 Task: Play online Dominion games in easy mode.
Action: Mouse moved to (446, 393)
Screenshot: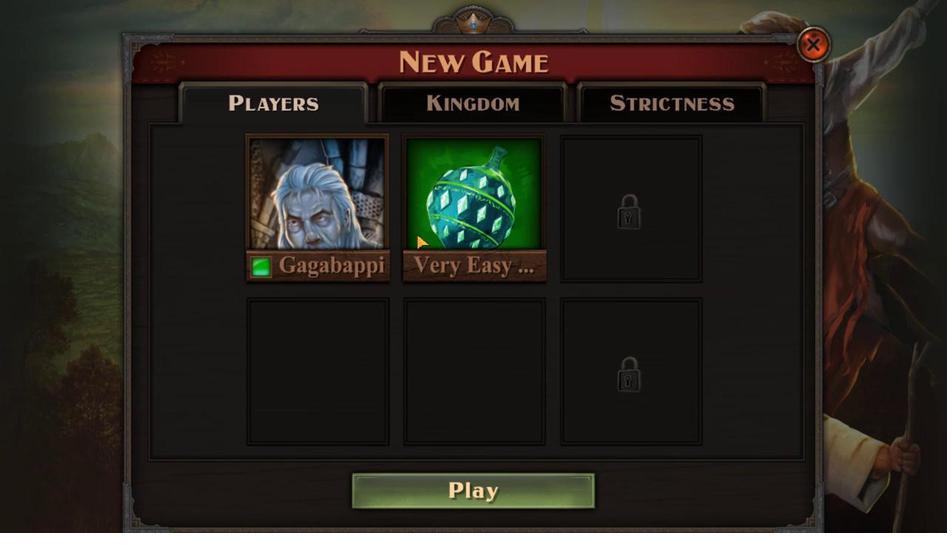 
Action: Mouse pressed left at (446, 393)
Screenshot: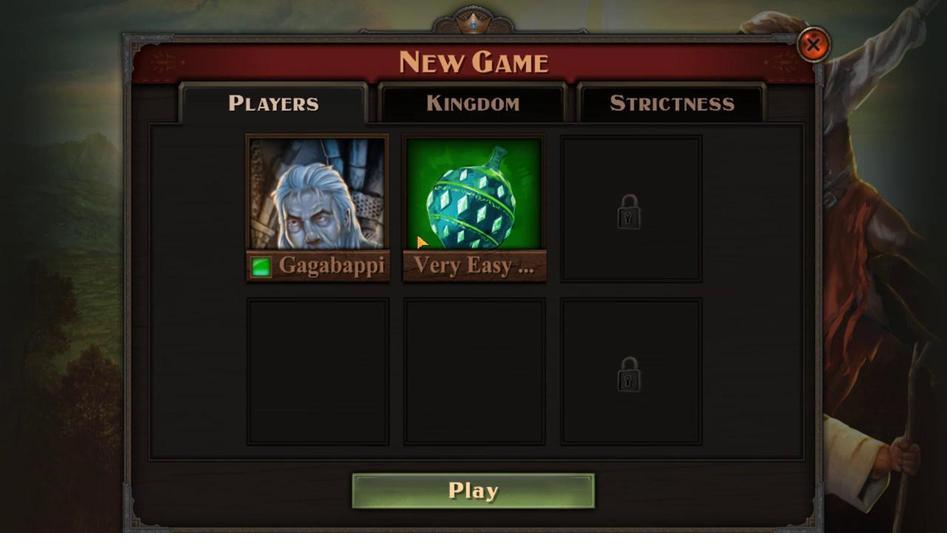 
Action: Mouse moved to (333, 374)
Screenshot: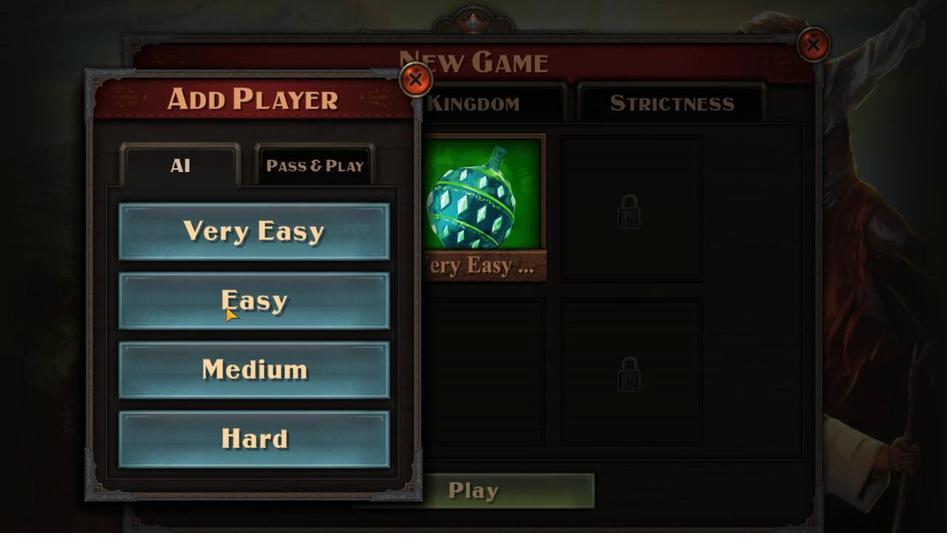 
Action: Mouse pressed left at (333, 374)
Screenshot: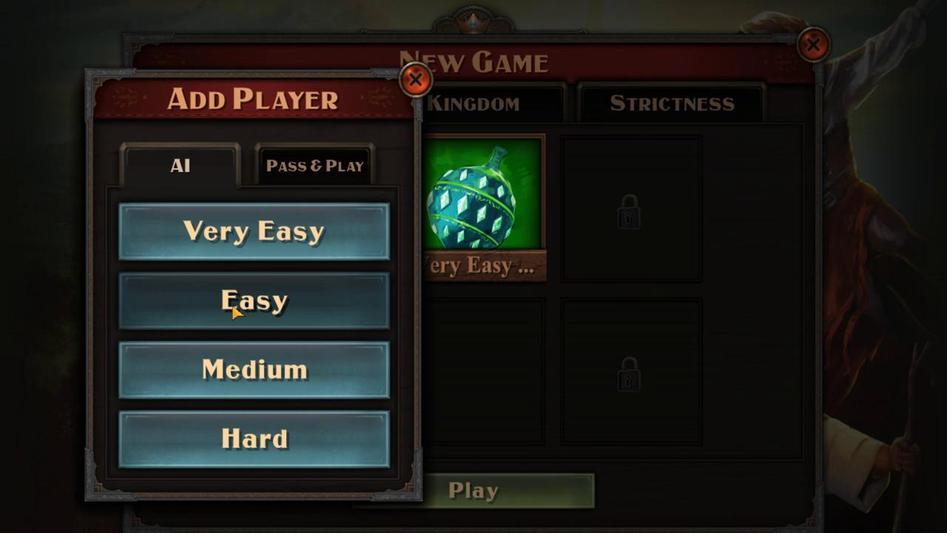 
Action: Mouse moved to (439, 328)
Screenshot: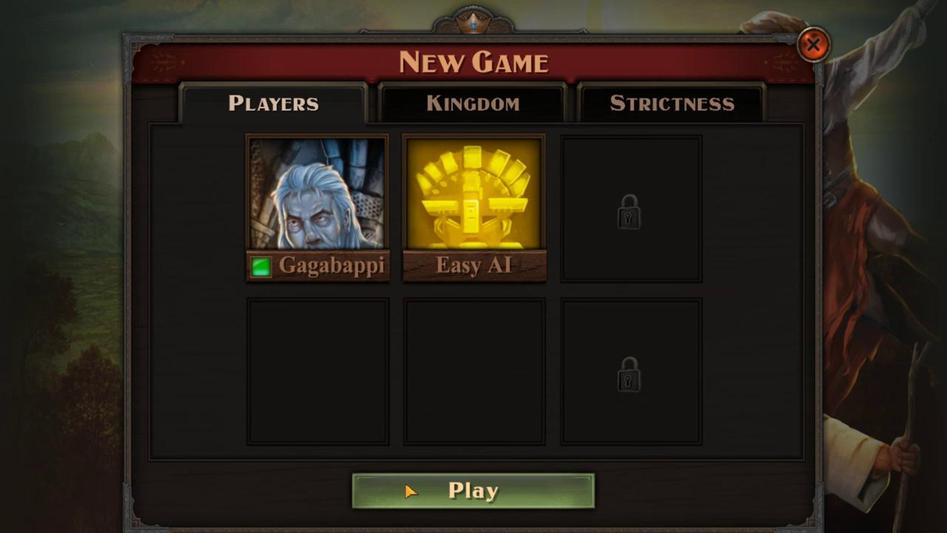 
Action: Mouse pressed left at (439, 328)
Screenshot: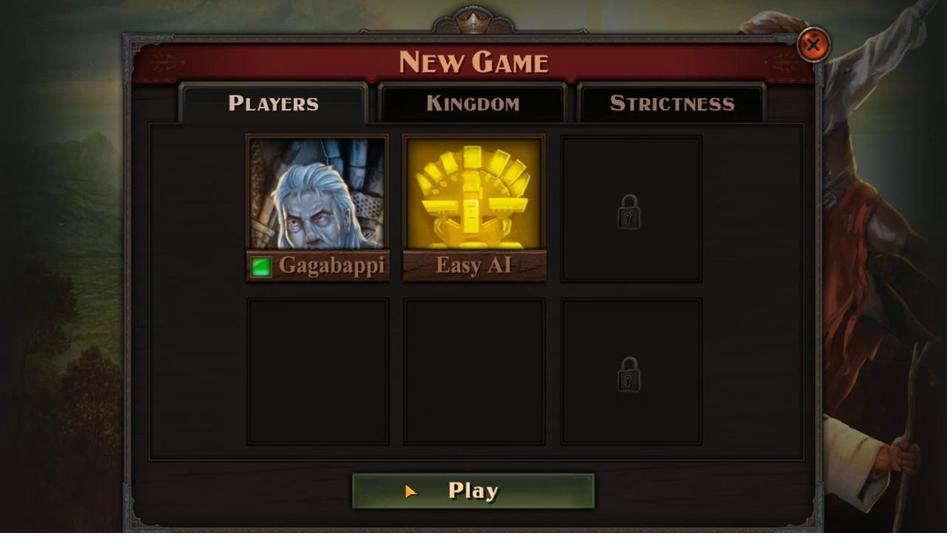 
Action: Mouse moved to (469, 340)
Screenshot: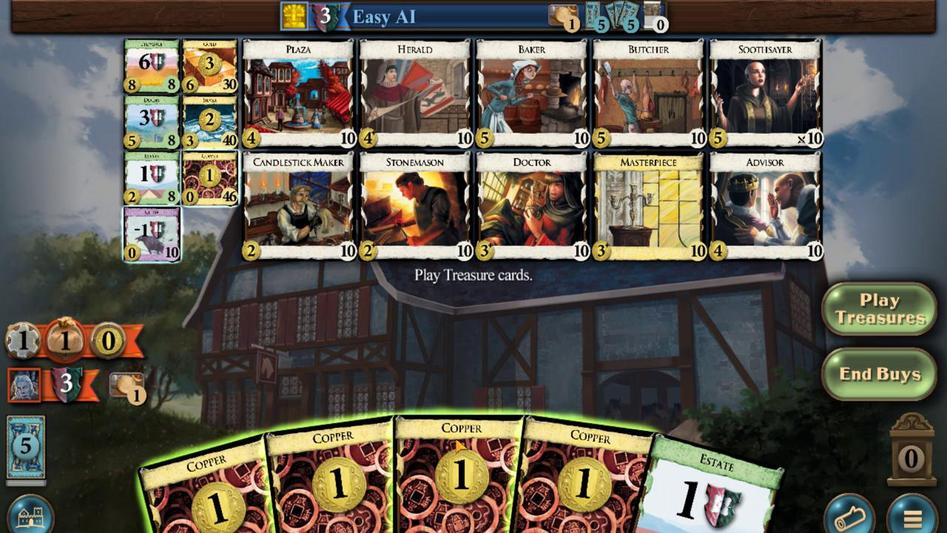 
Action: Mouse pressed left at (469, 340)
Screenshot: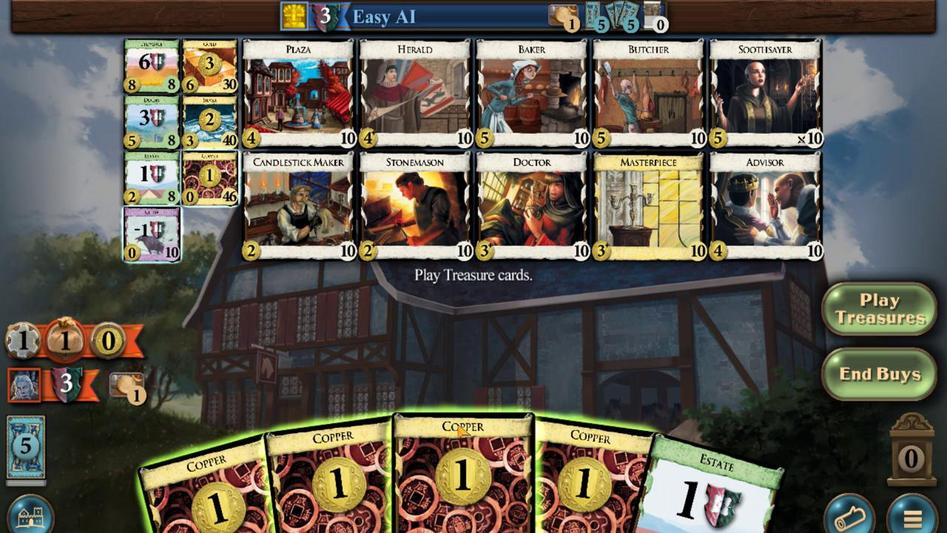 
Action: Mouse moved to (443, 340)
Screenshot: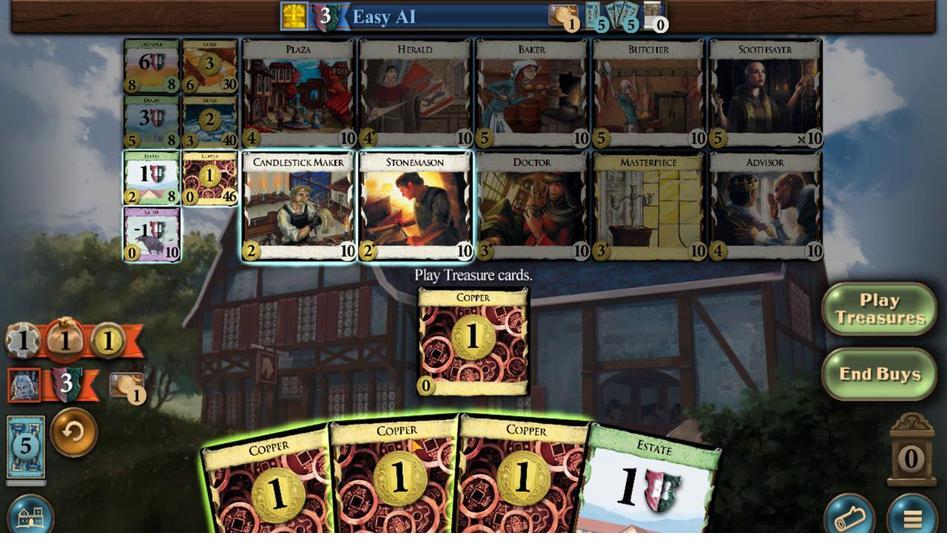 
Action: Mouse pressed left at (443, 340)
Screenshot: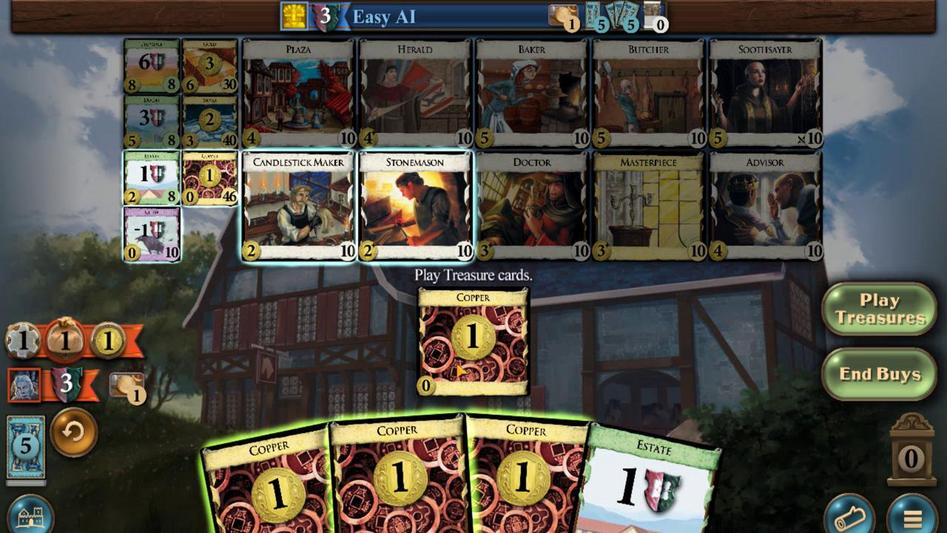 
Action: Mouse moved to (327, 420)
Screenshot: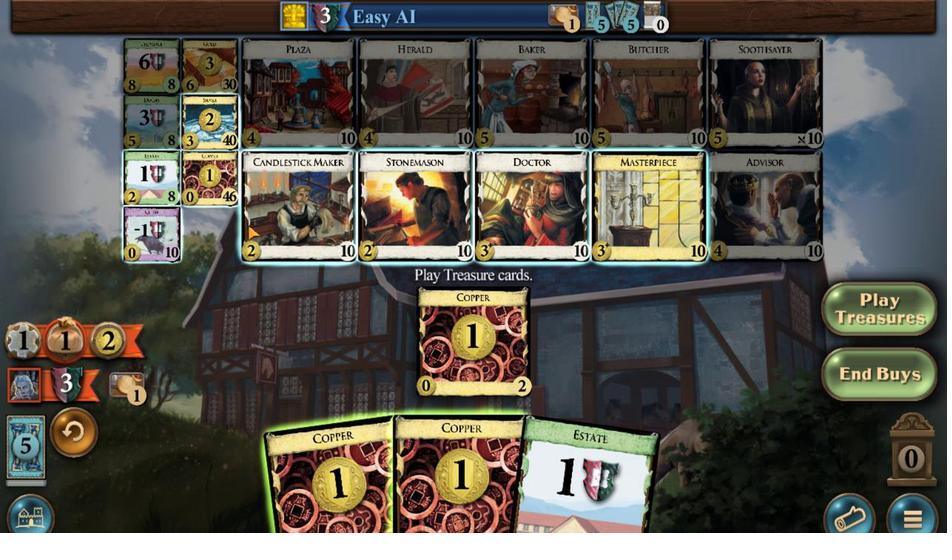 
Action: Mouse pressed left at (327, 420)
Screenshot: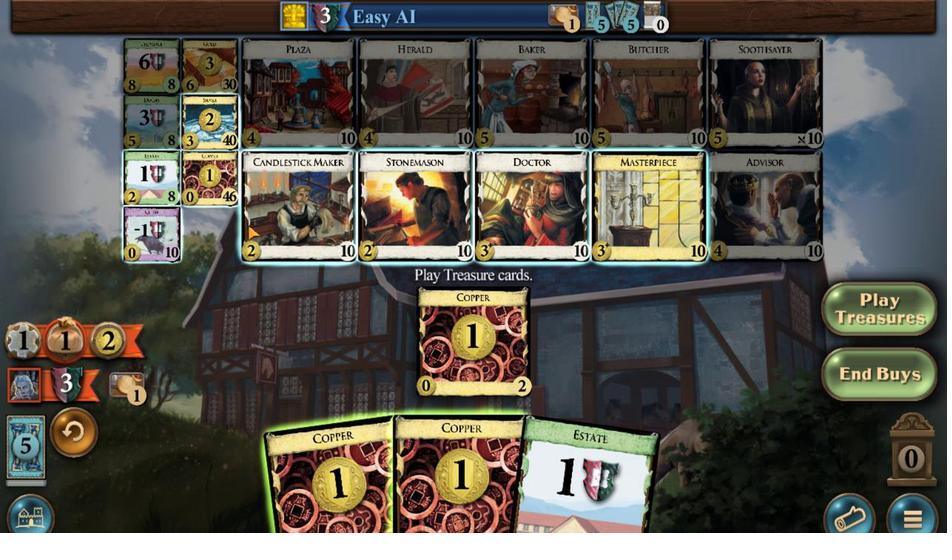 
Action: Mouse moved to (447, 357)
Screenshot: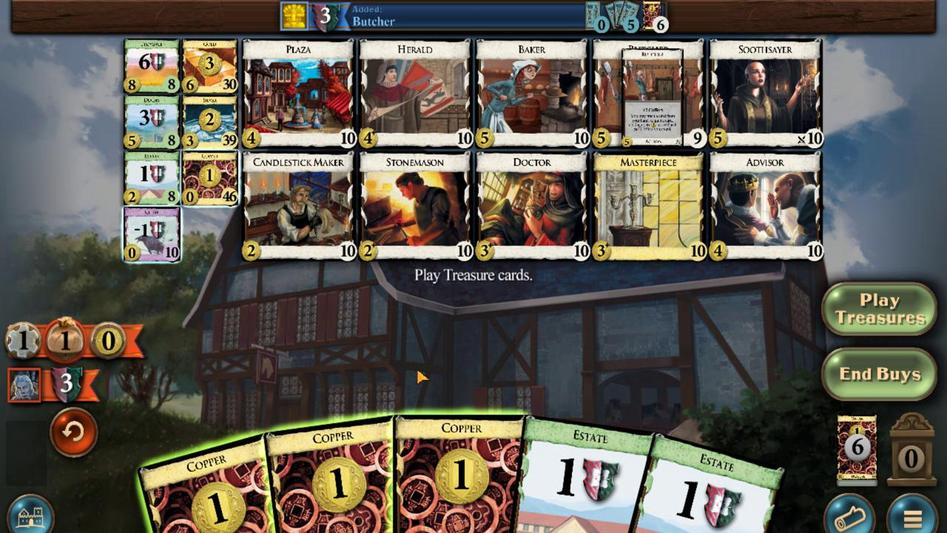 
Action: Mouse pressed left at (447, 357)
Screenshot: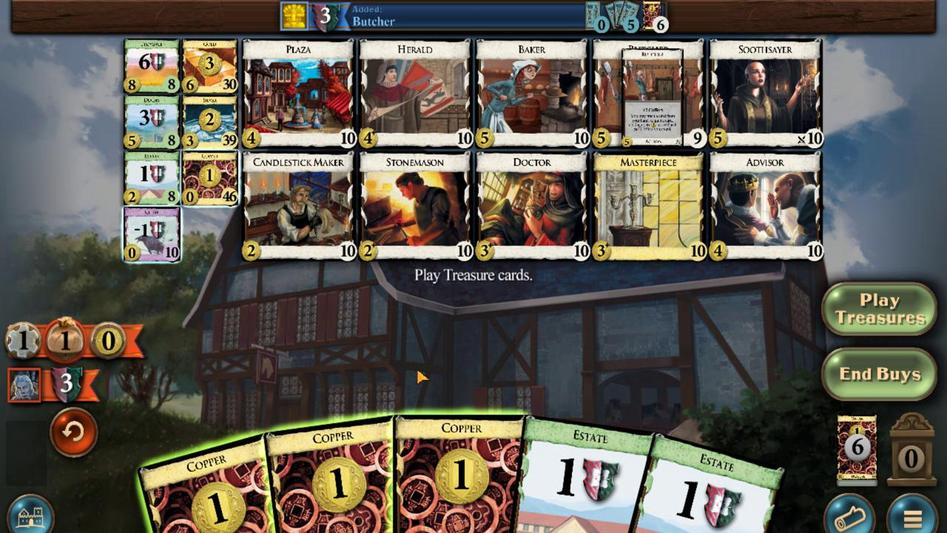 
Action: Mouse moved to (453, 338)
Screenshot: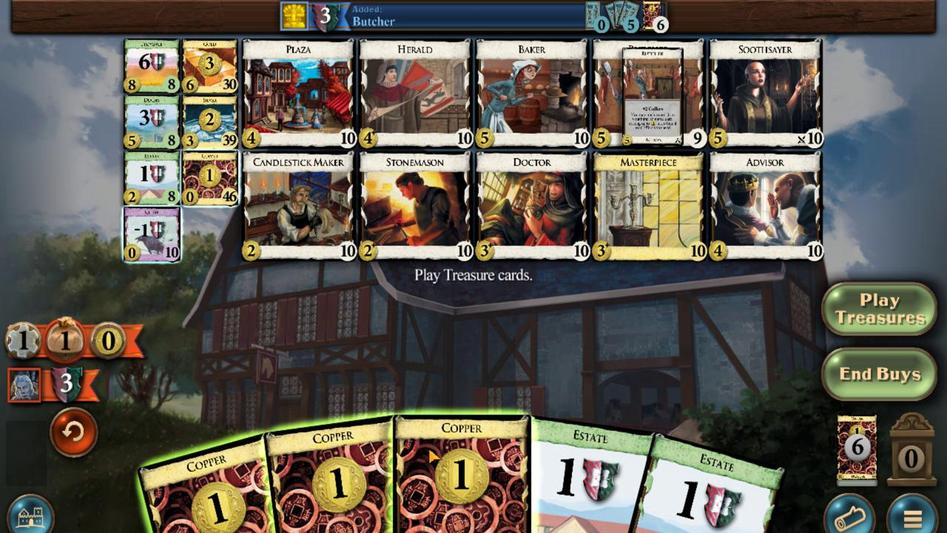
Action: Mouse pressed left at (453, 338)
Screenshot: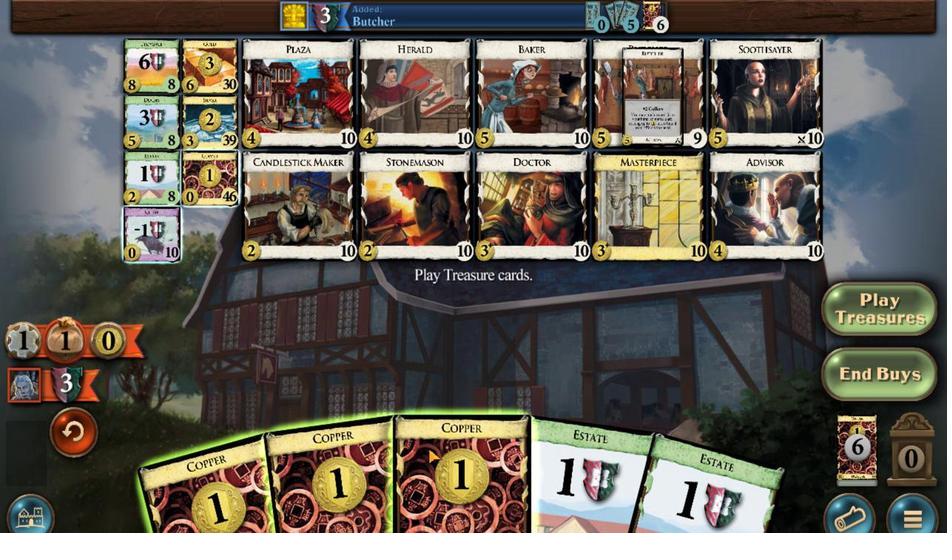 
Action: Mouse moved to (426, 339)
Screenshot: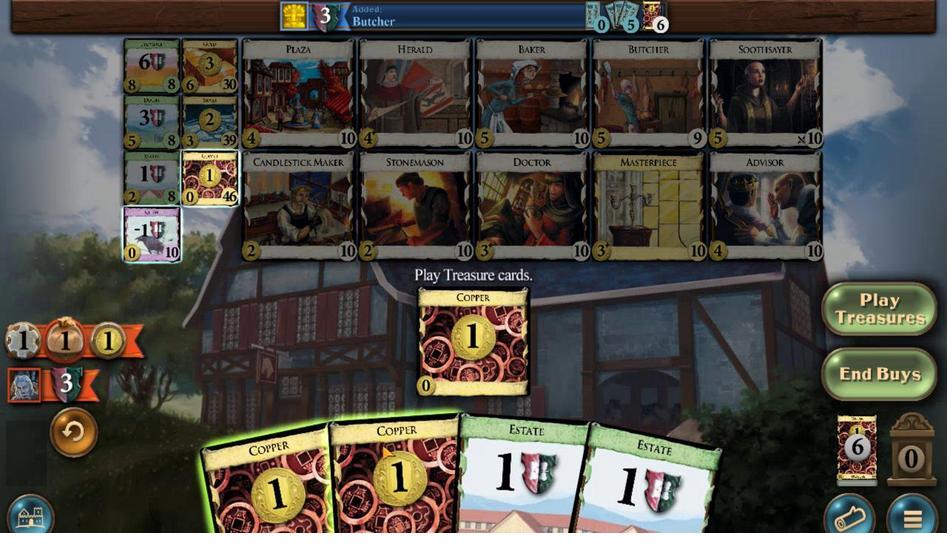 
Action: Mouse pressed left at (426, 339)
Screenshot: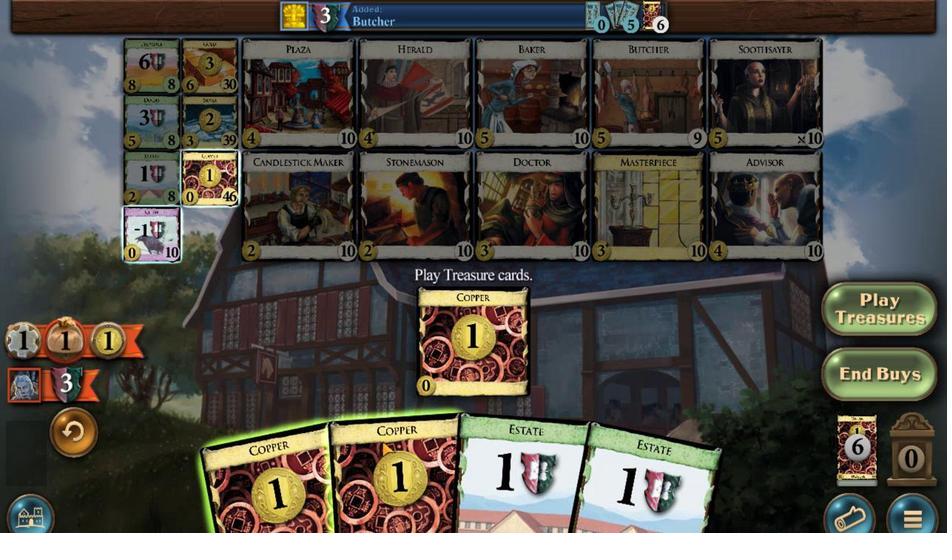 
Action: Mouse moved to (399, 325)
Screenshot: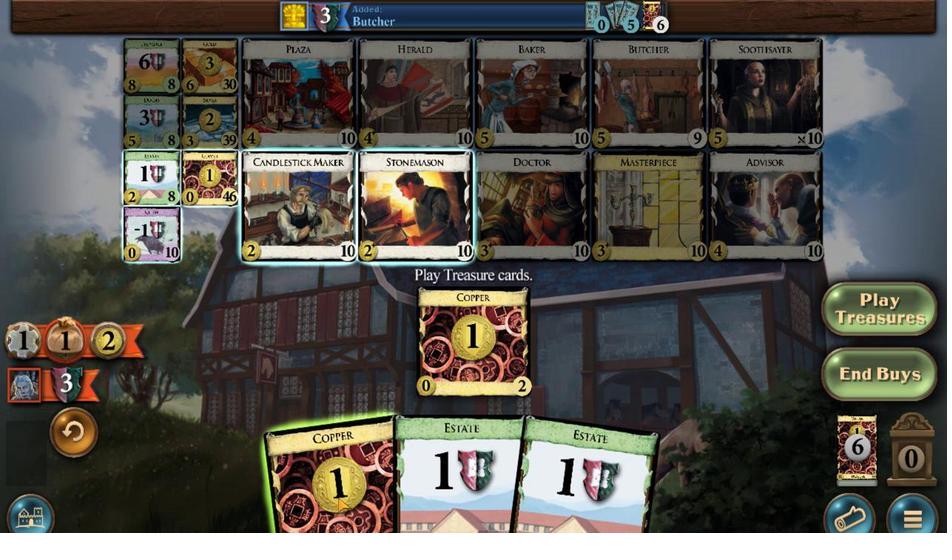 
Action: Mouse pressed left at (399, 325)
Screenshot: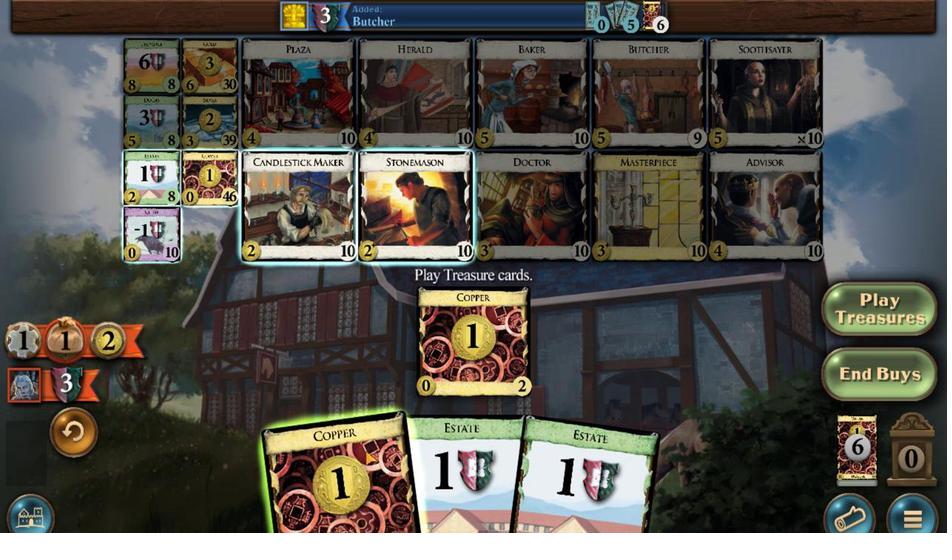 
Action: Mouse moved to (316, 421)
Screenshot: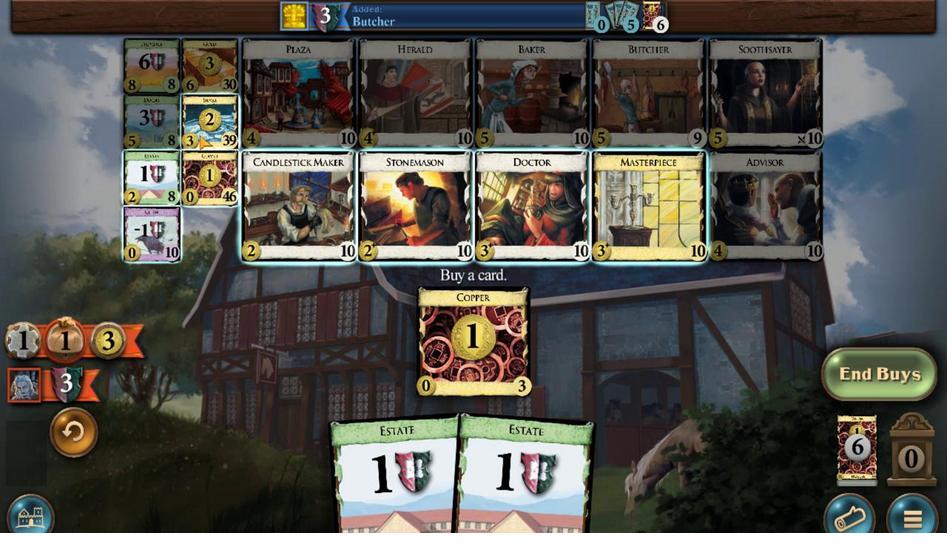 
Action: Mouse pressed left at (316, 421)
Screenshot: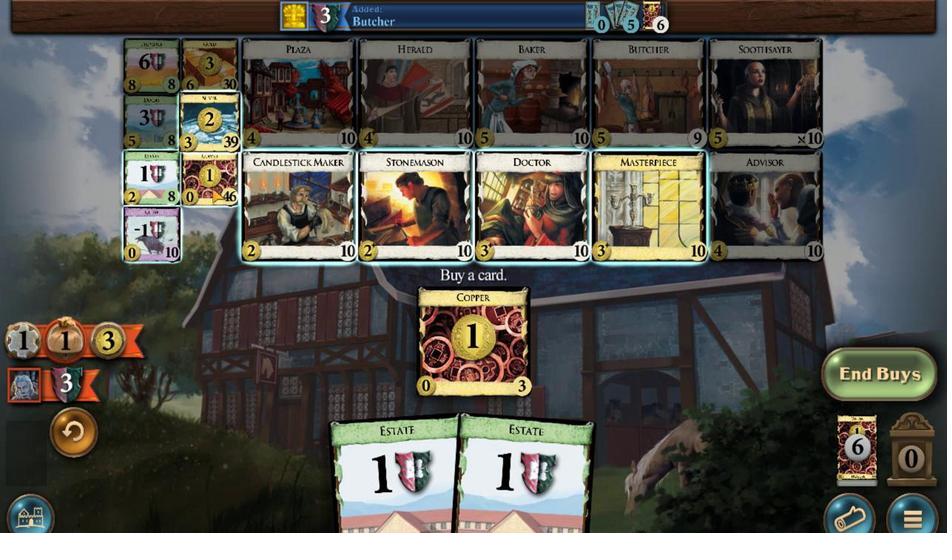 
Action: Mouse moved to (389, 332)
Screenshot: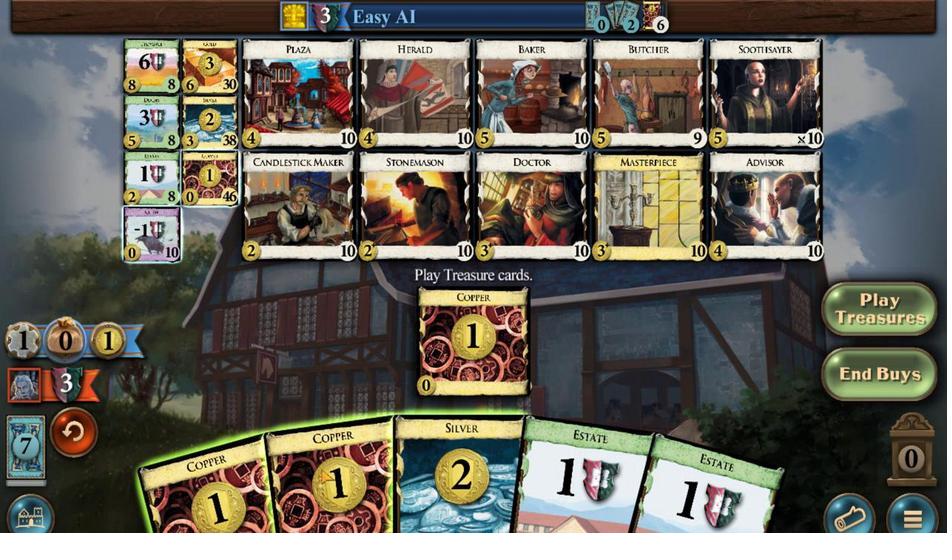 
Action: Mouse pressed left at (389, 332)
Screenshot: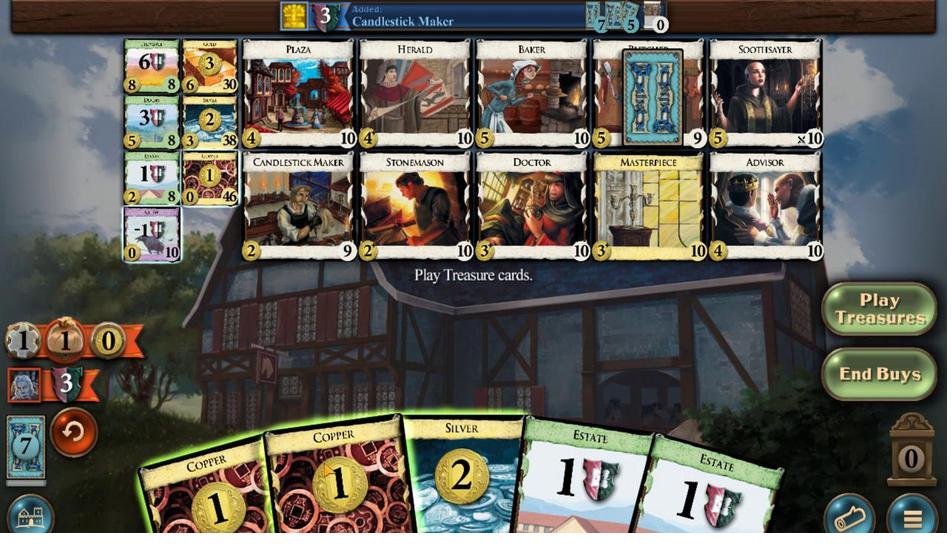 
Action: Mouse moved to (434, 336)
Screenshot: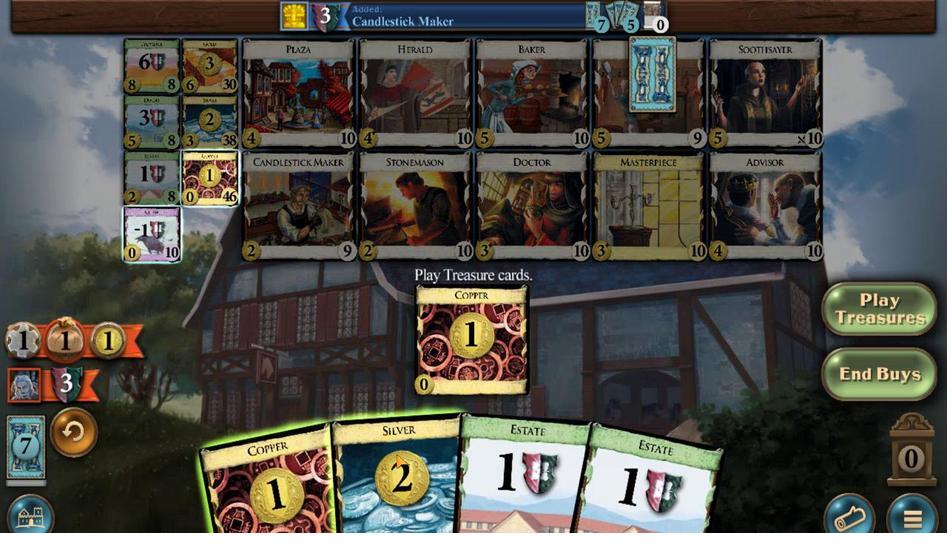 
Action: Mouse pressed left at (434, 336)
Screenshot: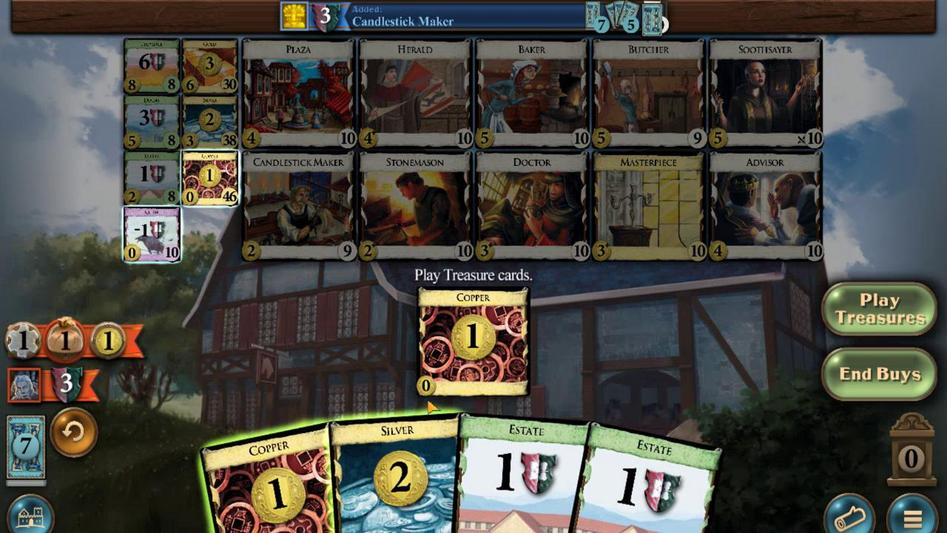 
Action: Mouse moved to (327, 418)
Screenshot: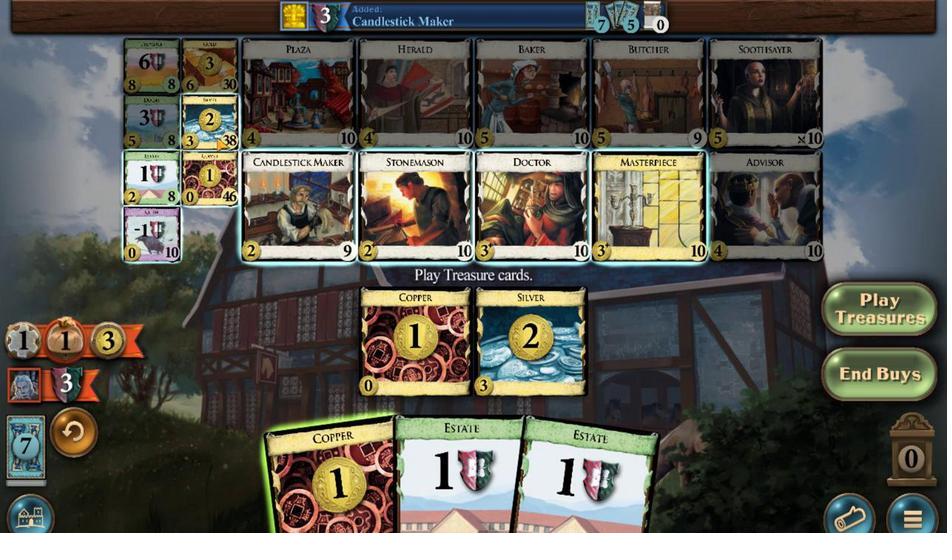
Action: Mouse pressed left at (327, 418)
Screenshot: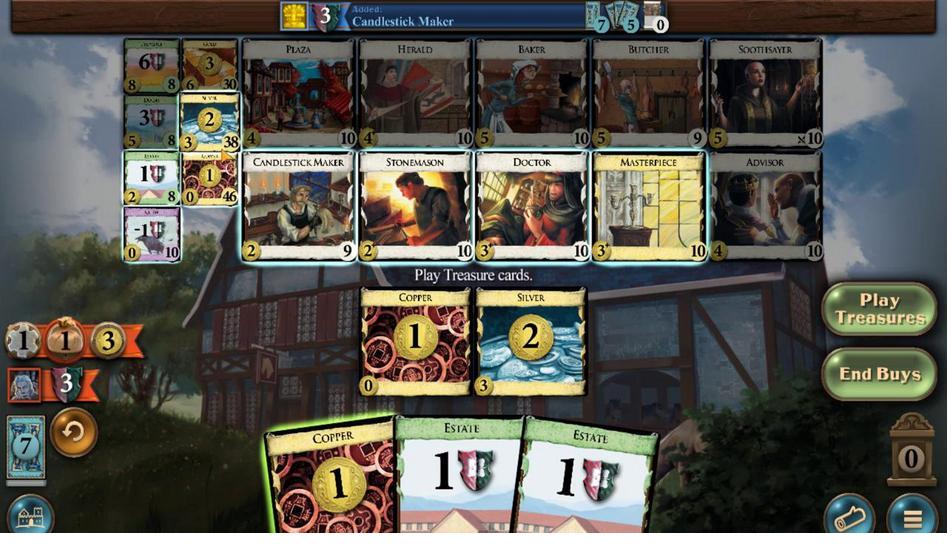 
Action: Mouse moved to (528, 336)
Screenshot: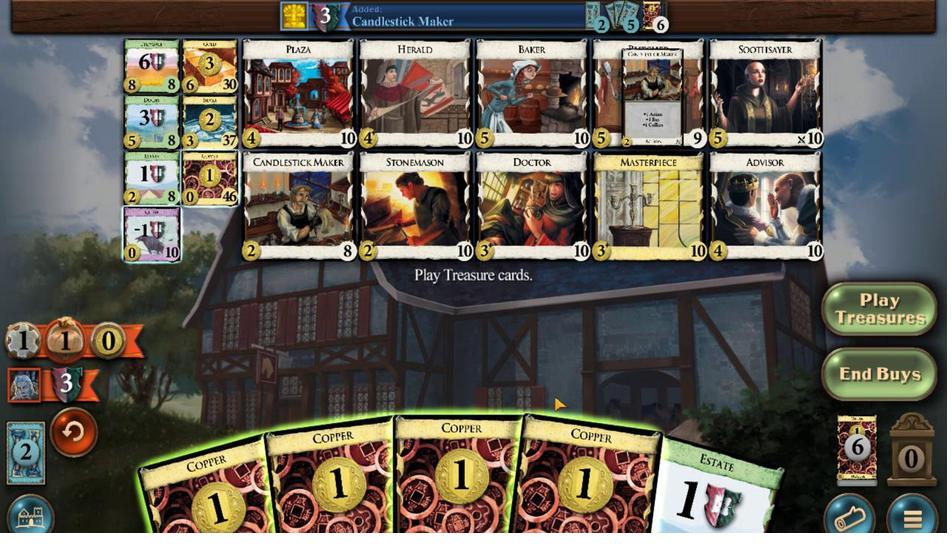 
Action: Mouse pressed left at (528, 336)
Screenshot: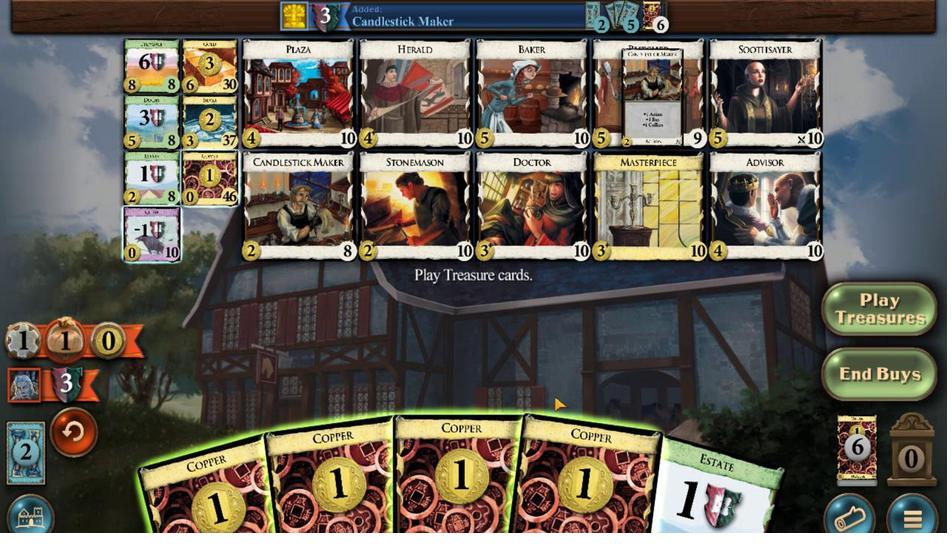 
Action: Mouse moved to (485, 332)
Screenshot: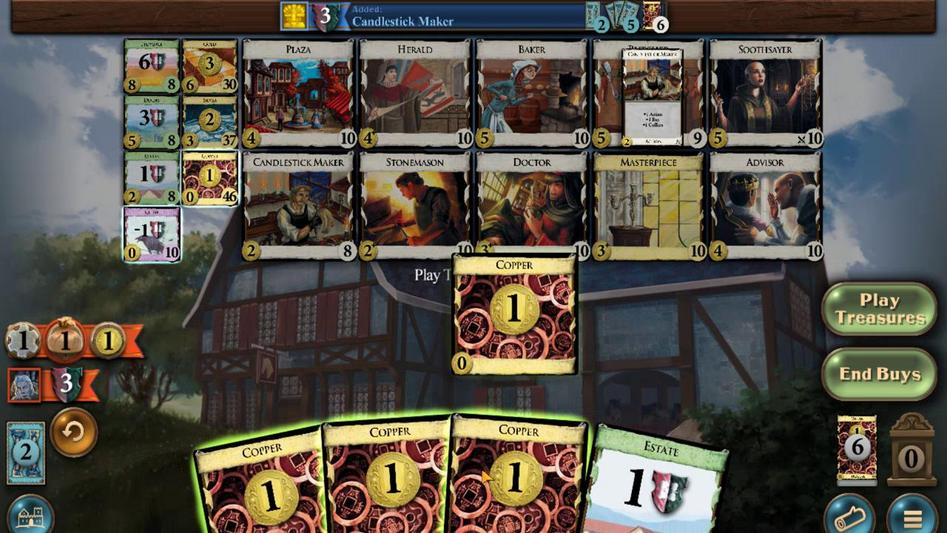 
Action: Mouse pressed left at (485, 332)
Screenshot: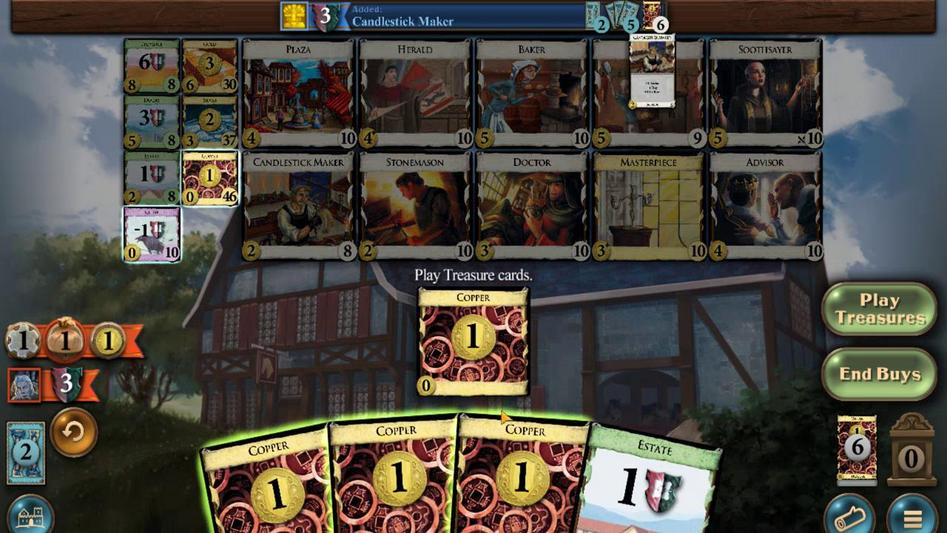 
Action: Mouse moved to (470, 335)
Screenshot: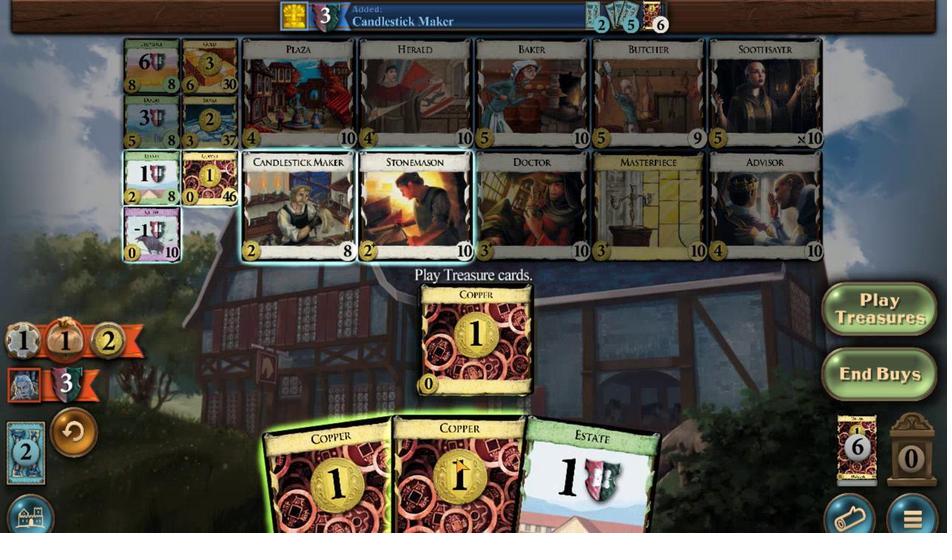 
Action: Mouse pressed left at (470, 335)
Screenshot: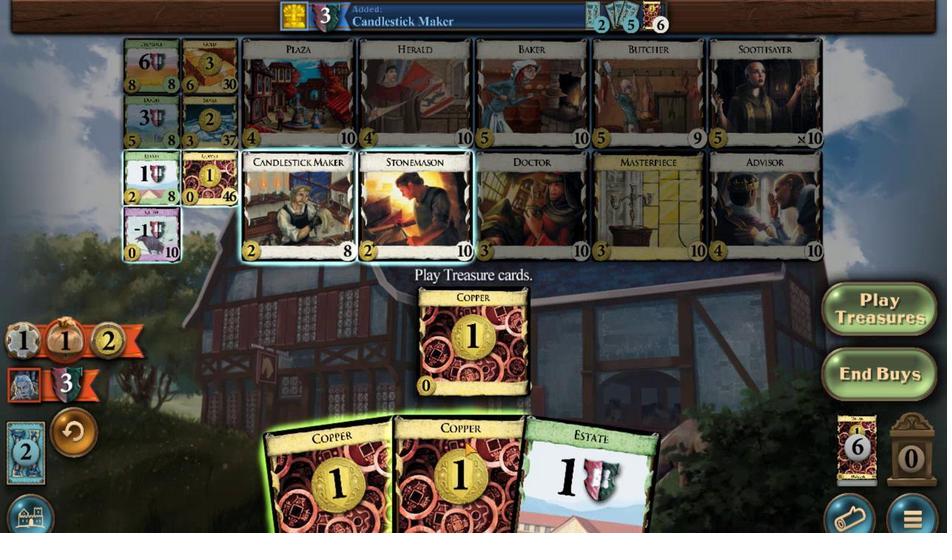 
Action: Mouse moved to (325, 420)
Screenshot: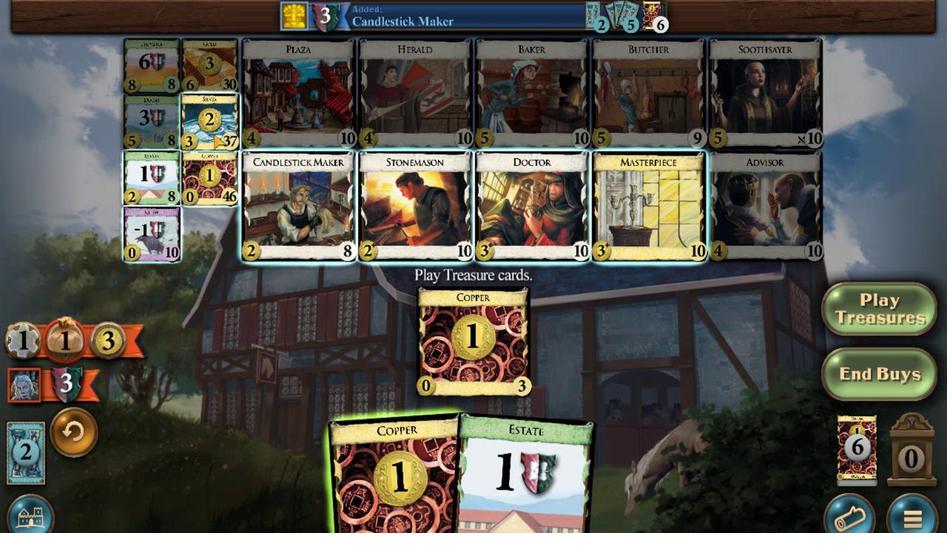 
Action: Mouse pressed left at (325, 420)
Screenshot: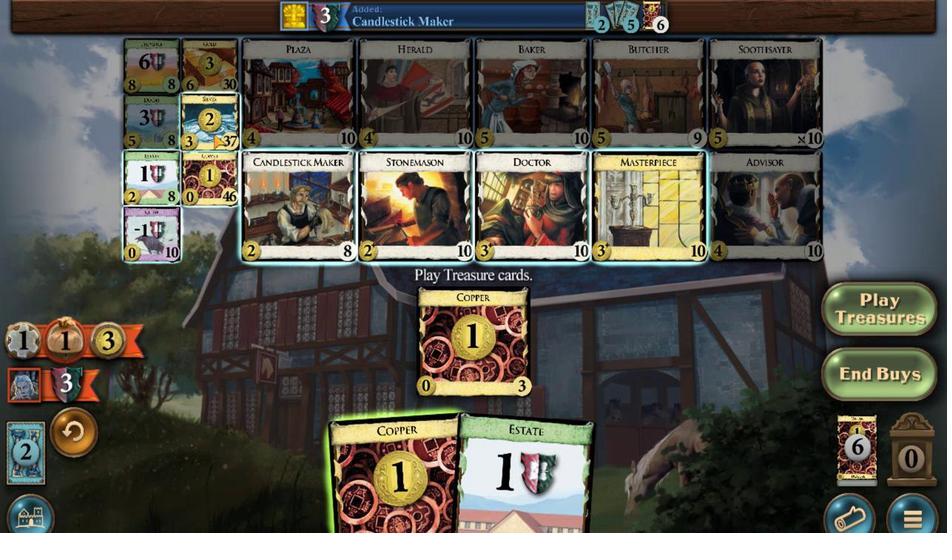 
Action: Mouse moved to (398, 331)
Screenshot: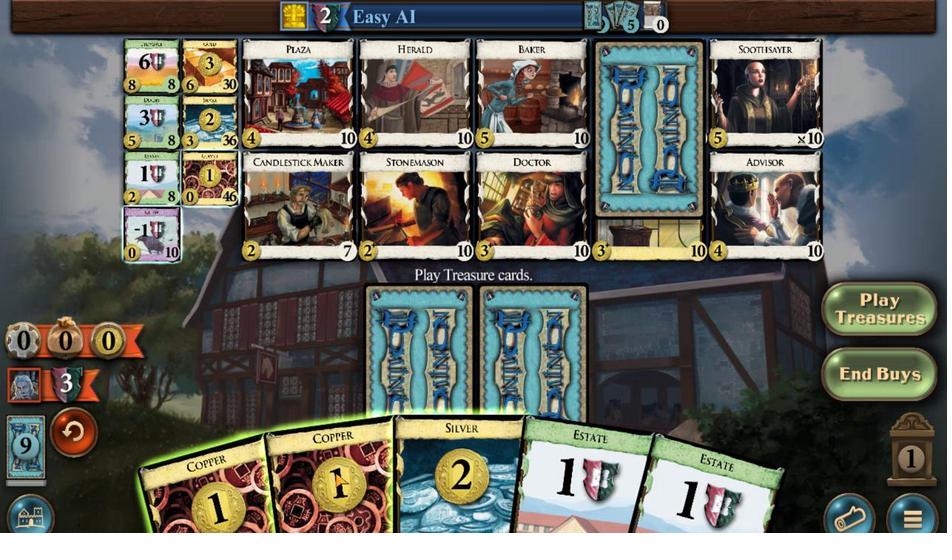 
Action: Mouse pressed left at (398, 331)
Screenshot: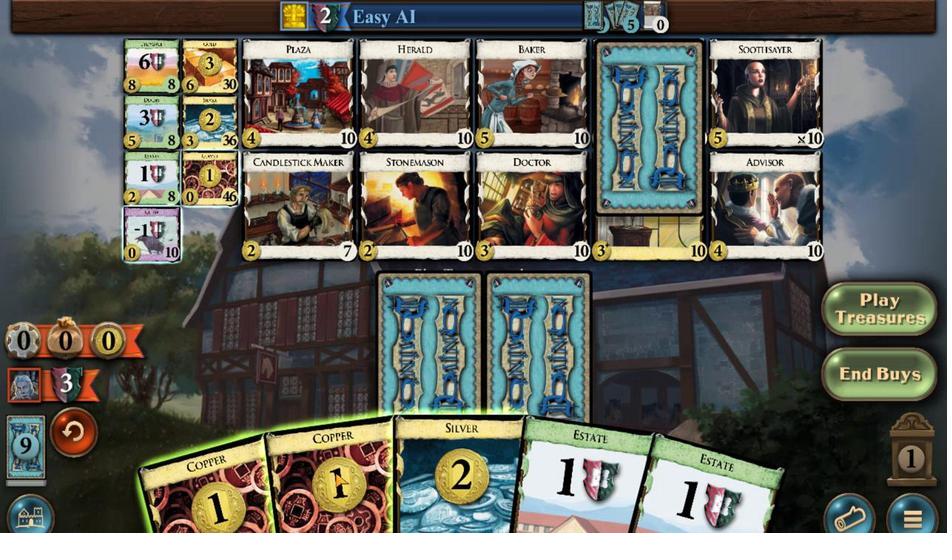 
Action: Mouse moved to (447, 333)
Screenshot: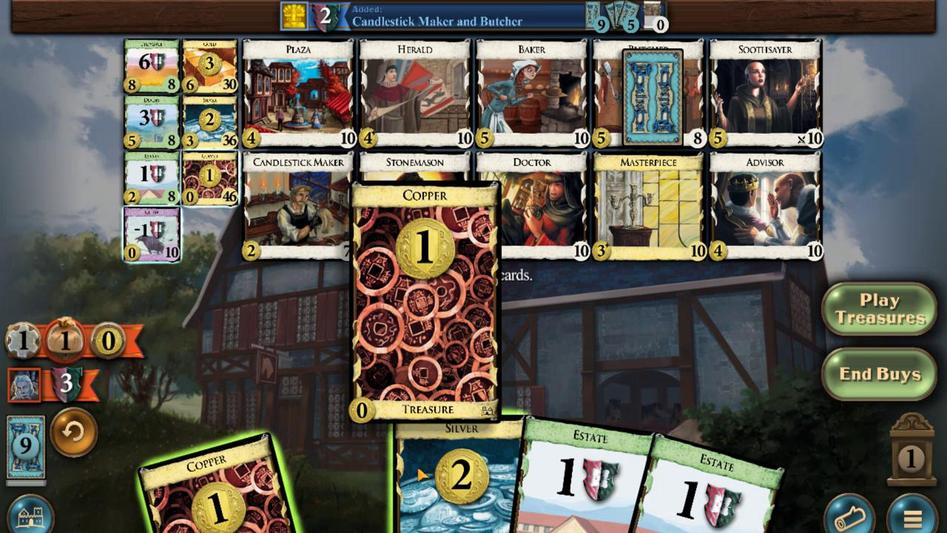 
Action: Mouse pressed left at (447, 333)
Screenshot: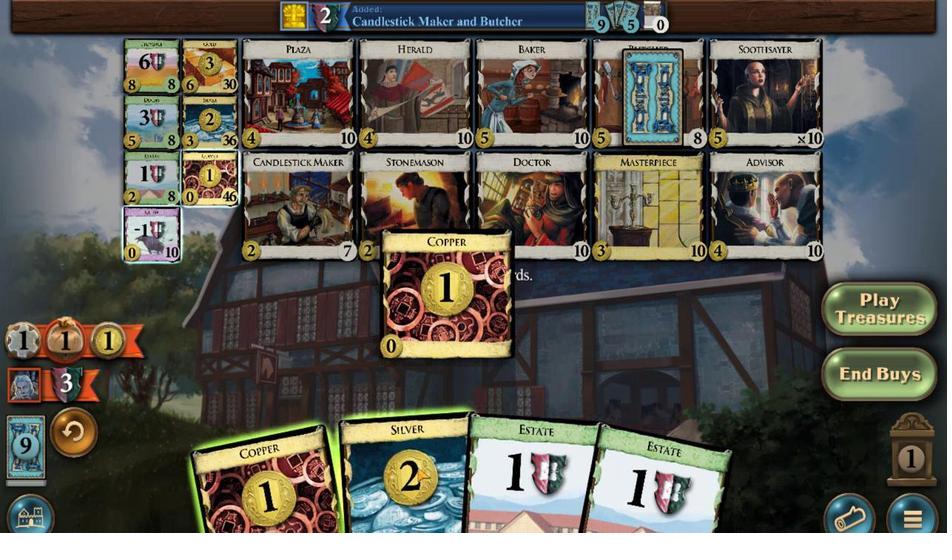 
Action: Mouse moved to (328, 421)
Screenshot: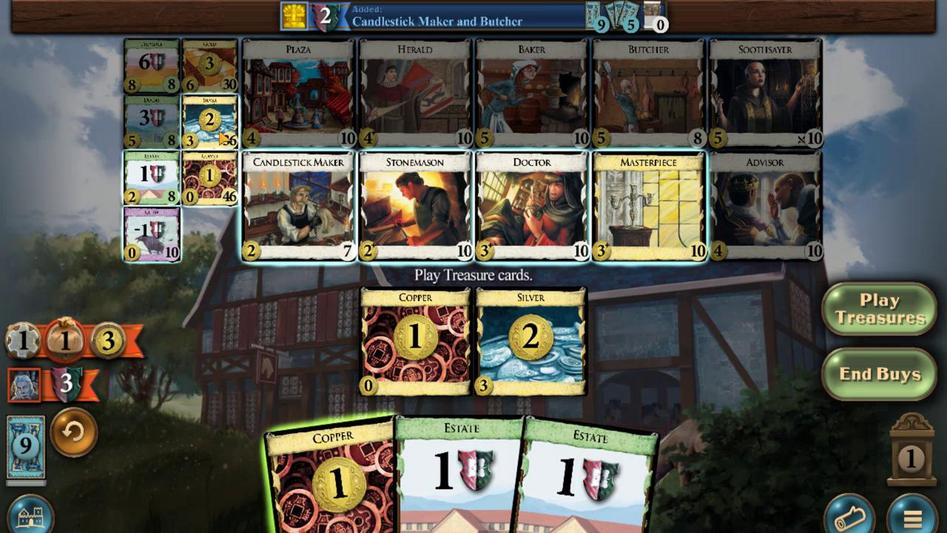 
Action: Mouse pressed left at (328, 421)
Screenshot: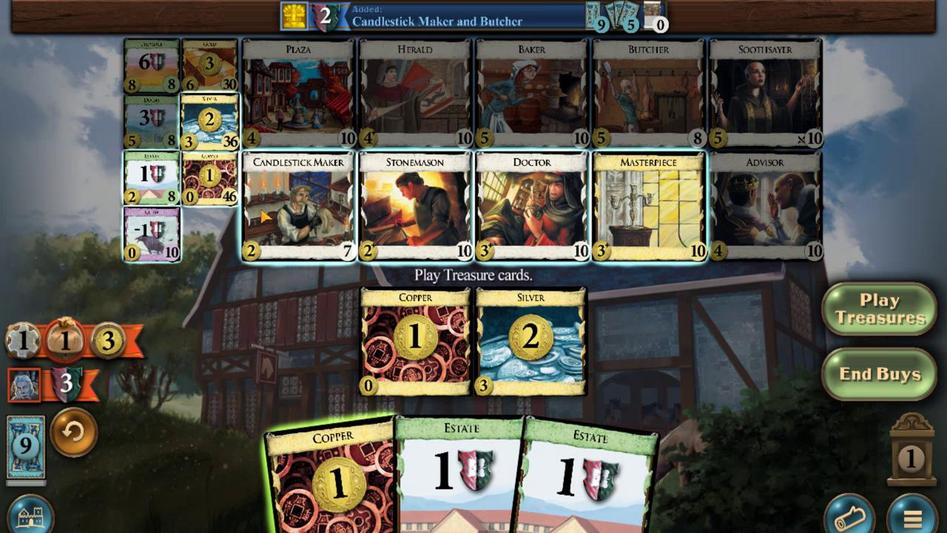 
Action: Mouse moved to (542, 330)
Screenshot: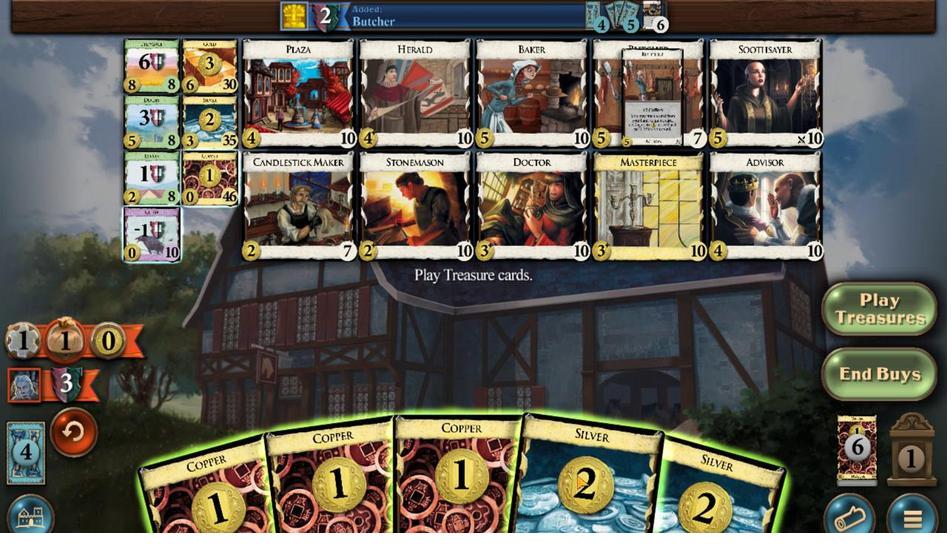 
Action: Mouse pressed left at (542, 330)
Screenshot: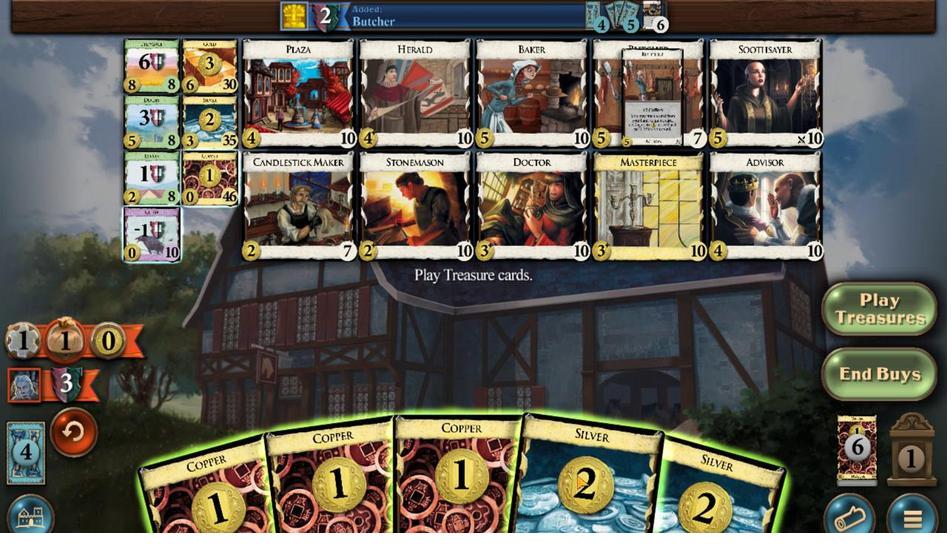 
Action: Mouse moved to (571, 325)
Screenshot: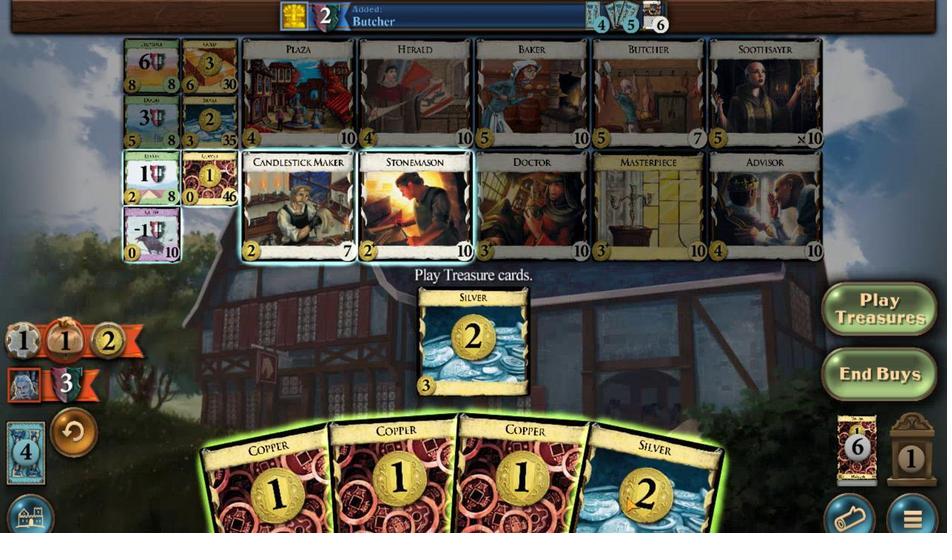 
Action: Mouse pressed left at (571, 325)
Screenshot: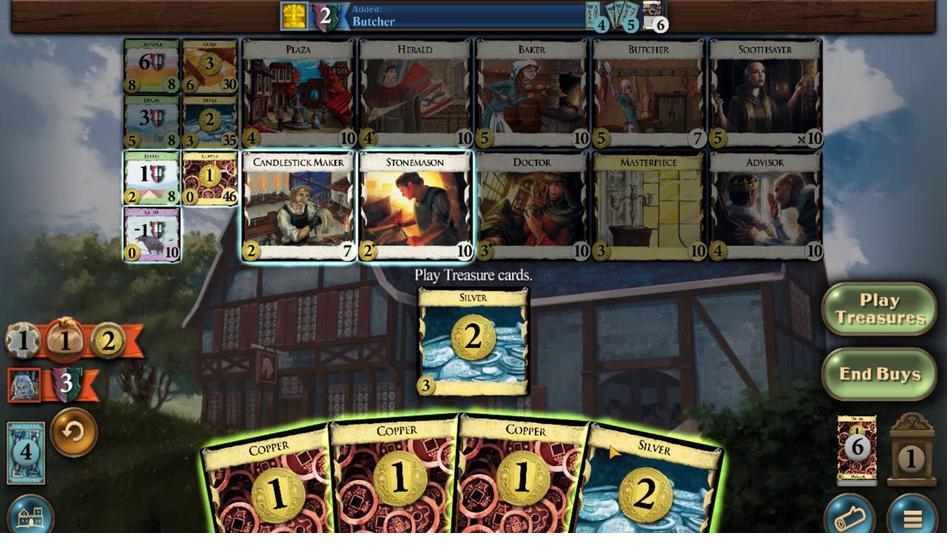 
Action: Mouse moved to (521, 329)
Screenshot: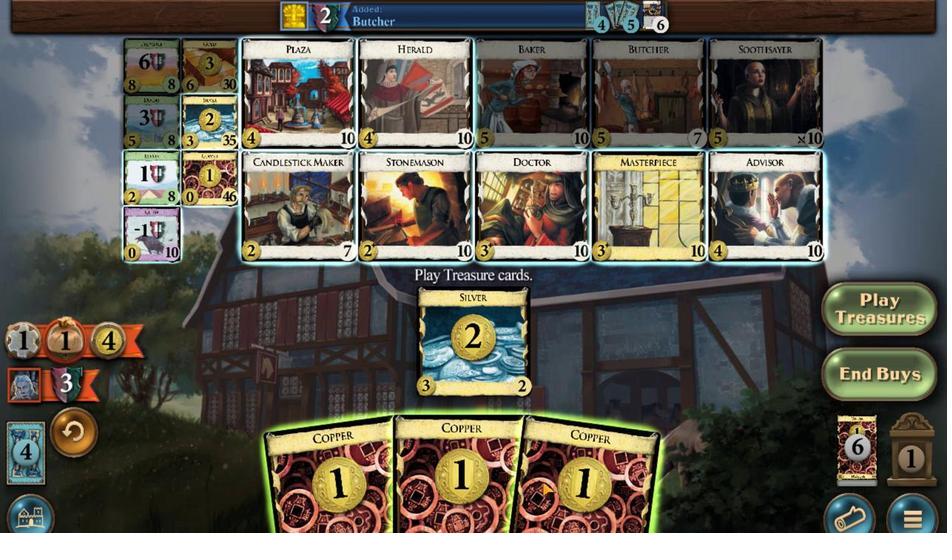 
Action: Mouse pressed left at (521, 329)
Screenshot: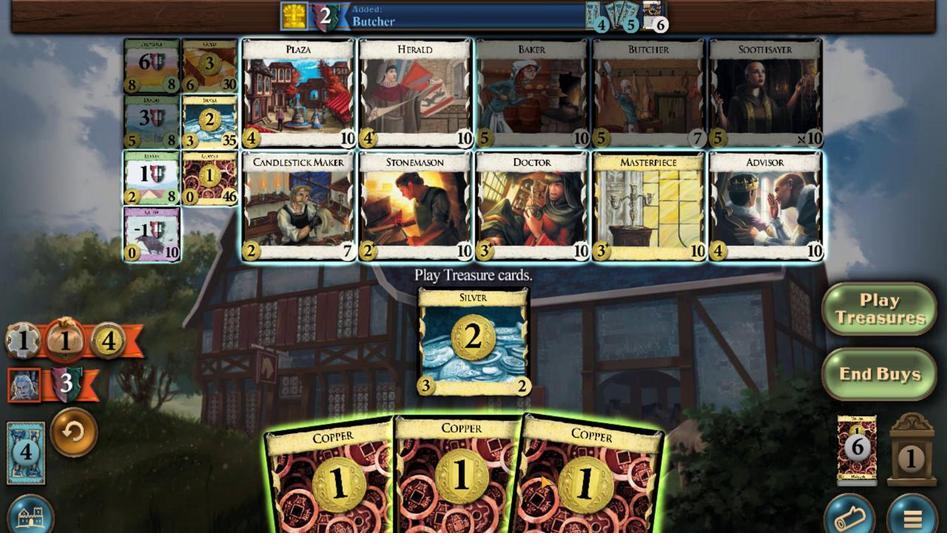 
Action: Mouse moved to (277, 421)
Screenshot: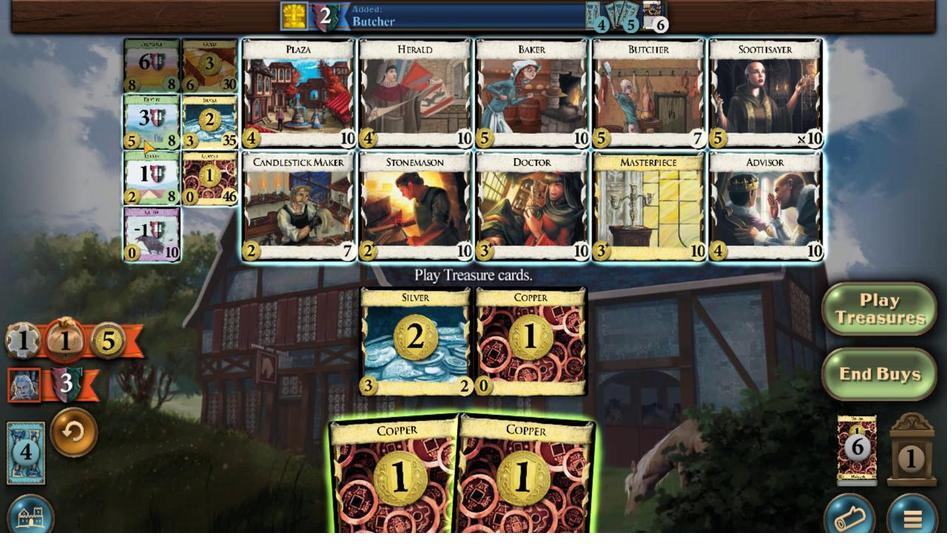 
Action: Mouse pressed left at (277, 421)
Screenshot: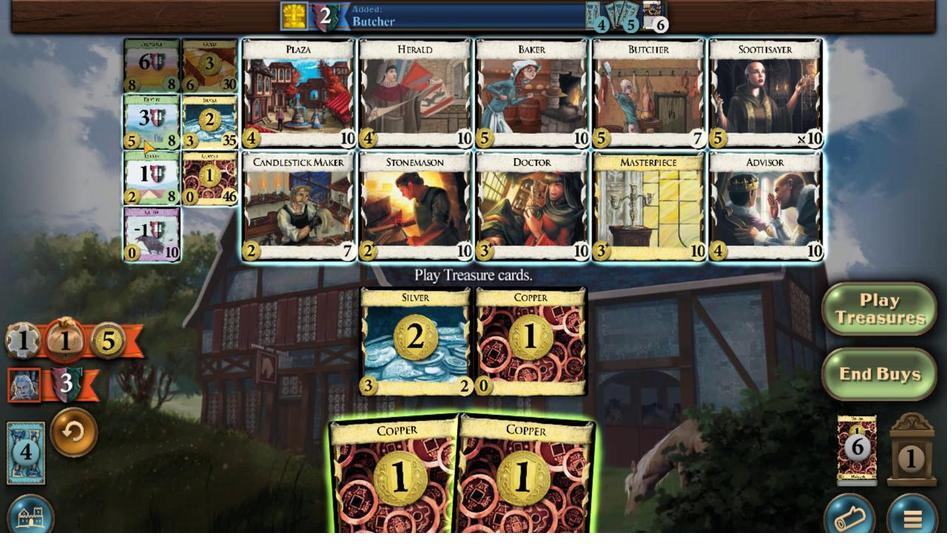 
Action: Mouse moved to (474, 334)
Screenshot: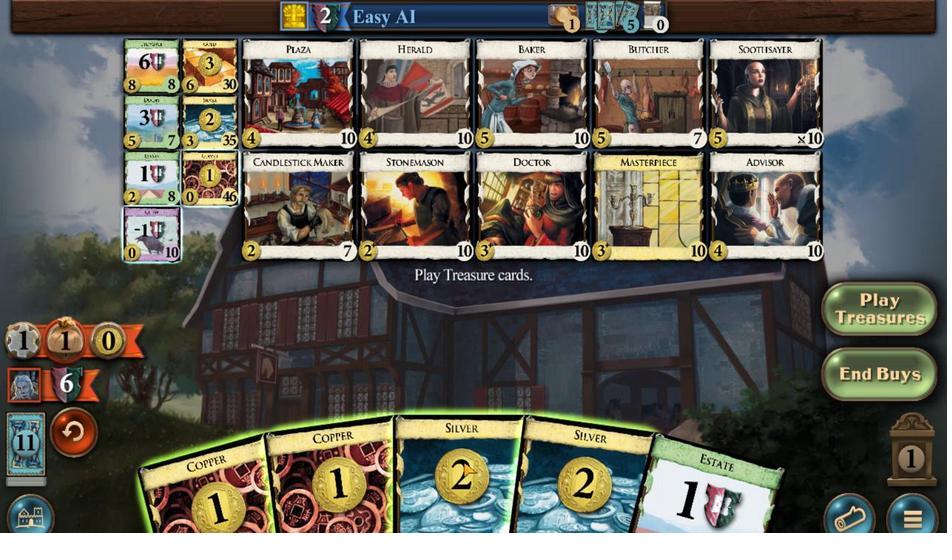 
Action: Mouse pressed left at (474, 334)
Screenshot: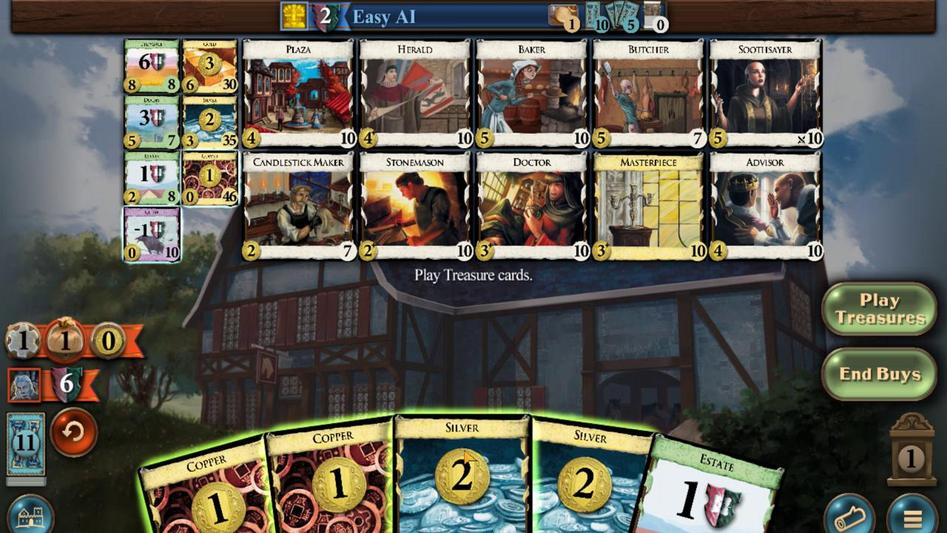 
Action: Mouse moved to (520, 338)
Screenshot: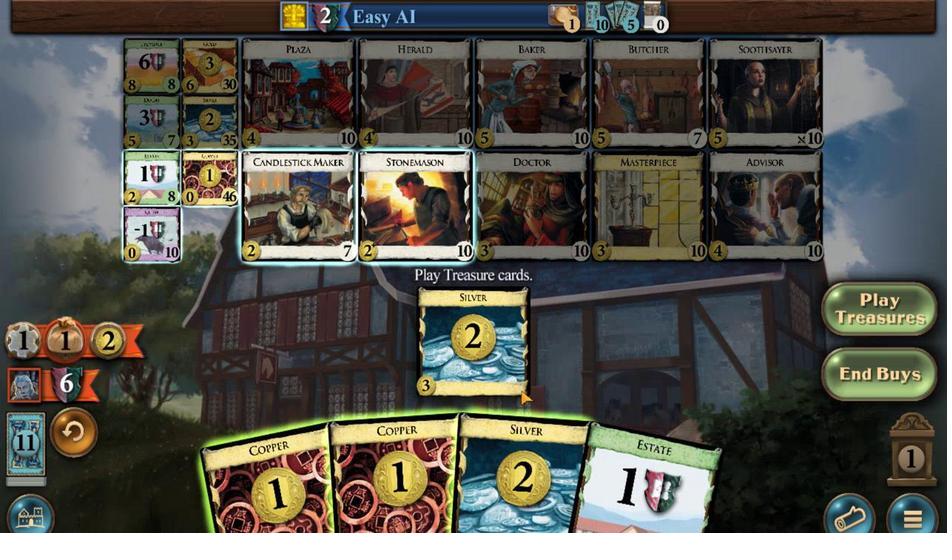 
Action: Mouse pressed left at (520, 338)
Screenshot: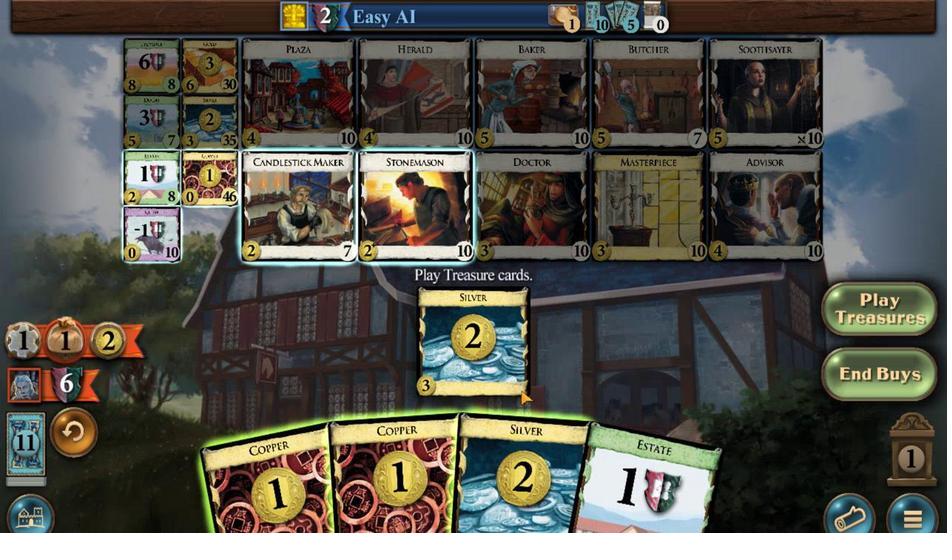 
Action: Mouse moved to (475, 339)
Screenshot: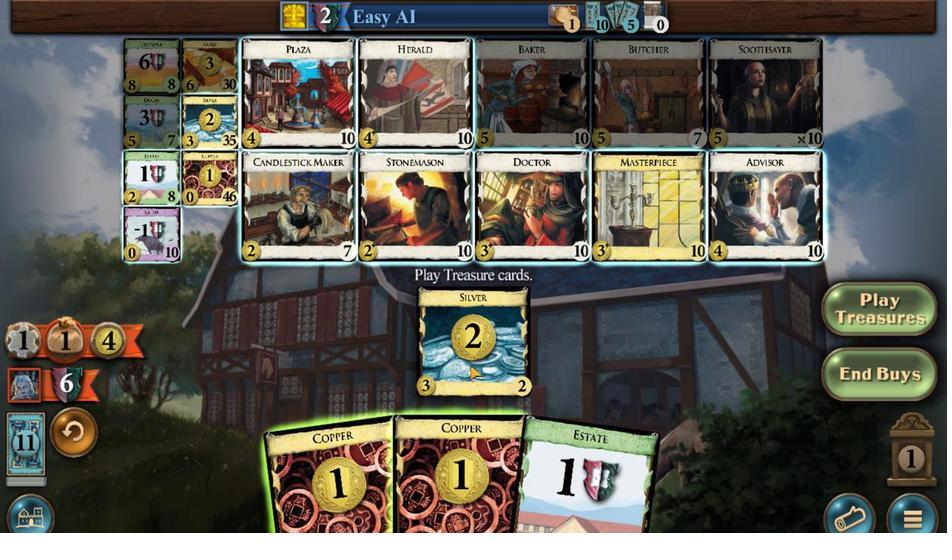 
Action: Mouse pressed left at (475, 339)
Screenshot: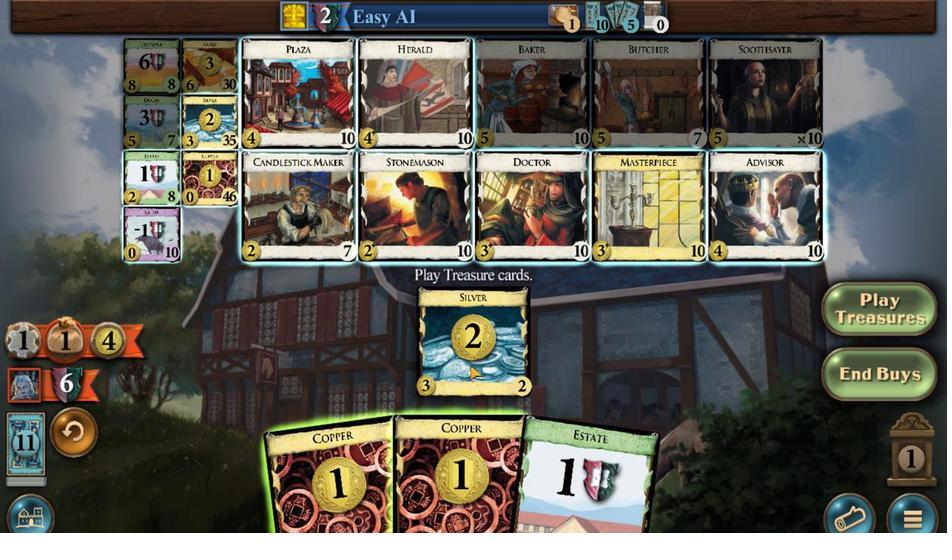 
Action: Mouse moved to (282, 425)
Screenshot: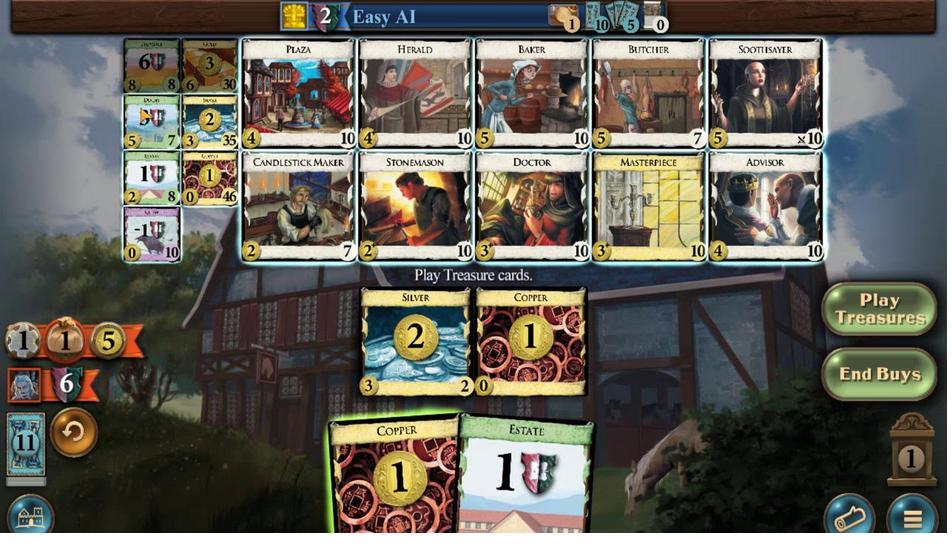 
Action: Mouse pressed left at (282, 425)
Screenshot: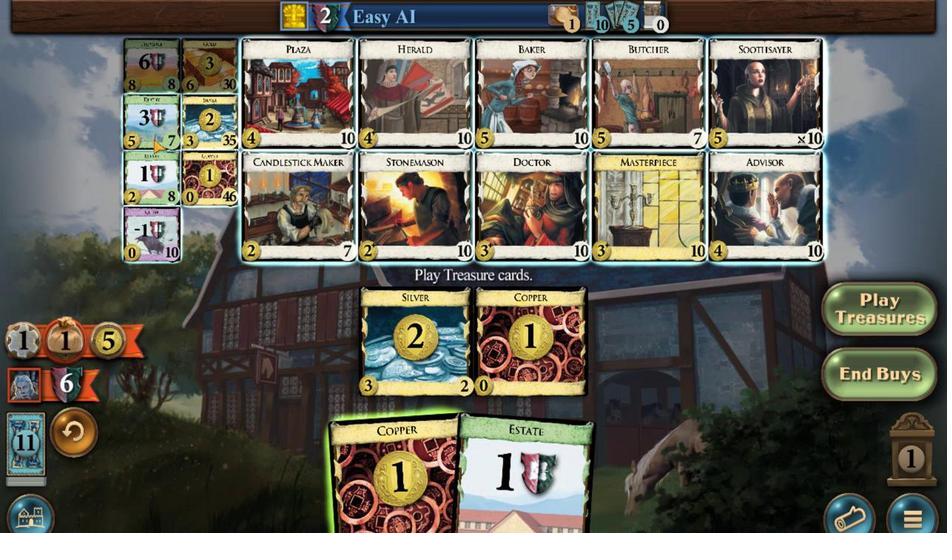 
Action: Mouse moved to (459, 333)
Screenshot: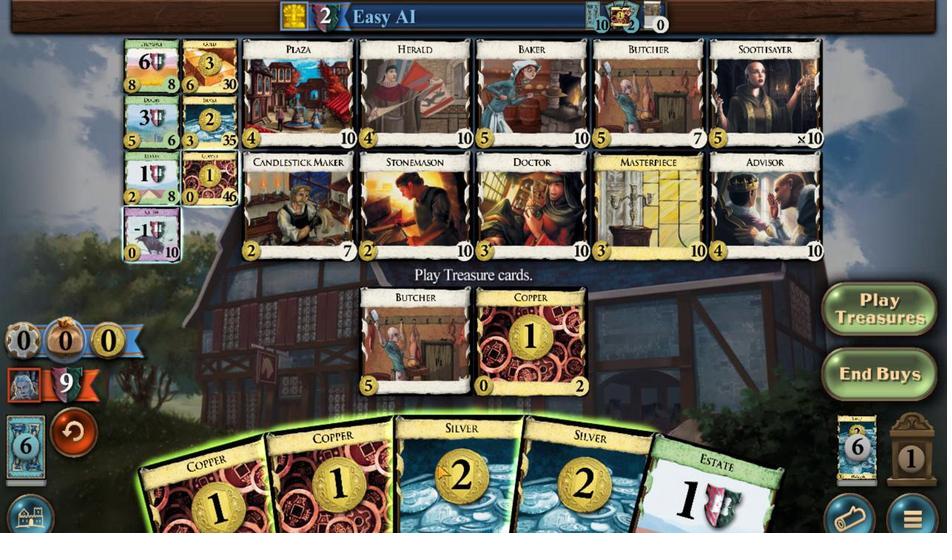 
Action: Mouse pressed left at (459, 333)
Screenshot: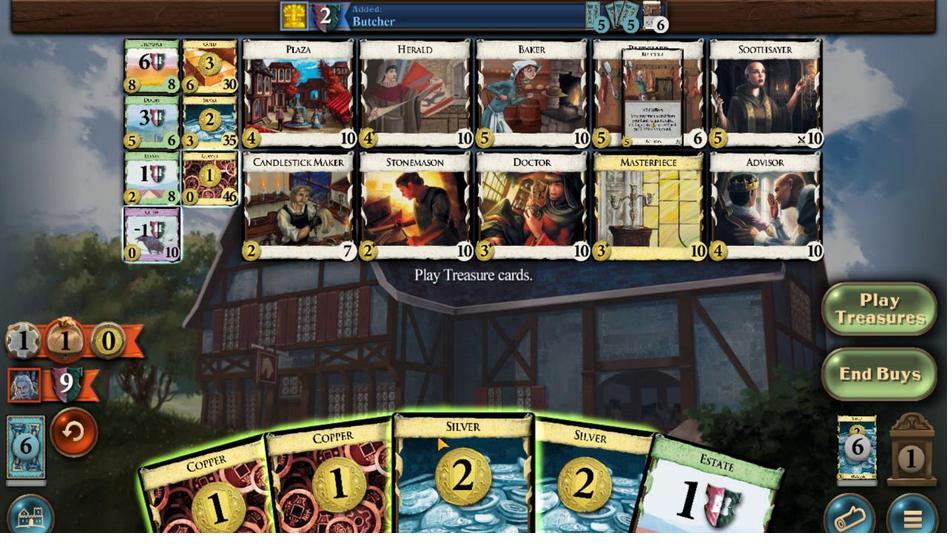 
Action: Mouse moved to (504, 333)
Screenshot: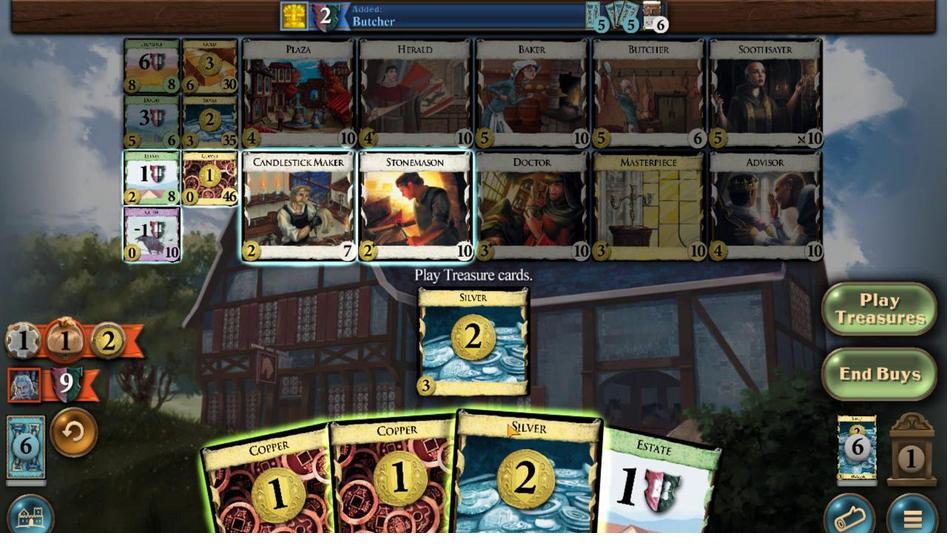 
Action: Mouse pressed left at (504, 333)
Screenshot: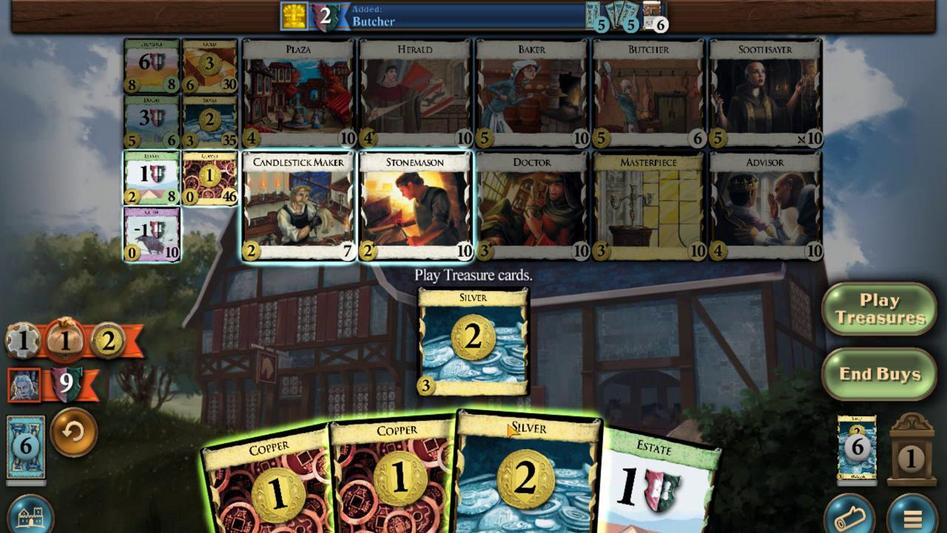 
Action: Mouse moved to (460, 327)
Screenshot: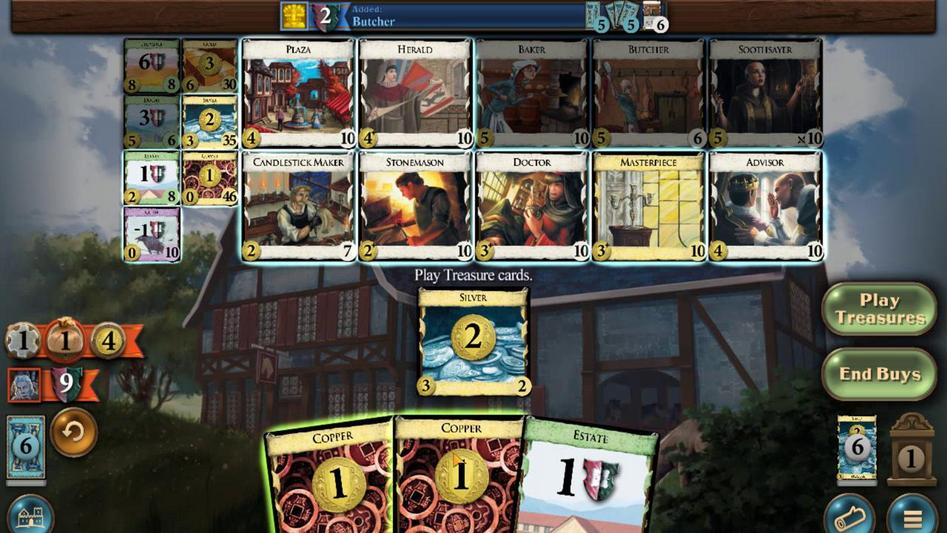 
Action: Mouse pressed left at (460, 327)
Screenshot: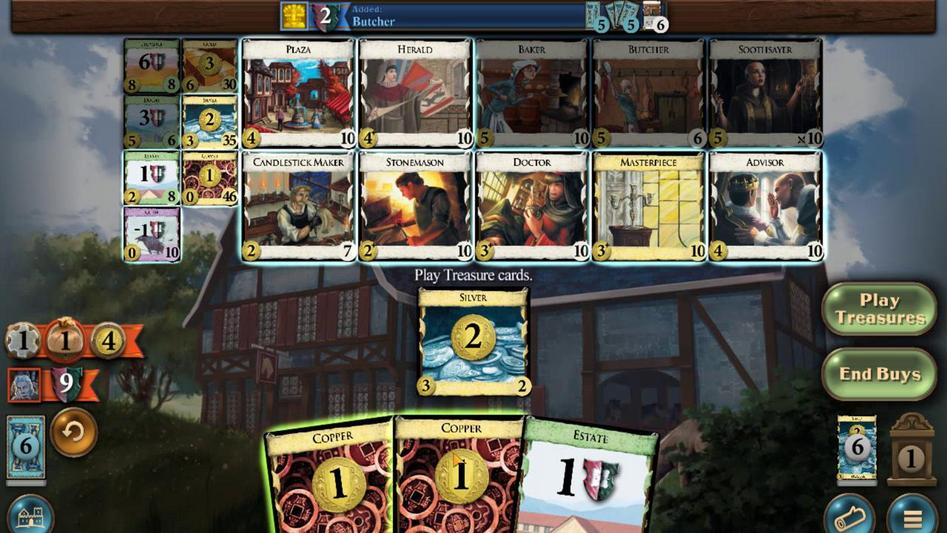 
Action: Mouse moved to (290, 421)
Screenshot: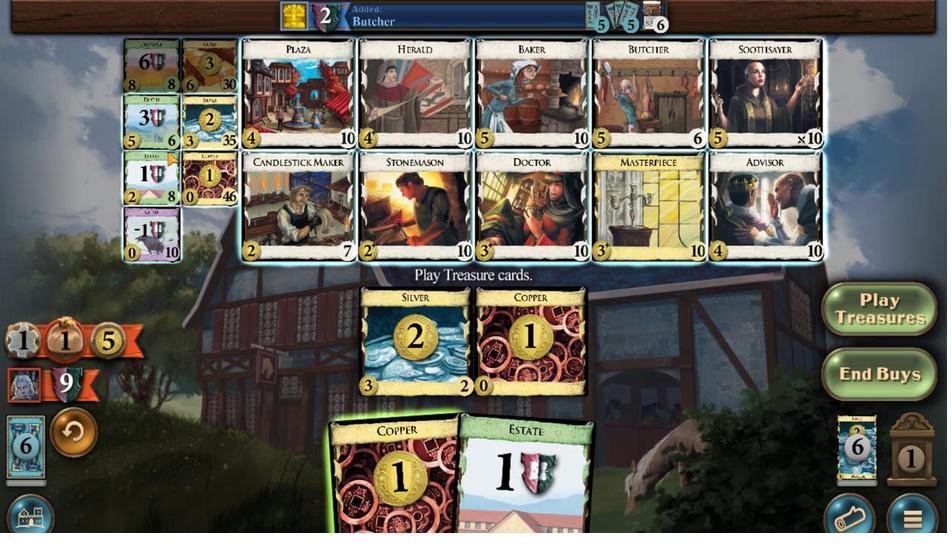 
Action: Mouse pressed left at (290, 421)
Screenshot: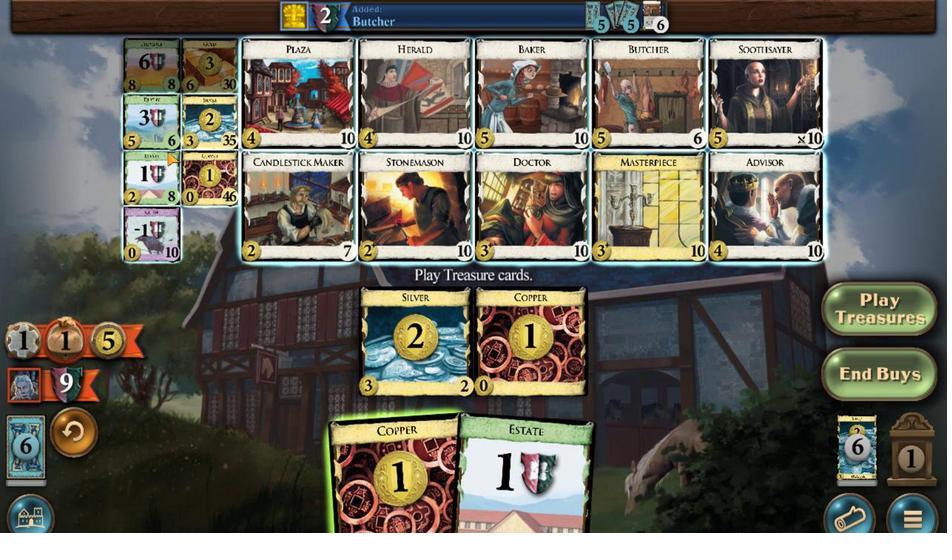 
Action: Mouse moved to (466, 332)
Screenshot: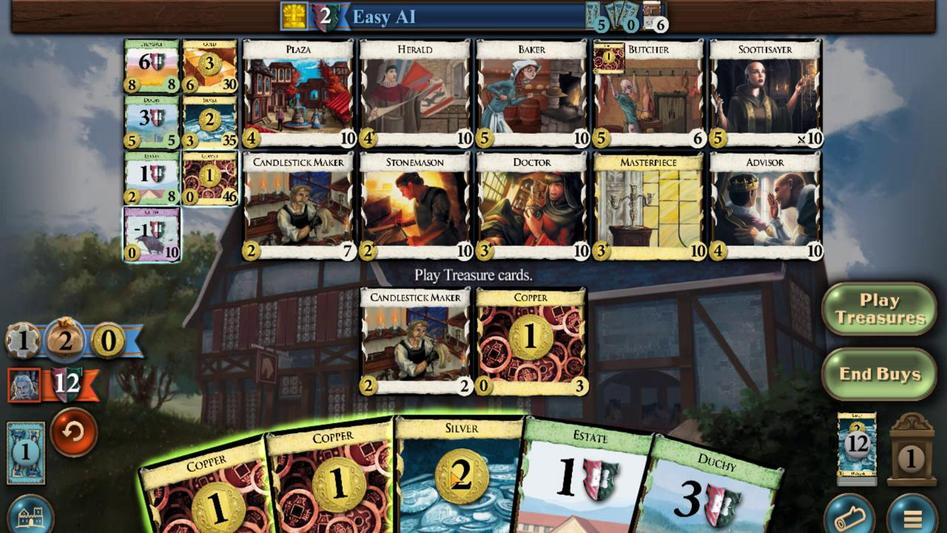 
Action: Mouse pressed left at (466, 332)
Screenshot: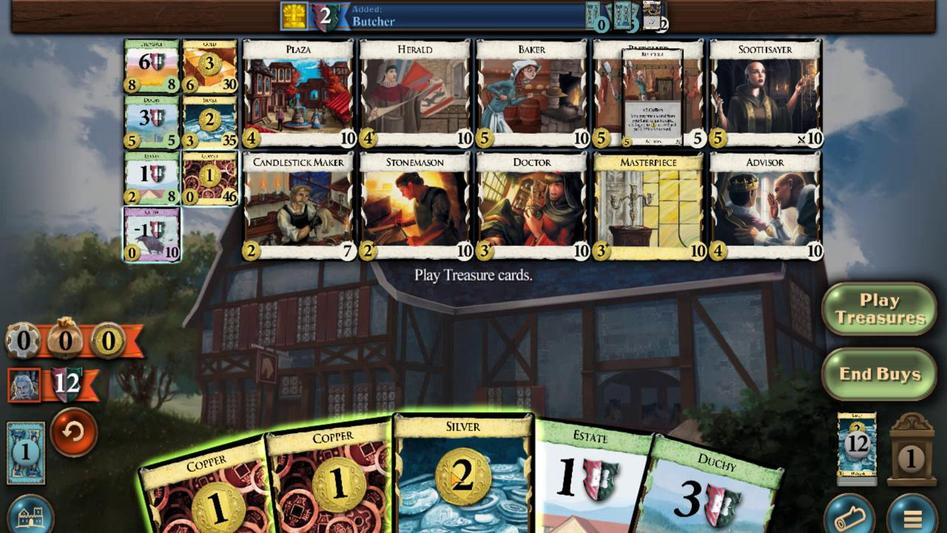 
Action: Mouse moved to (435, 332)
Screenshot: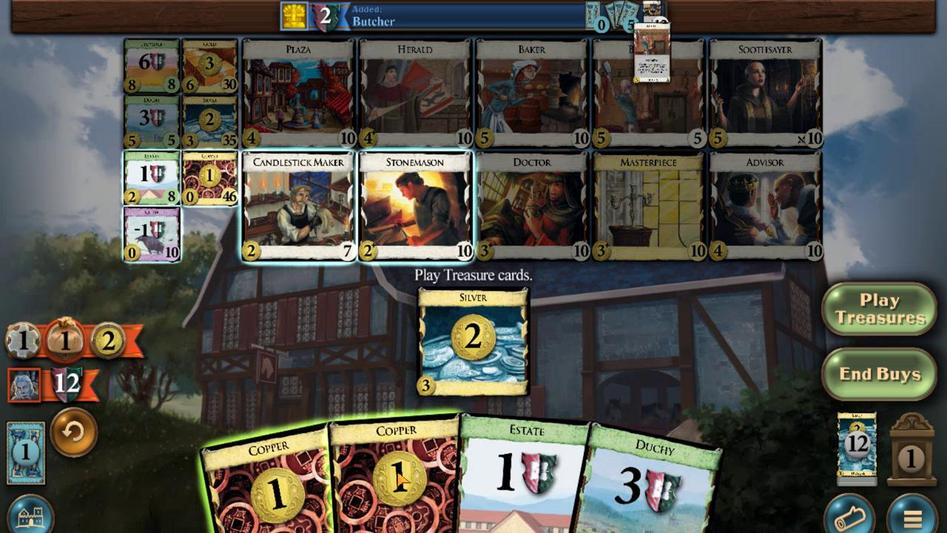 
Action: Mouse pressed left at (435, 332)
Screenshot: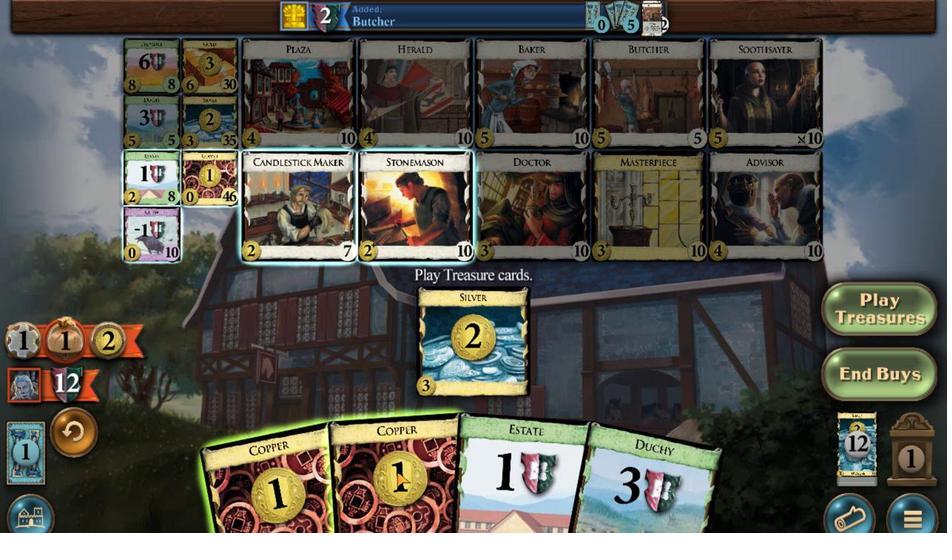 
Action: Mouse moved to (325, 418)
Screenshot: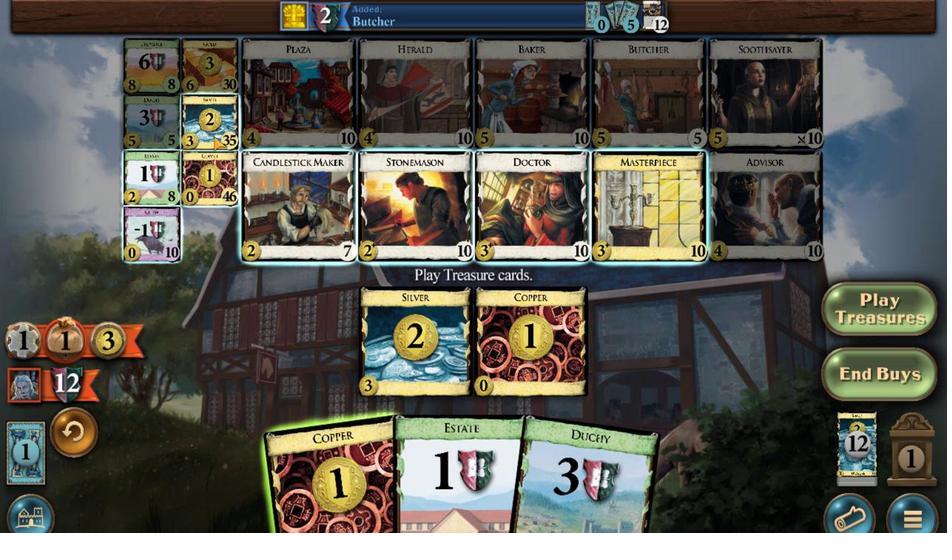 
Action: Mouse pressed left at (325, 418)
Screenshot: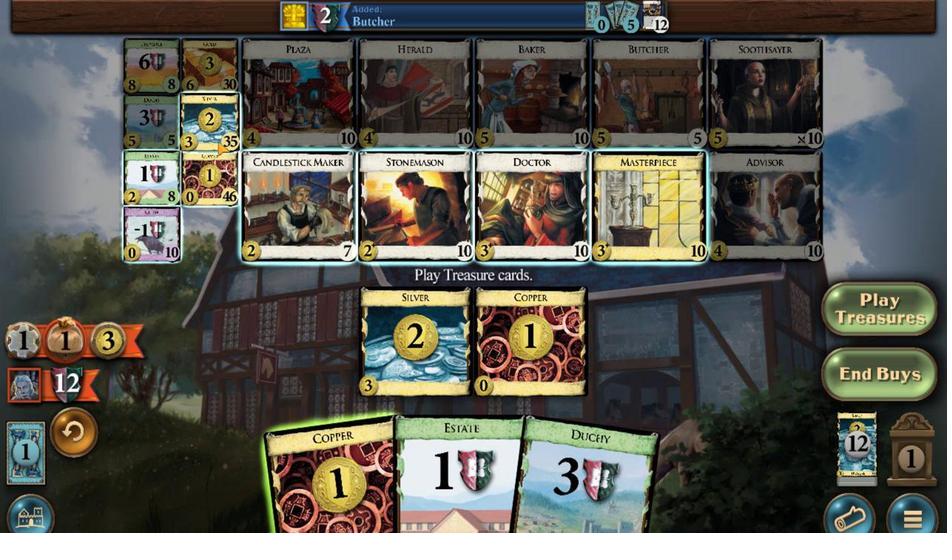 
Action: Mouse moved to (412, 330)
Screenshot: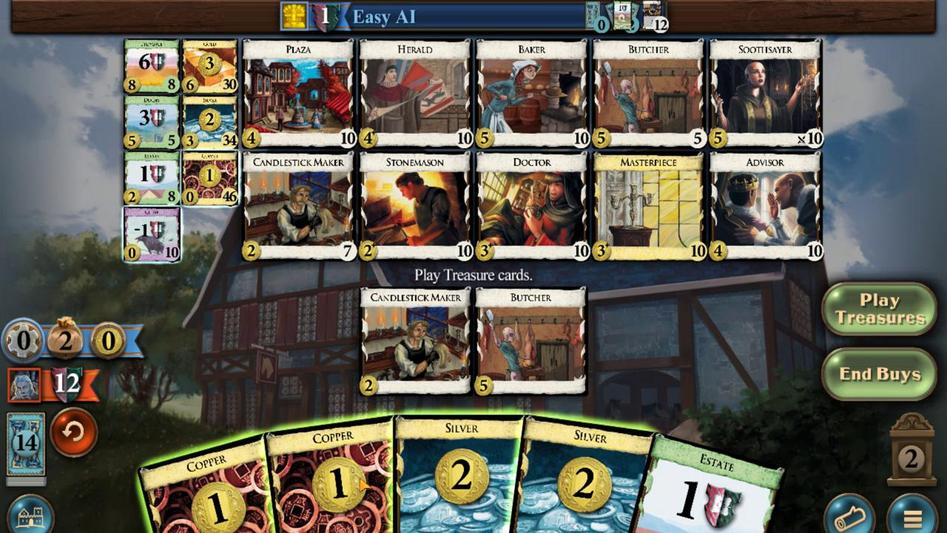 
Action: Mouse pressed left at (412, 330)
Screenshot: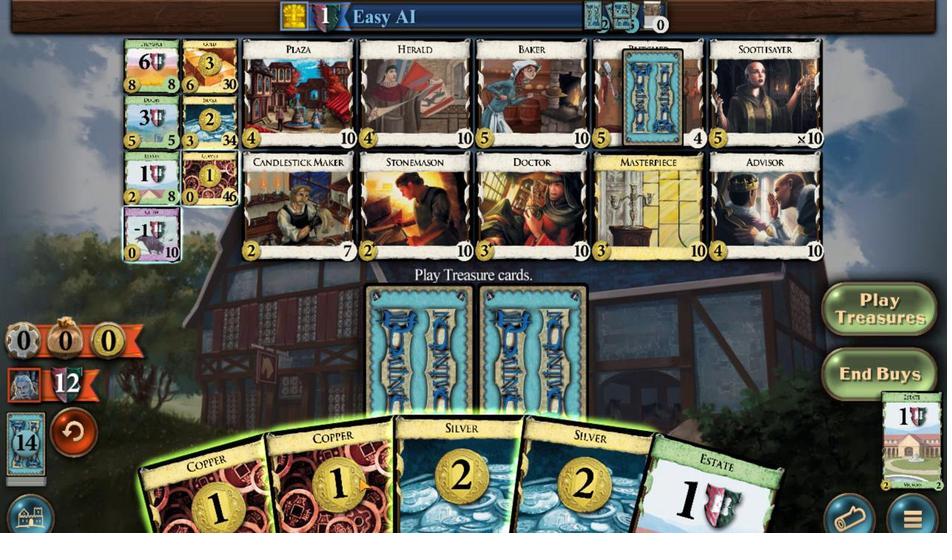 
Action: Mouse moved to (451, 330)
Screenshot: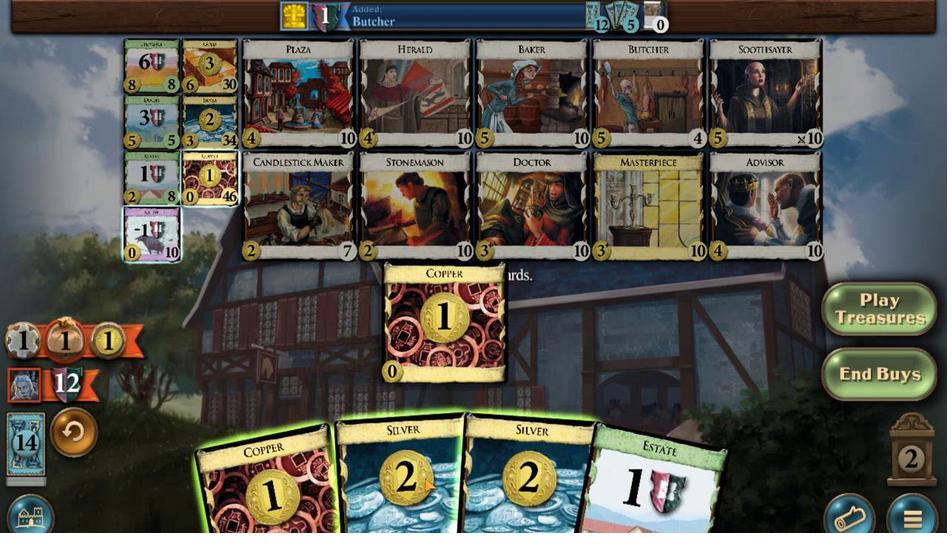 
Action: Mouse pressed left at (451, 330)
Screenshot: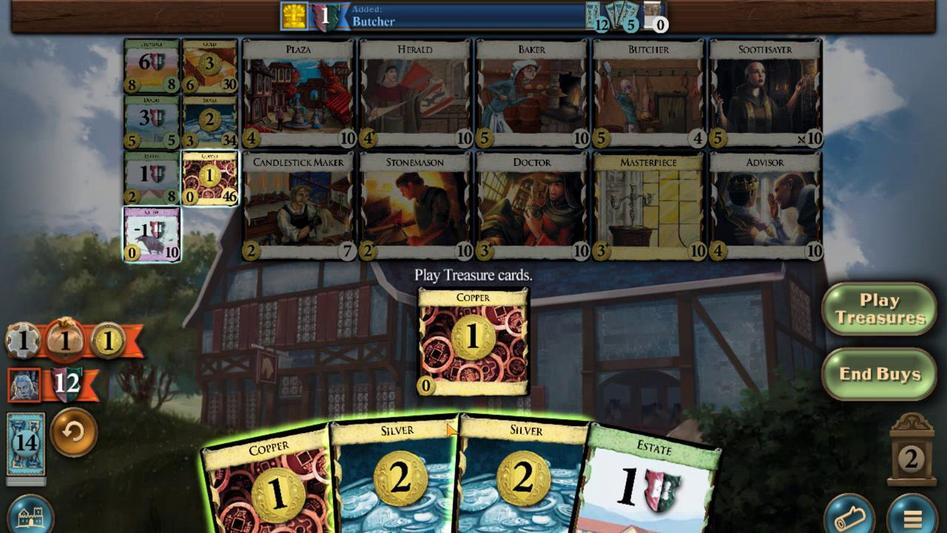 
Action: Mouse moved to (329, 419)
Screenshot: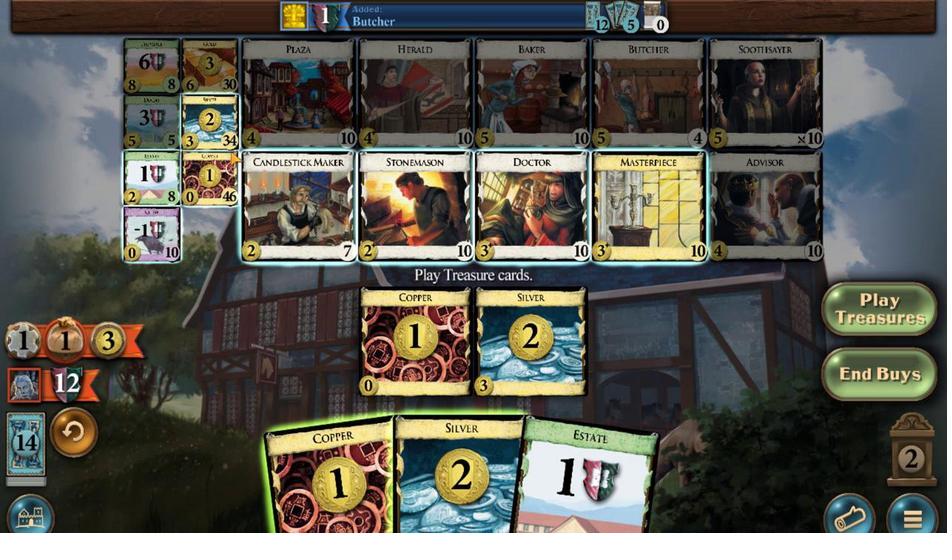 
Action: Mouse pressed left at (329, 419)
Screenshot: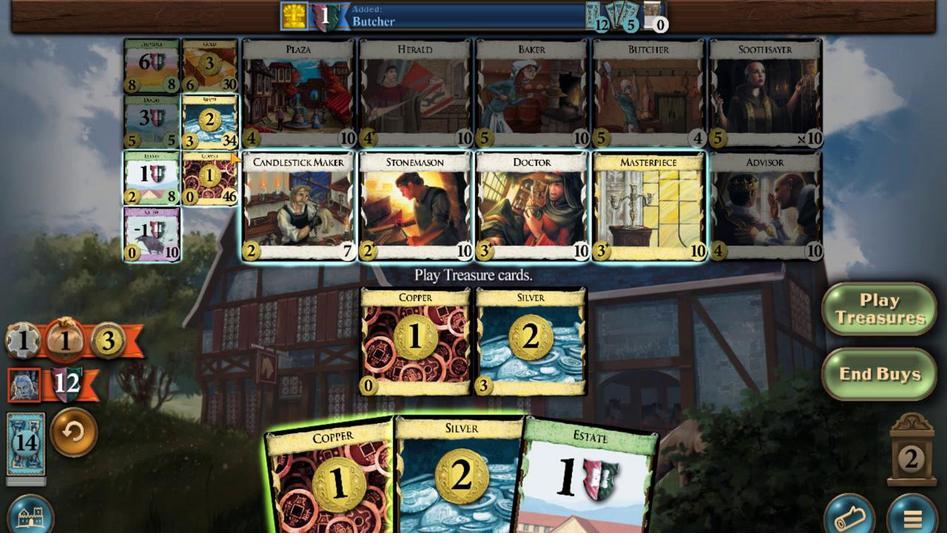 
Action: Mouse moved to (396, 335)
Screenshot: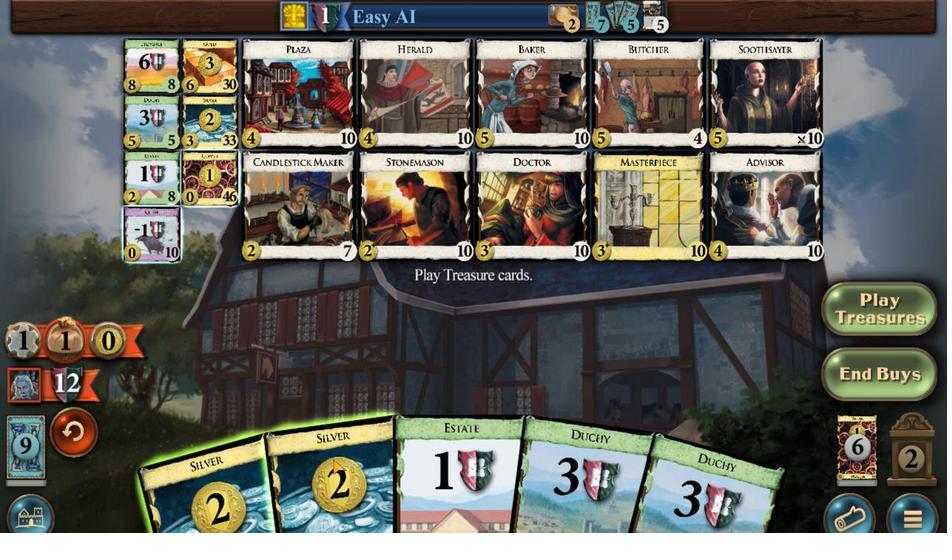
Action: Mouse pressed left at (396, 335)
Screenshot: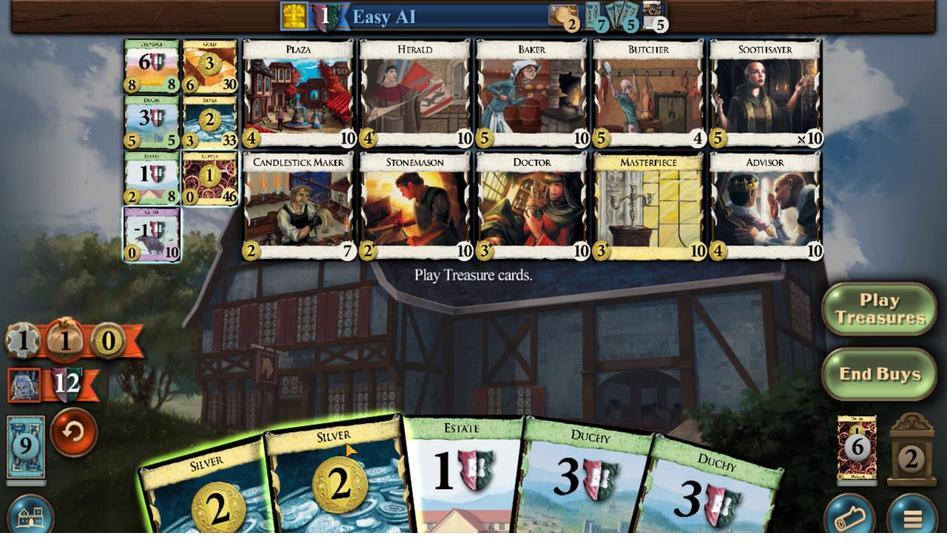 
Action: Mouse moved to (364, 336)
Screenshot: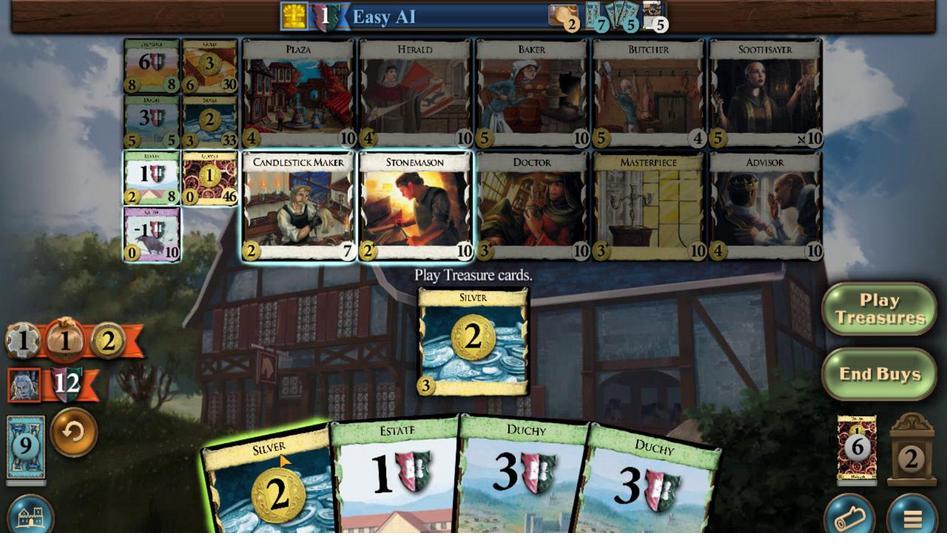 
Action: Mouse pressed left at (364, 336)
Screenshot: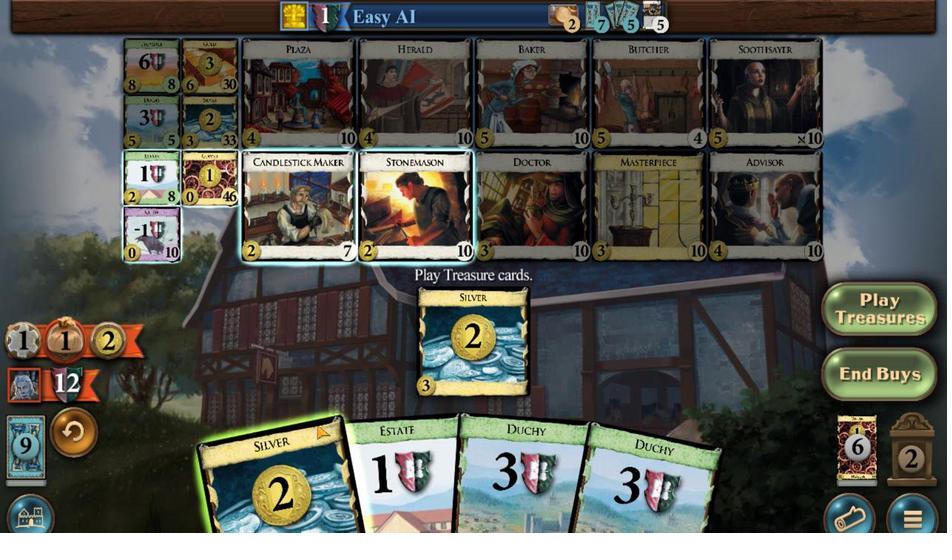 
Action: Mouse moved to (329, 418)
Screenshot: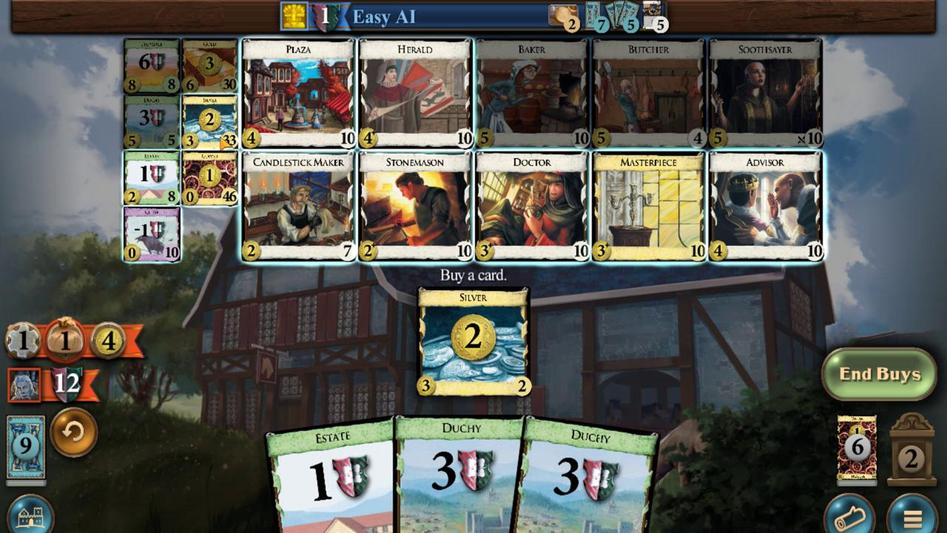 
Action: Mouse pressed left at (329, 418)
Screenshot: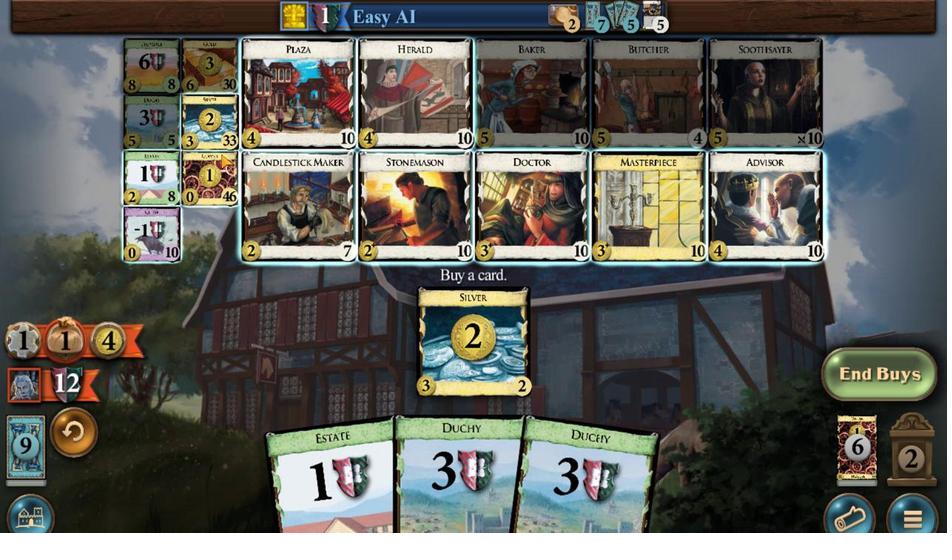 
Action: Mouse moved to (446, 330)
Screenshot: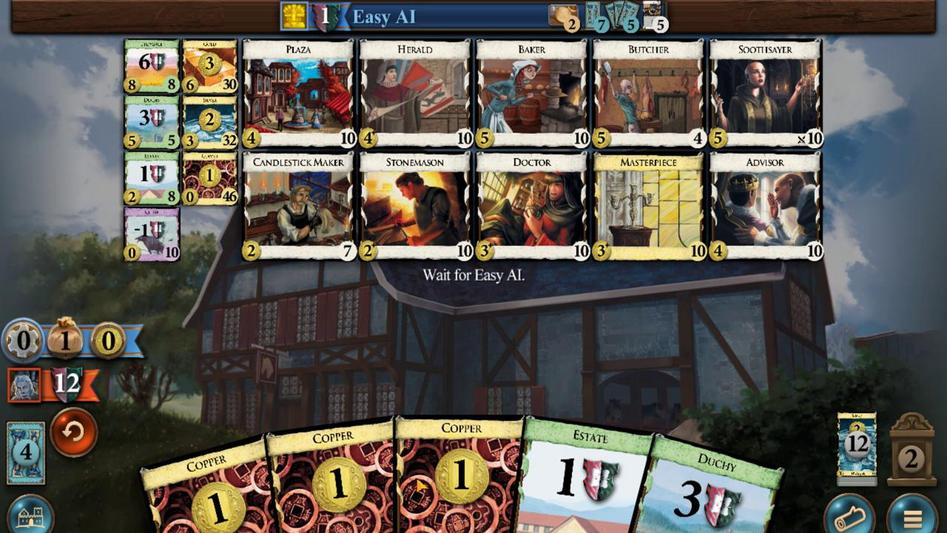 
Action: Mouse pressed left at (446, 330)
Screenshot: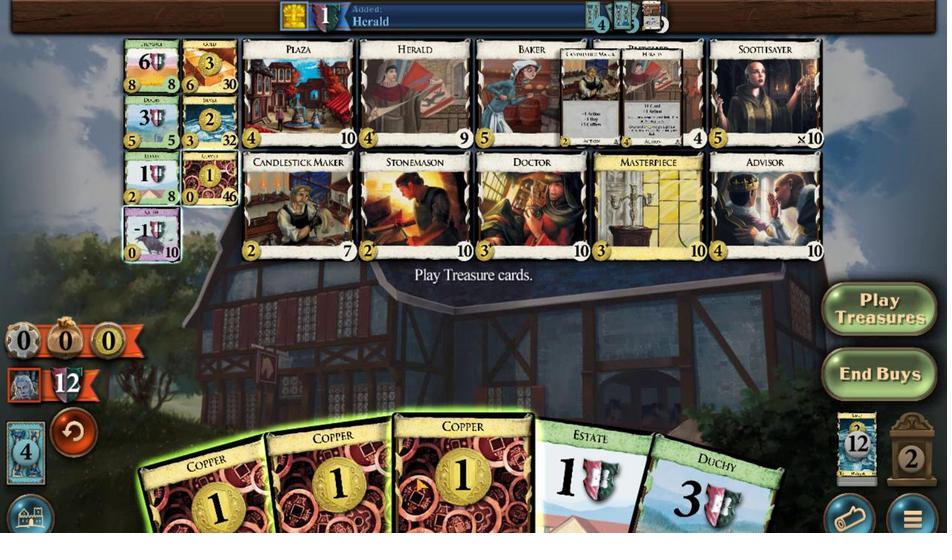 
Action: Mouse moved to (419, 336)
Screenshot: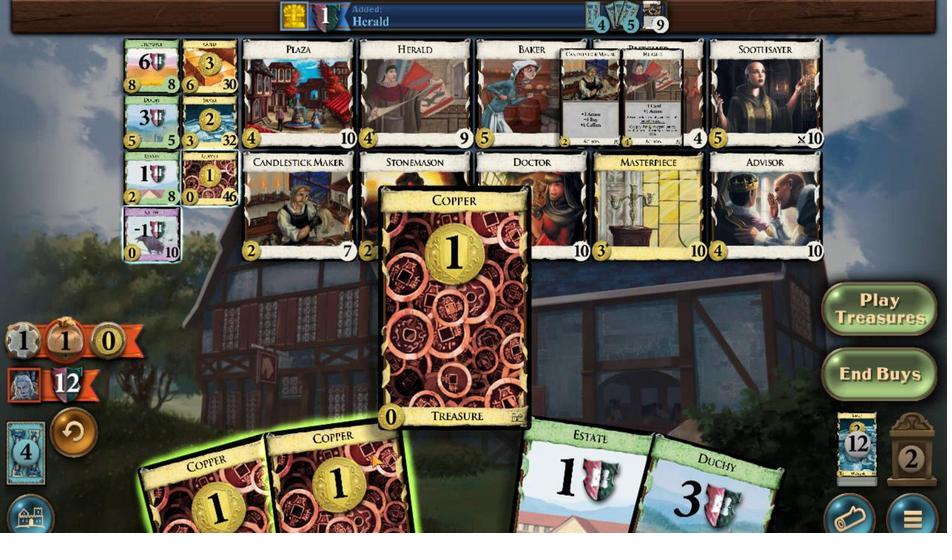
Action: Mouse pressed left at (419, 336)
Screenshot: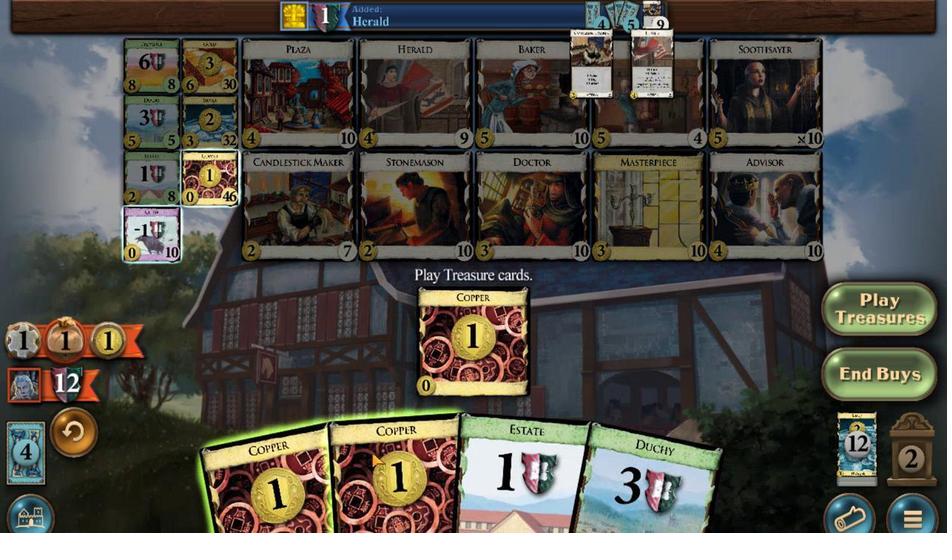 
Action: Mouse moved to (408, 332)
Screenshot: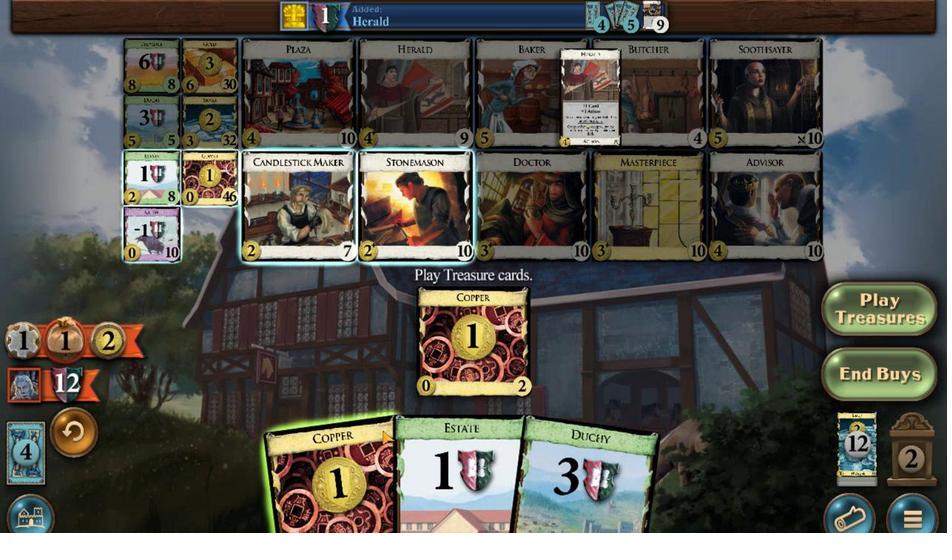 
Action: Mouse pressed left at (408, 332)
Screenshot: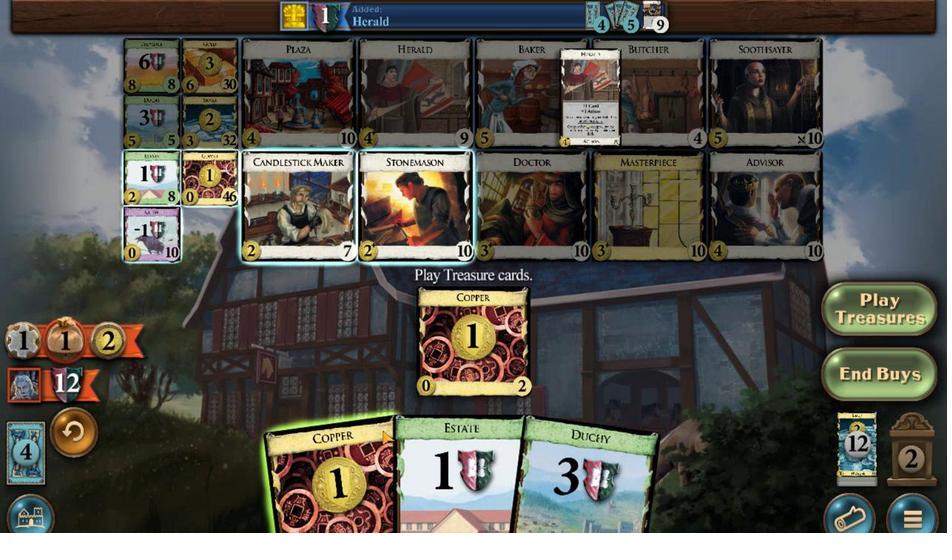 
Action: Mouse moved to (316, 419)
Screenshot: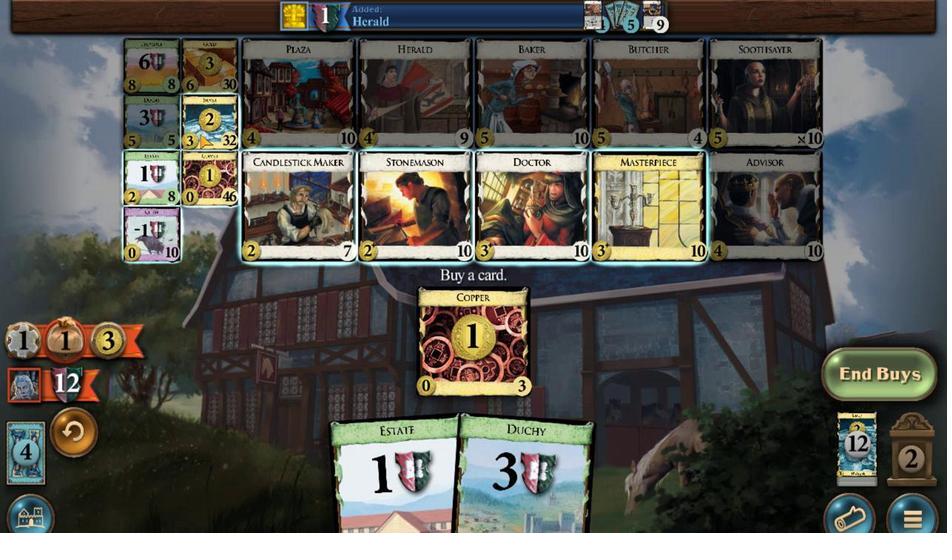 
Action: Mouse pressed left at (316, 419)
Screenshot: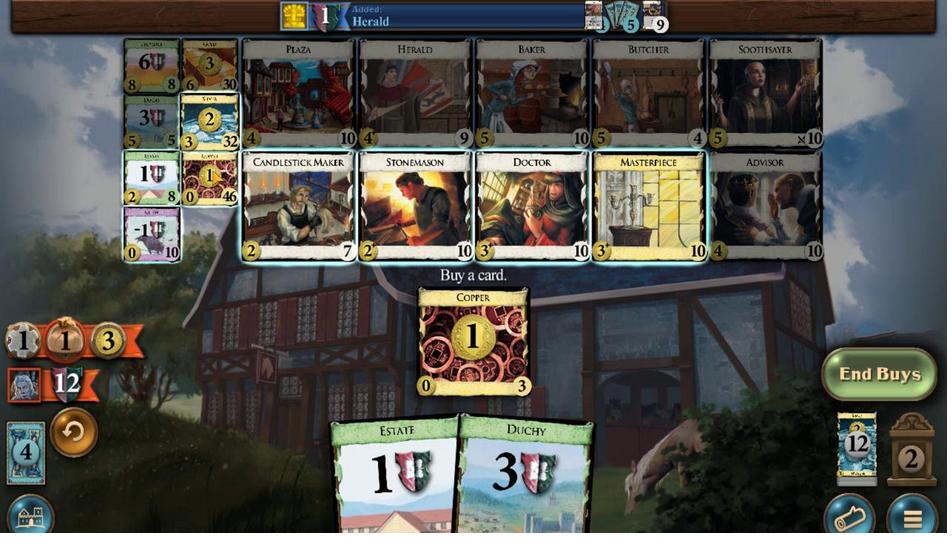 
Action: Mouse moved to (632, 326)
Screenshot: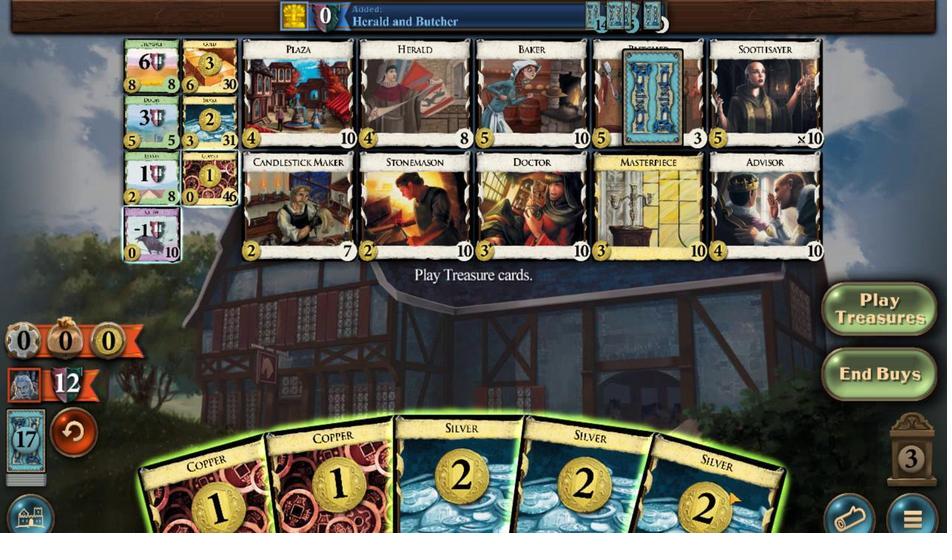 
Action: Mouse pressed left at (632, 326)
Screenshot: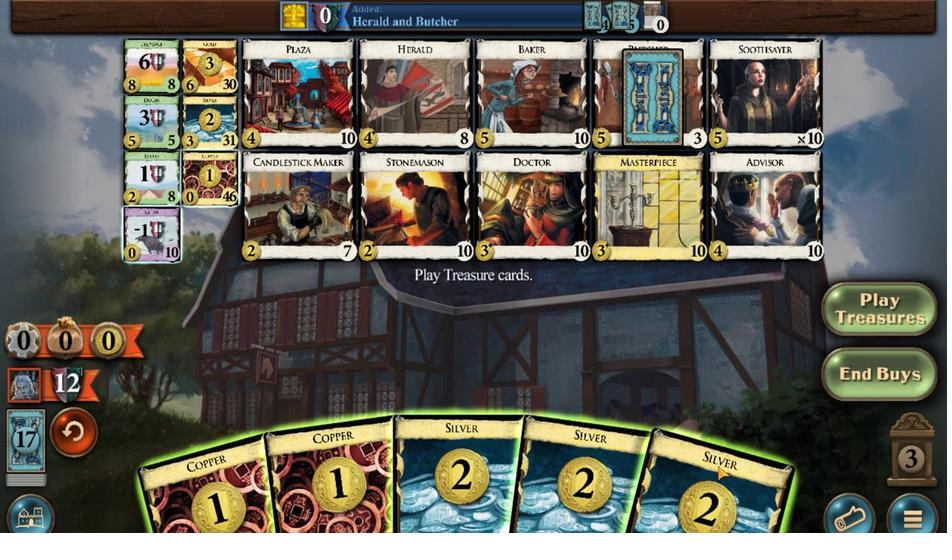 
Action: Mouse moved to (565, 327)
Screenshot: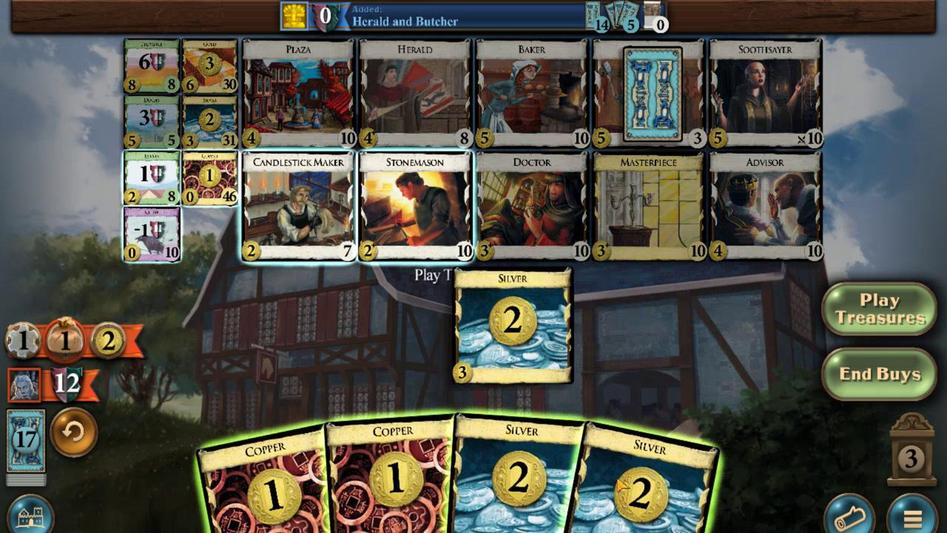 
Action: Mouse pressed left at (565, 327)
Screenshot: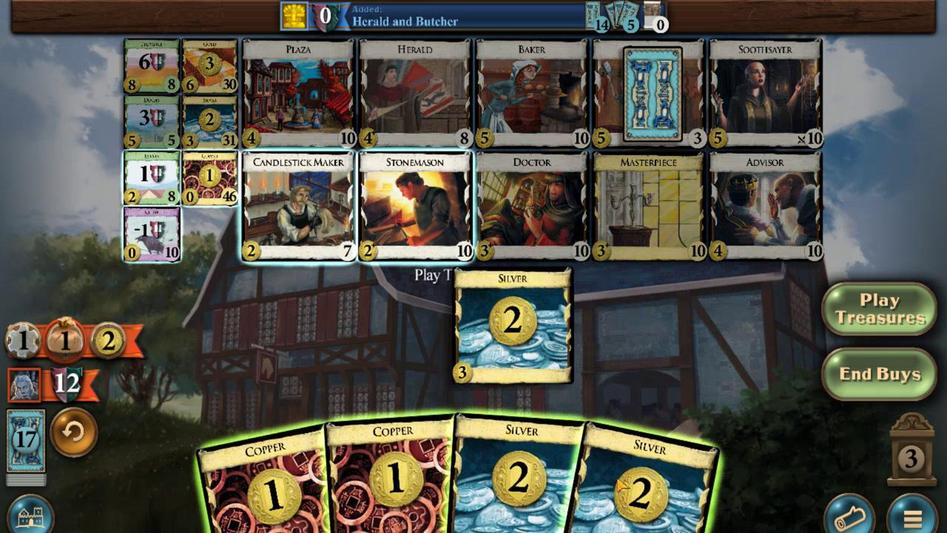 
Action: Mouse moved to (521, 328)
Screenshot: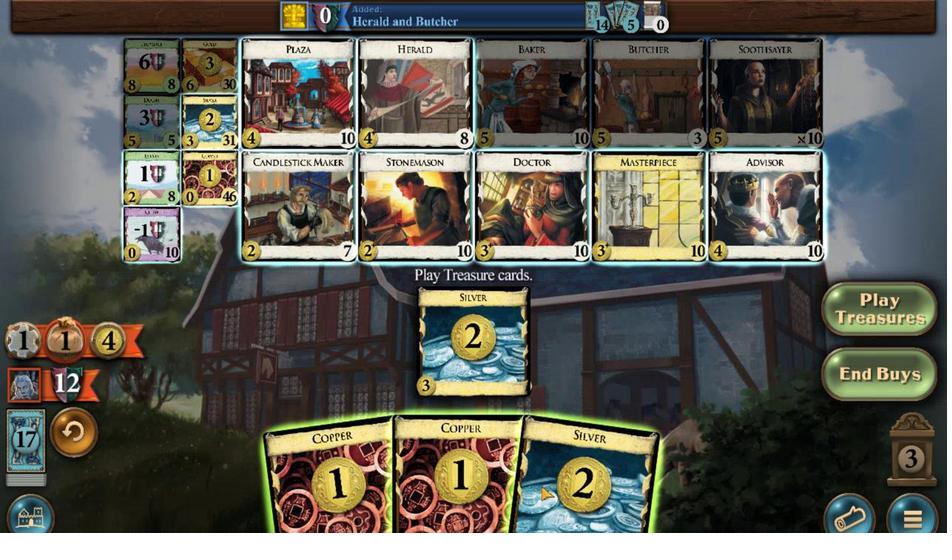 
Action: Mouse pressed left at (521, 328)
Screenshot: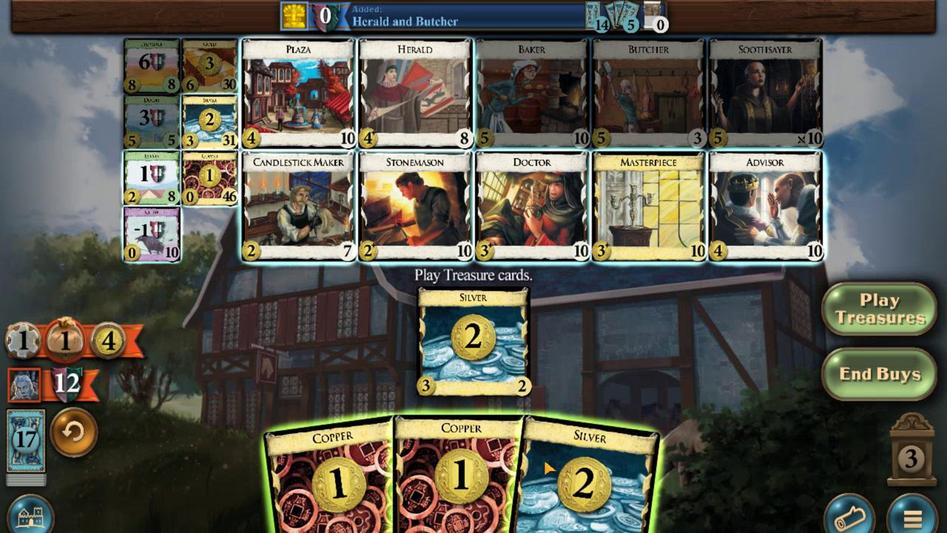 
Action: Mouse moved to (498, 330)
Screenshot: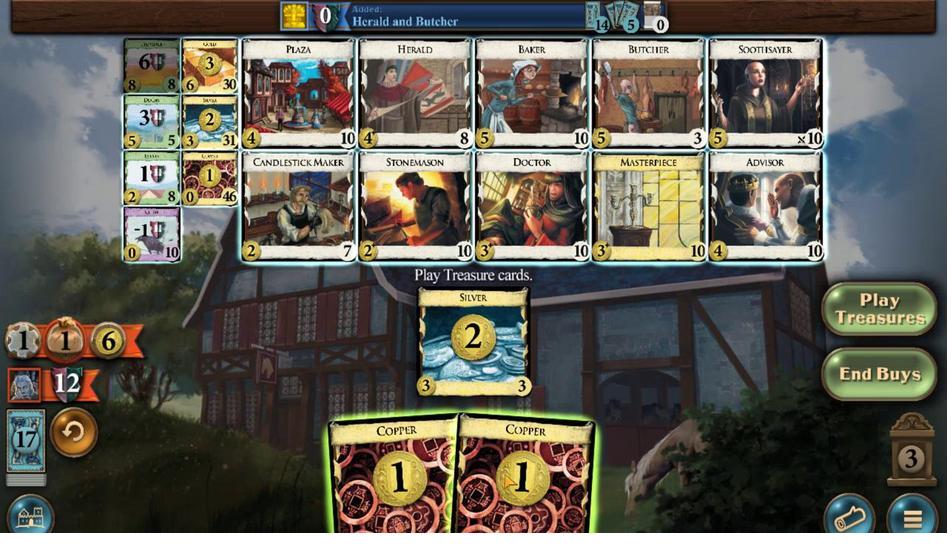 
Action: Mouse pressed left at (498, 330)
Screenshot: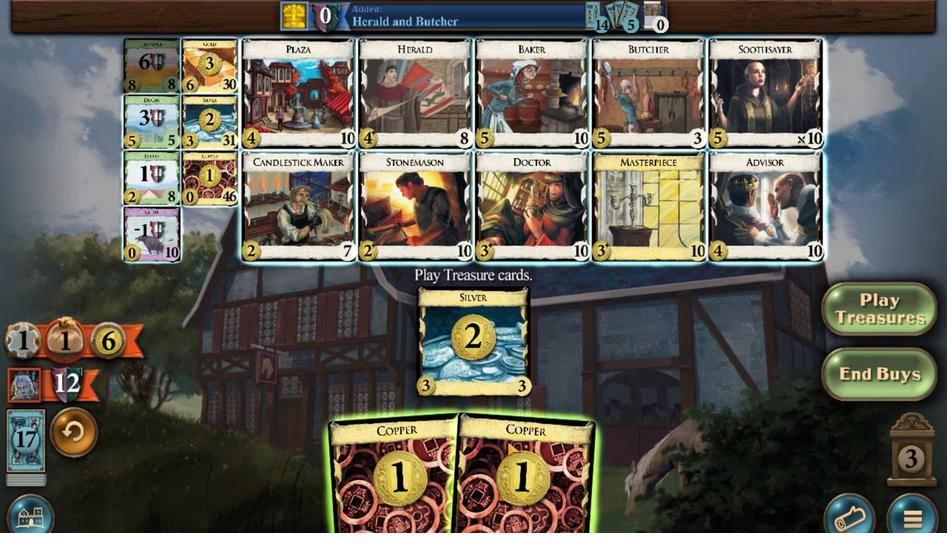 
Action: Mouse moved to (471, 325)
Screenshot: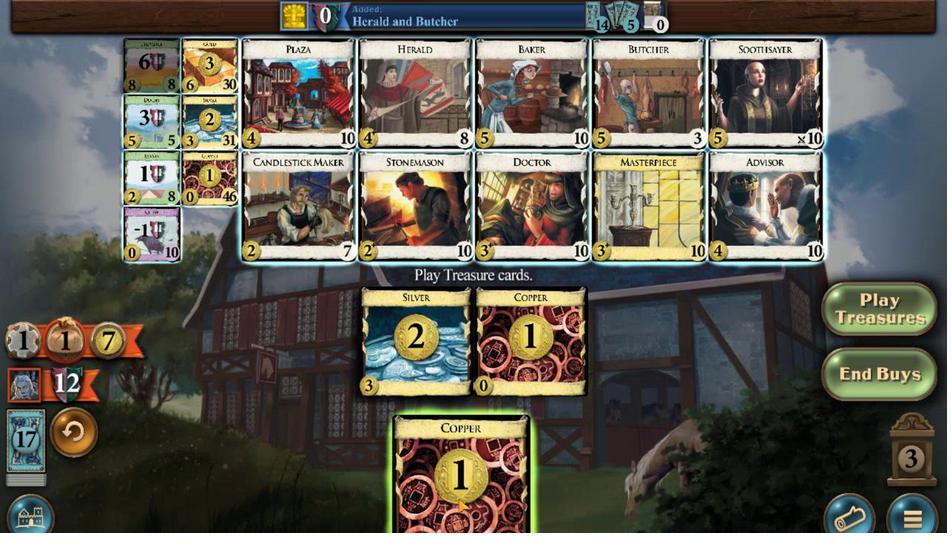 
Action: Mouse pressed left at (471, 325)
Screenshot: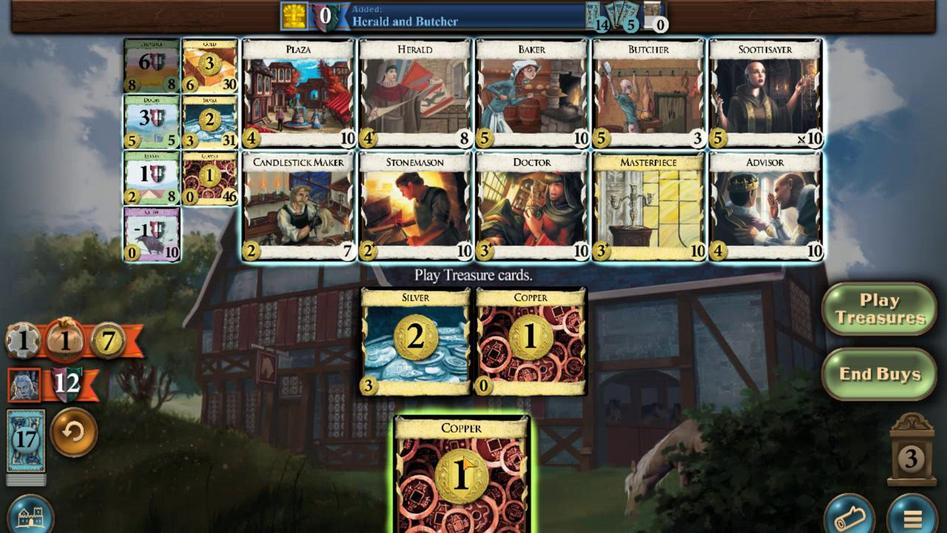 
Action: Mouse moved to (283, 434)
Screenshot: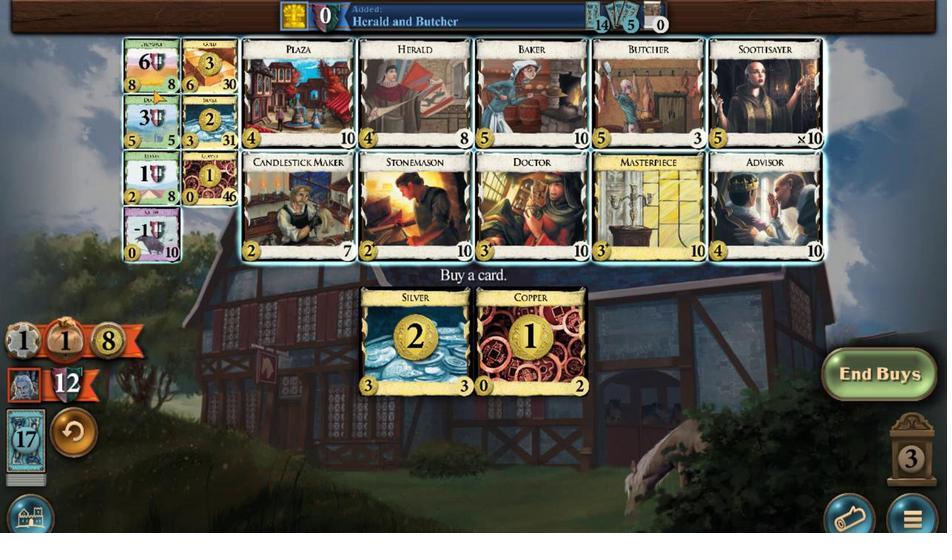 
Action: Mouse pressed left at (283, 434)
Screenshot: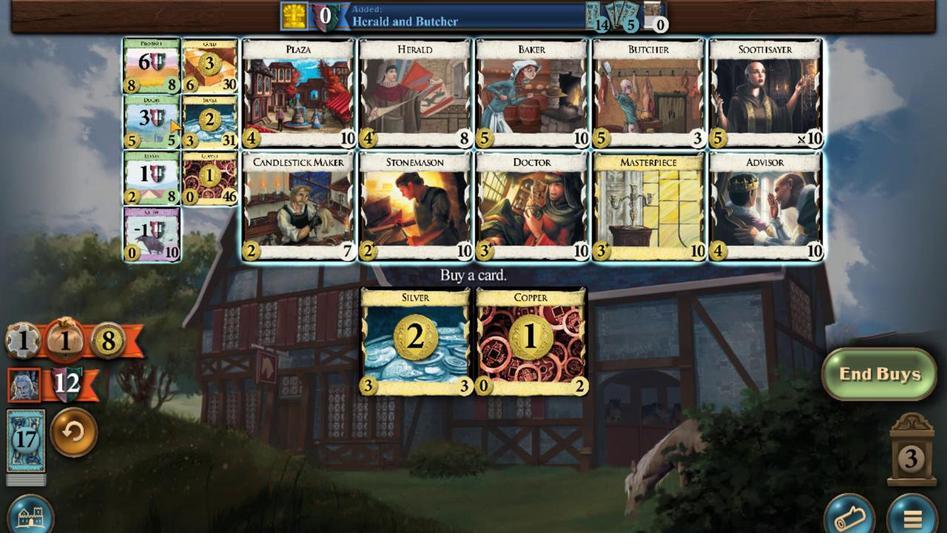 
Action: Mouse moved to (527, 333)
Screenshot: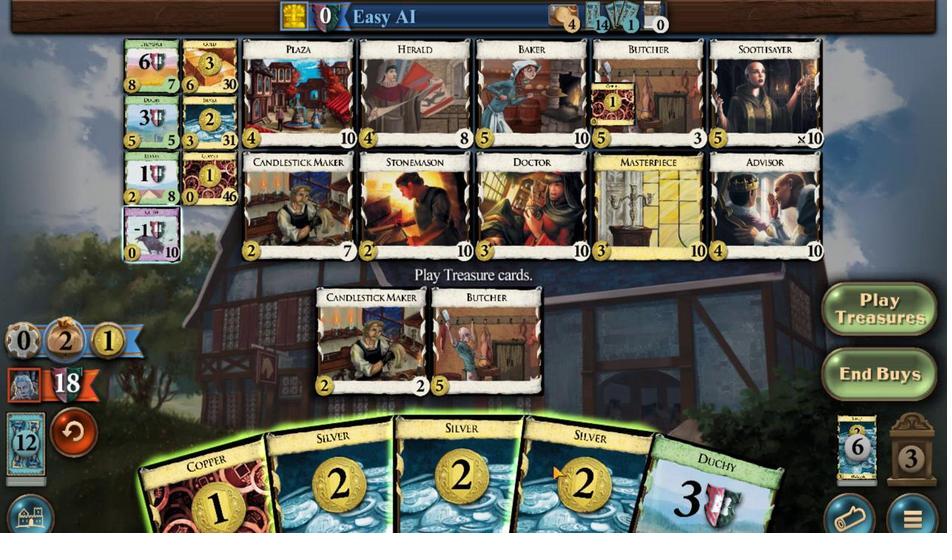 
Action: Mouse pressed left at (527, 333)
Screenshot: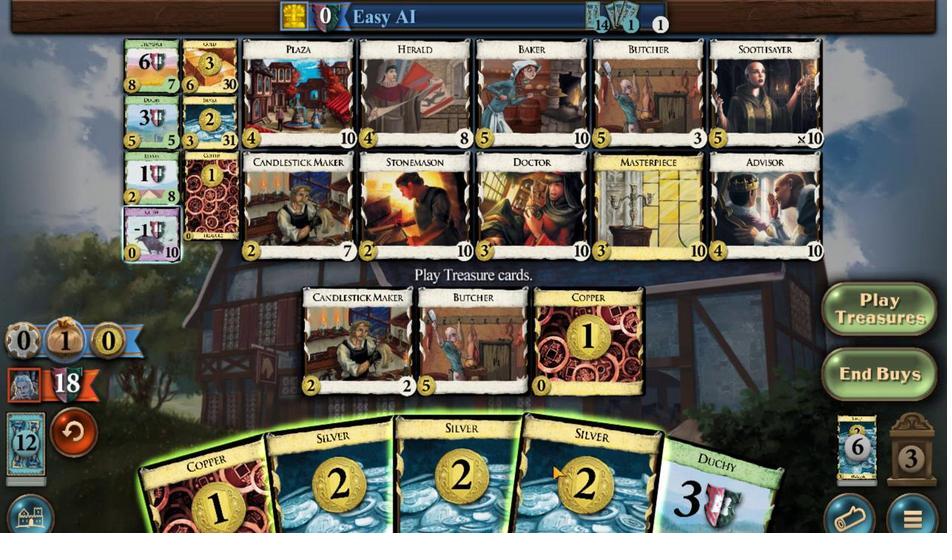 
Action: Mouse moved to (498, 330)
Screenshot: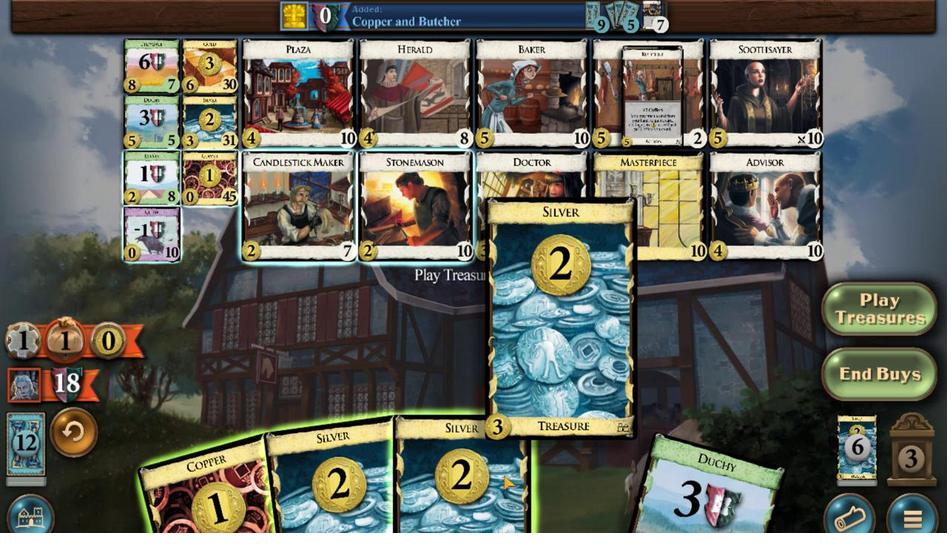 
Action: Mouse pressed left at (498, 330)
Screenshot: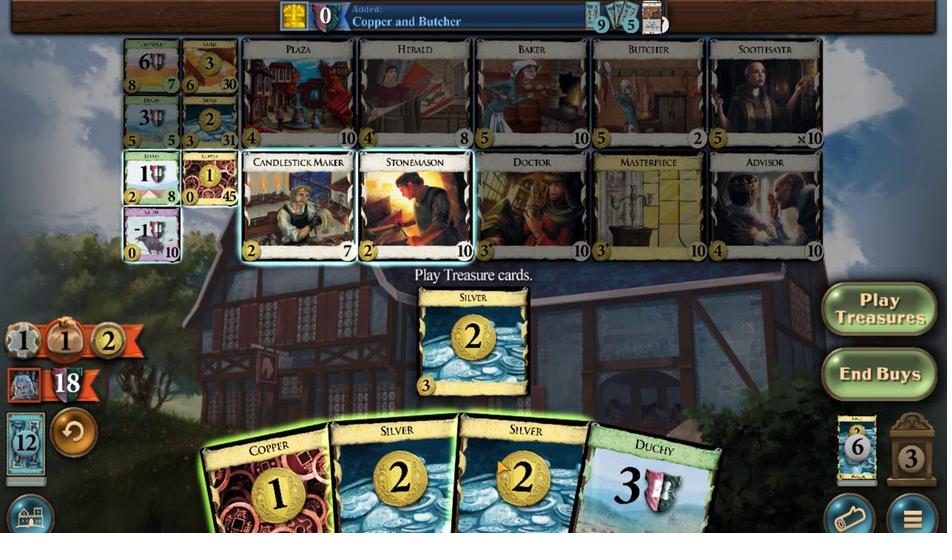 
Action: Mouse moved to (449, 336)
Screenshot: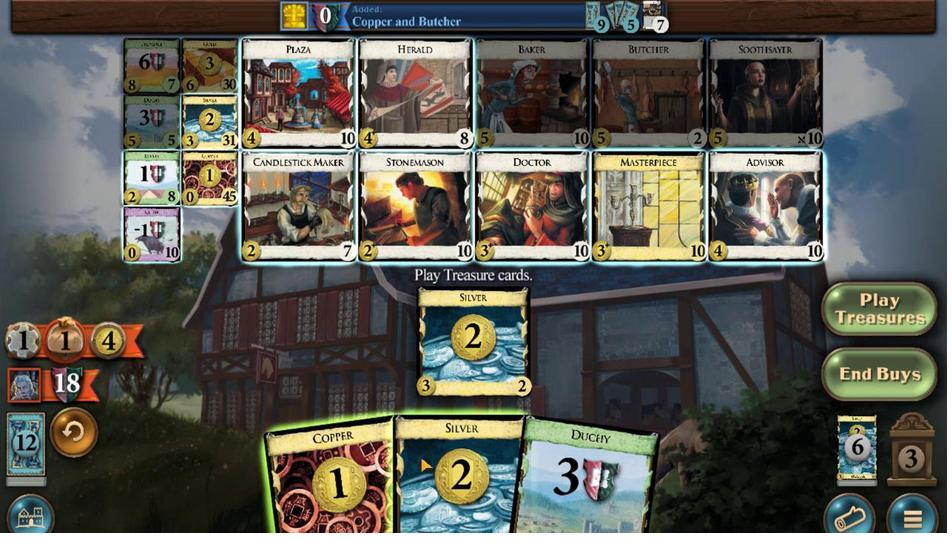 
Action: Mouse pressed left at (449, 336)
Screenshot: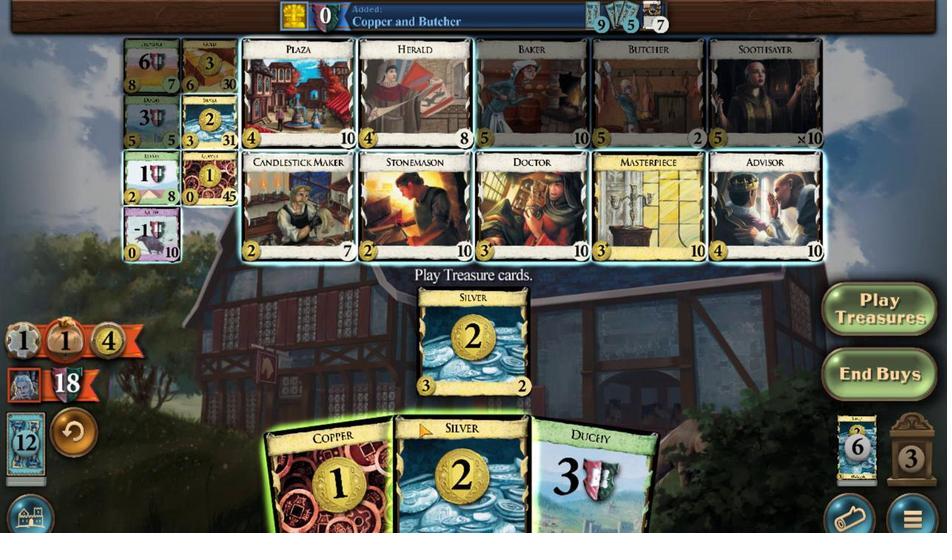 
Action: Mouse moved to (290, 419)
Screenshot: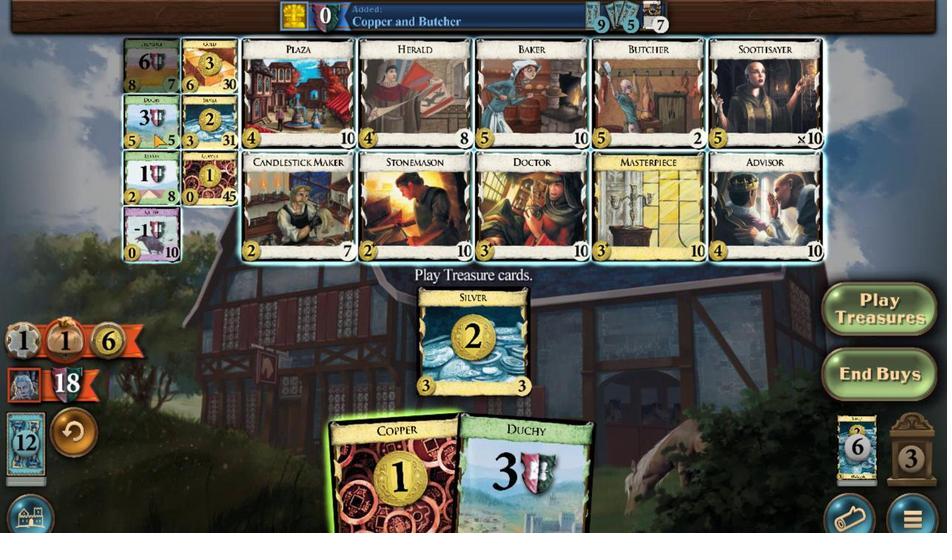 
Action: Mouse pressed left at (290, 419)
Screenshot: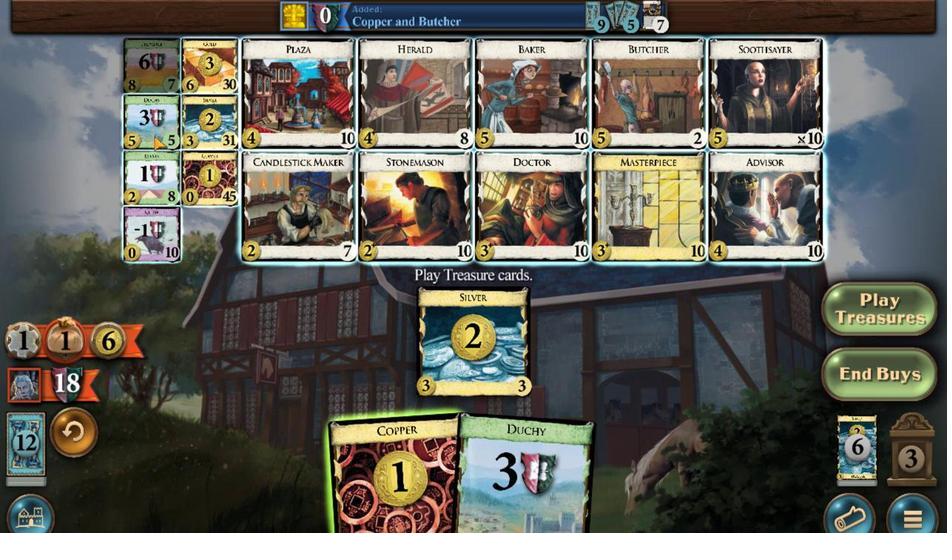 
Action: Mouse moved to (464, 330)
Screenshot: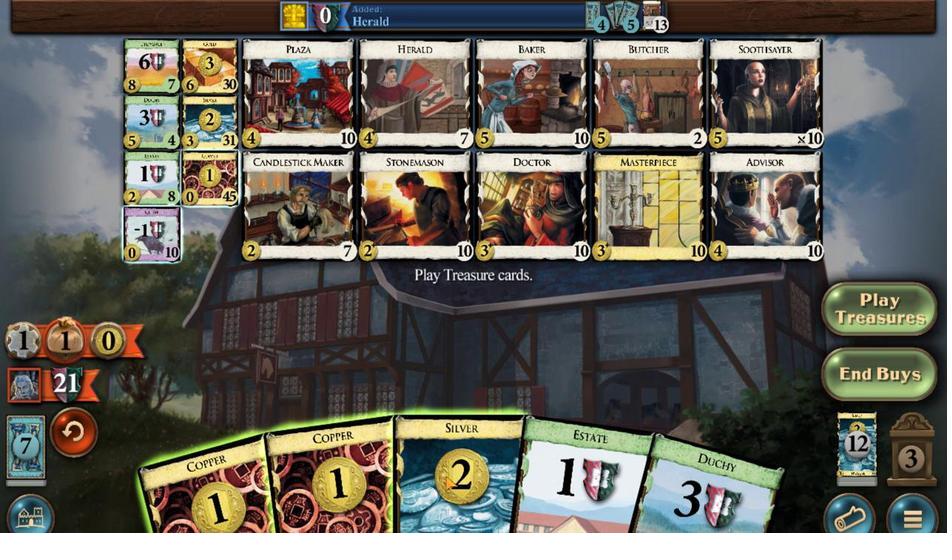 
Action: Mouse pressed left at (464, 330)
Screenshot: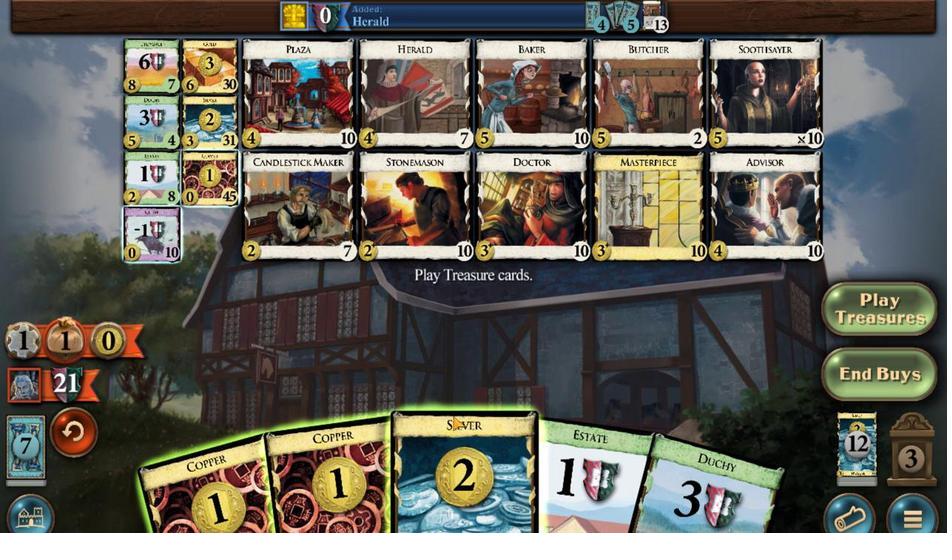 
Action: Mouse moved to (446, 336)
Screenshot: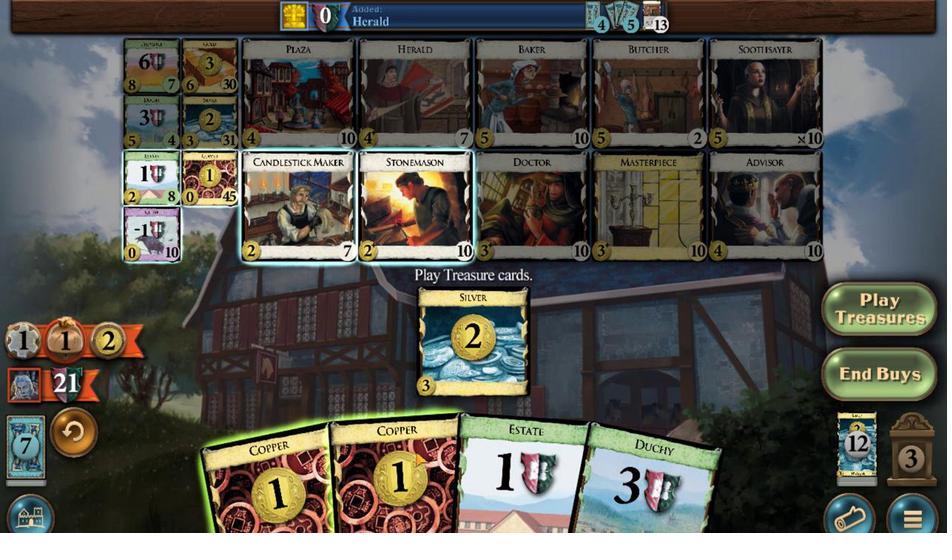 
Action: Mouse pressed left at (446, 336)
Screenshot: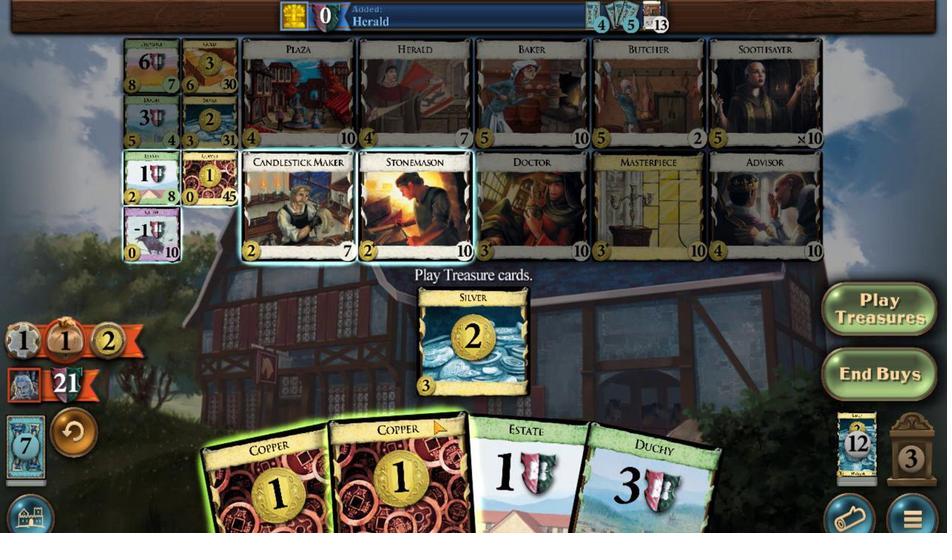 
Action: Mouse moved to (325, 422)
Screenshot: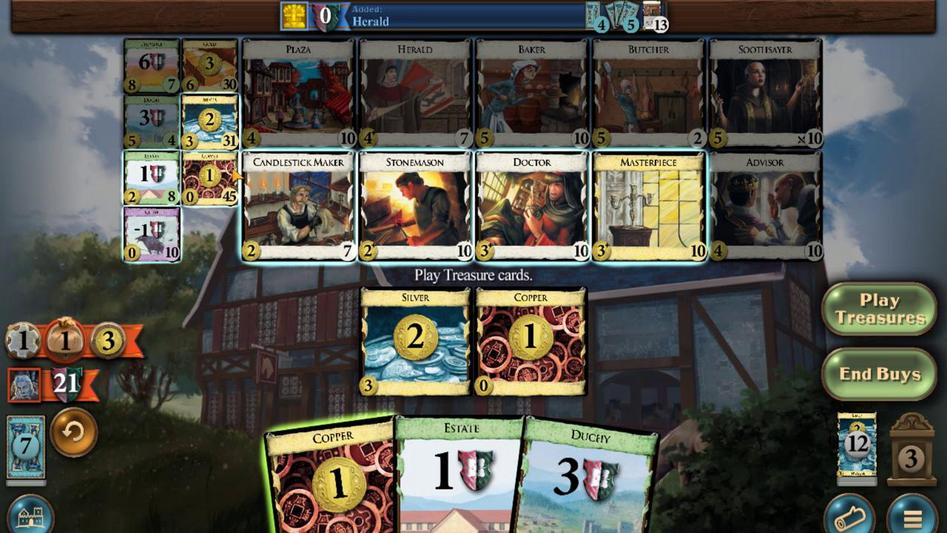 
Action: Mouse pressed left at (325, 422)
Screenshot: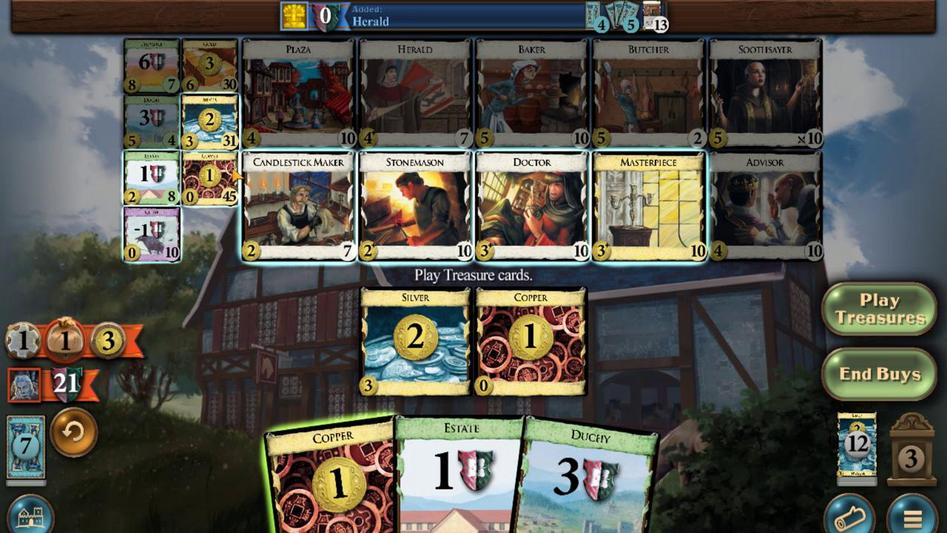 
Action: Mouse moved to (388, 329)
Screenshot: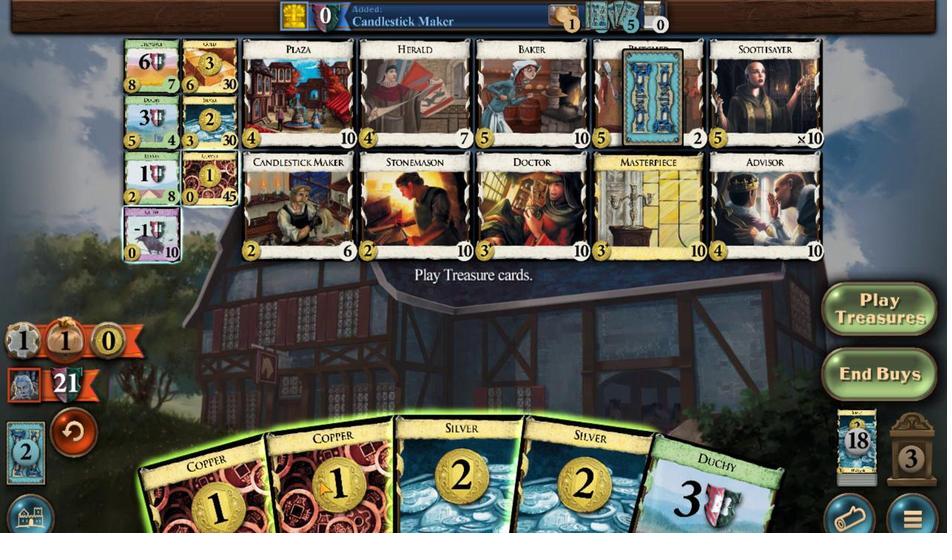 
Action: Mouse pressed left at (388, 329)
Screenshot: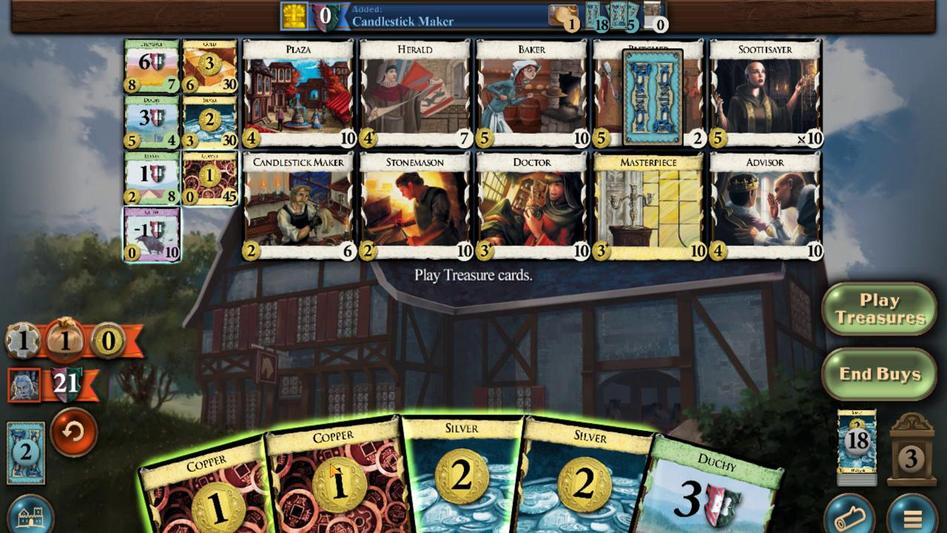 
Action: Mouse moved to (419, 334)
Screenshot: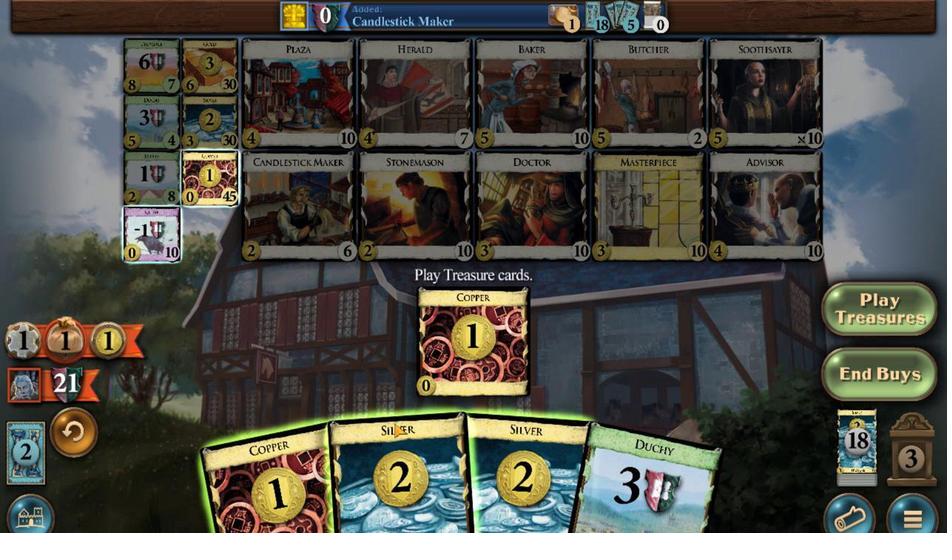 
Action: Mouse pressed left at (419, 334)
Screenshot: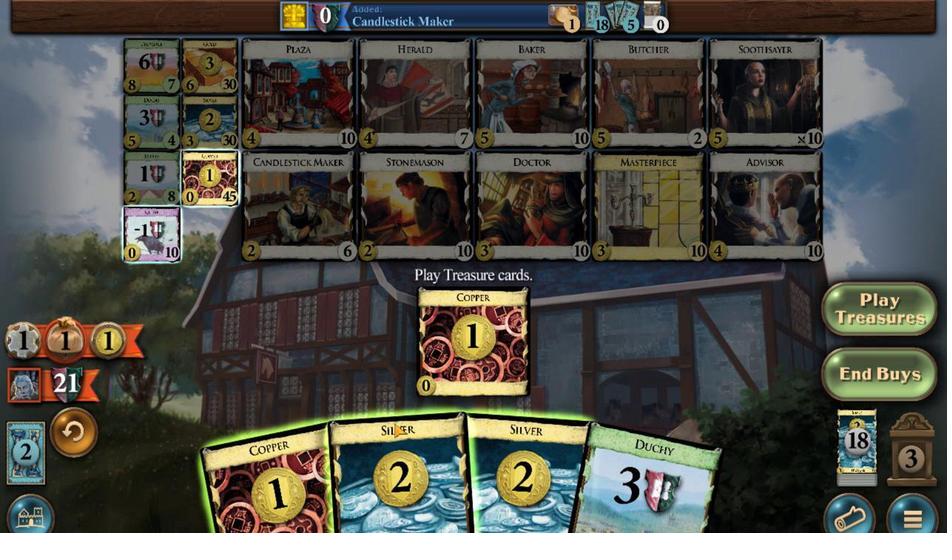 
Action: Mouse moved to (322, 421)
Screenshot: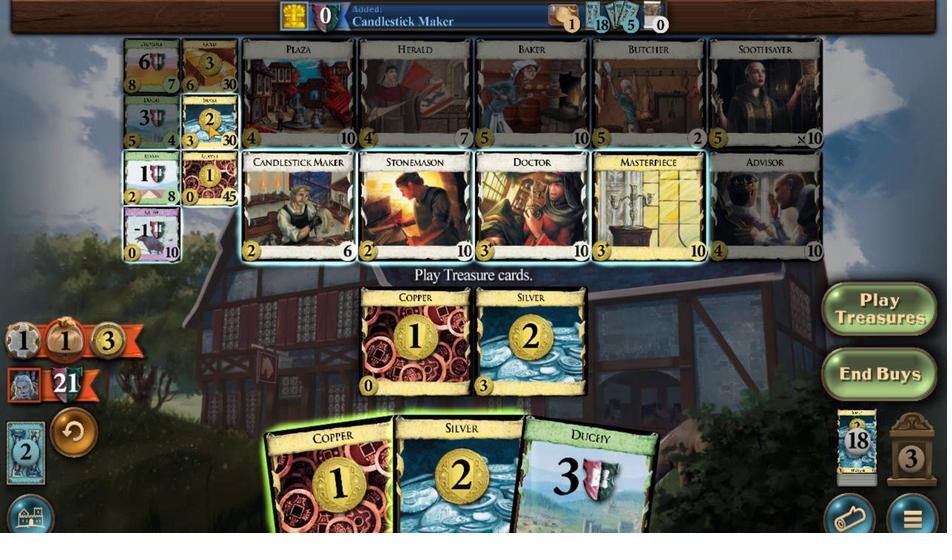 
Action: Mouse pressed left at (322, 421)
Screenshot: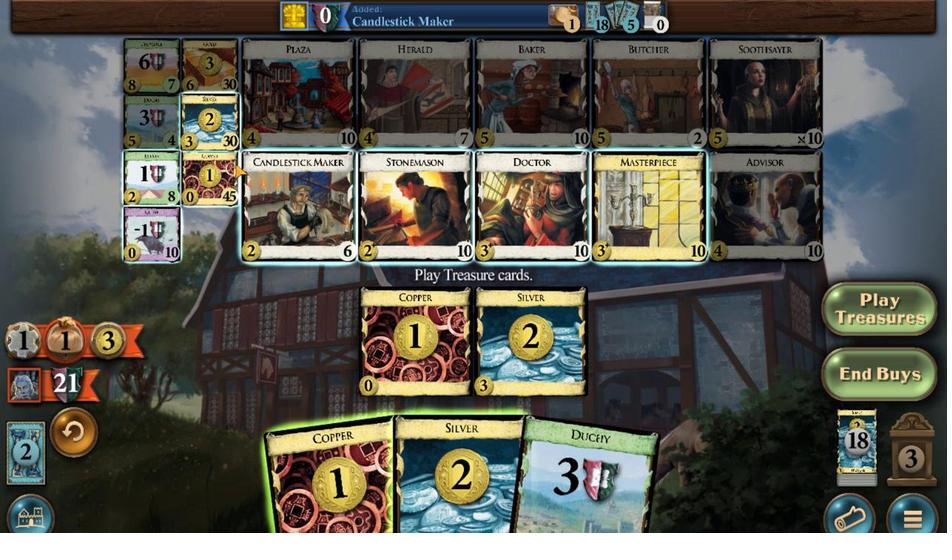 
Action: Mouse moved to (320, 407)
Screenshot: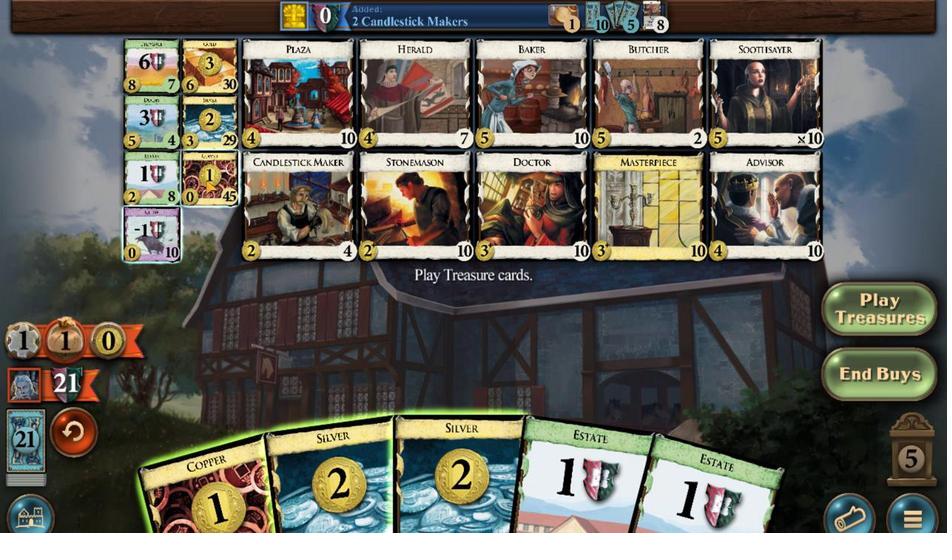 
Action: Mouse pressed left at (320, 407)
Screenshot: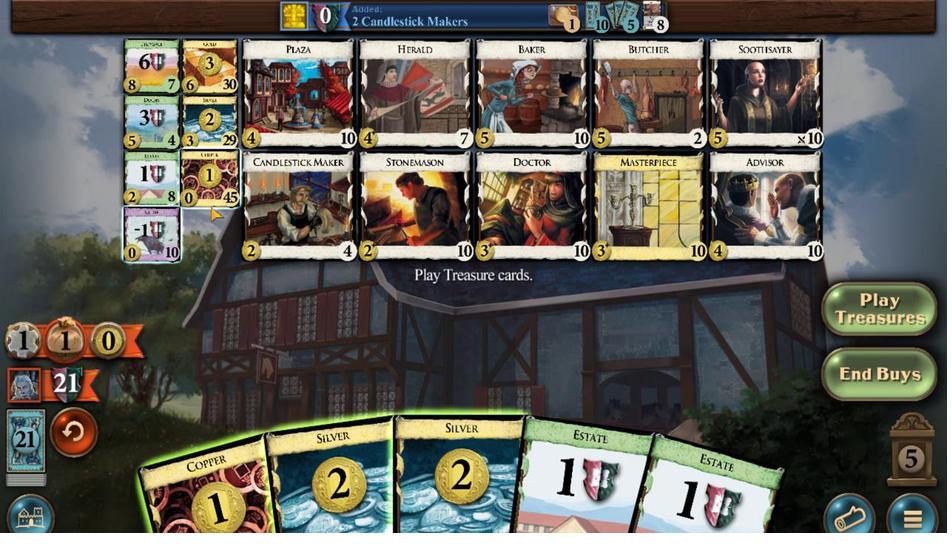 
Action: Mouse moved to (462, 331)
Screenshot: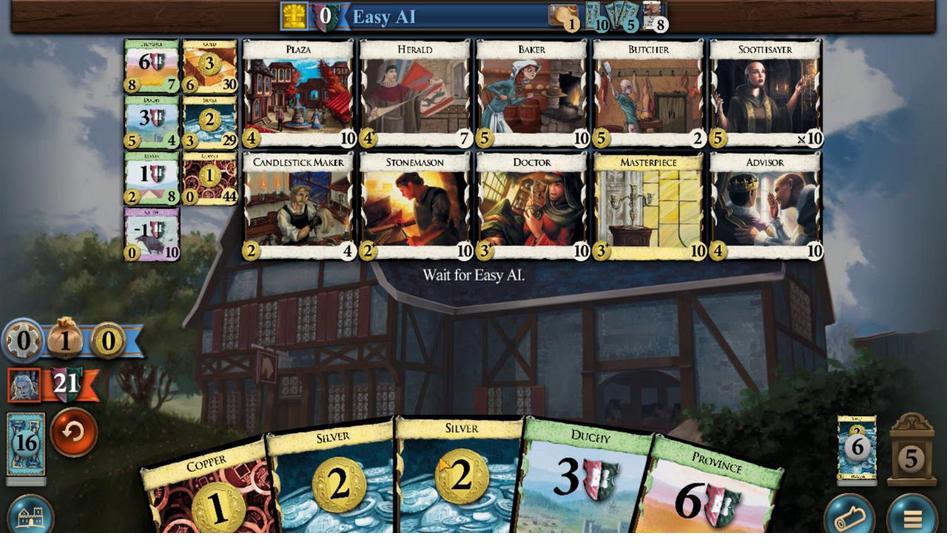 
Action: Mouse pressed left at (462, 331)
Screenshot: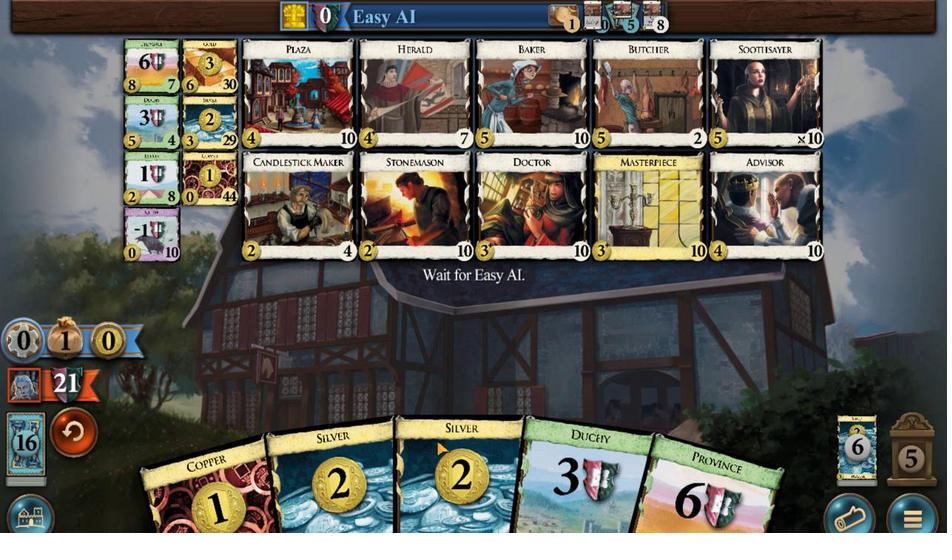 
Action: Mouse moved to (390, 332)
Screenshot: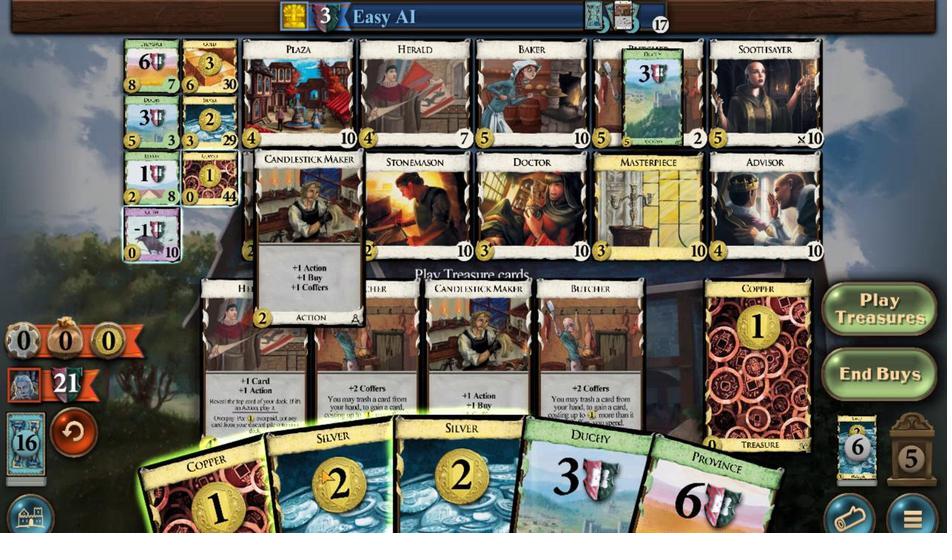 
Action: Mouse pressed left at (390, 332)
Screenshot: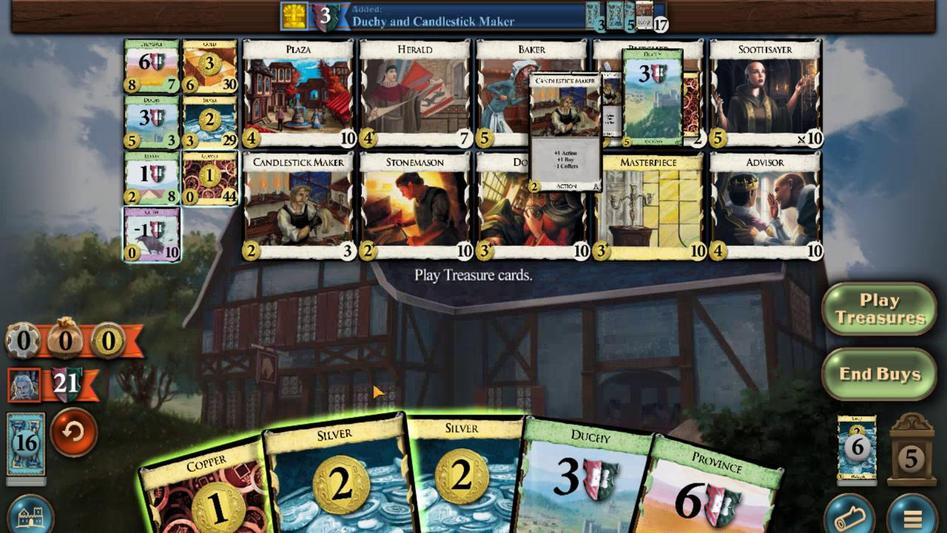 
Action: Mouse moved to (351, 328)
Screenshot: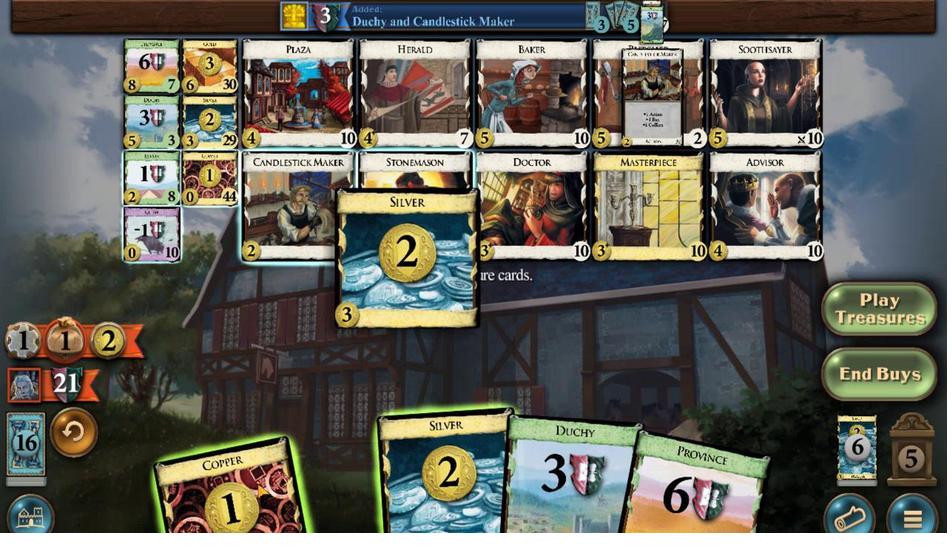 
Action: Mouse pressed left at (351, 328)
Screenshot: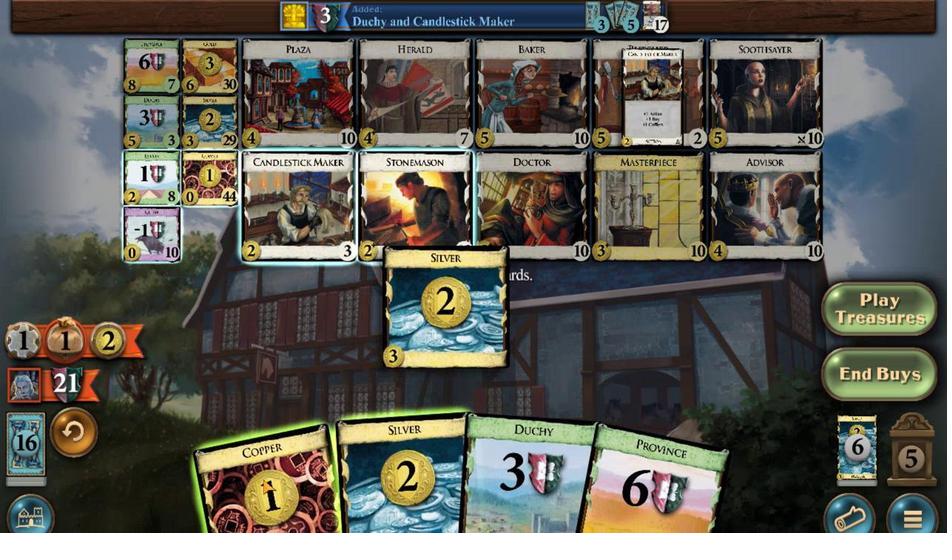 
Action: Mouse moved to (327, 419)
Screenshot: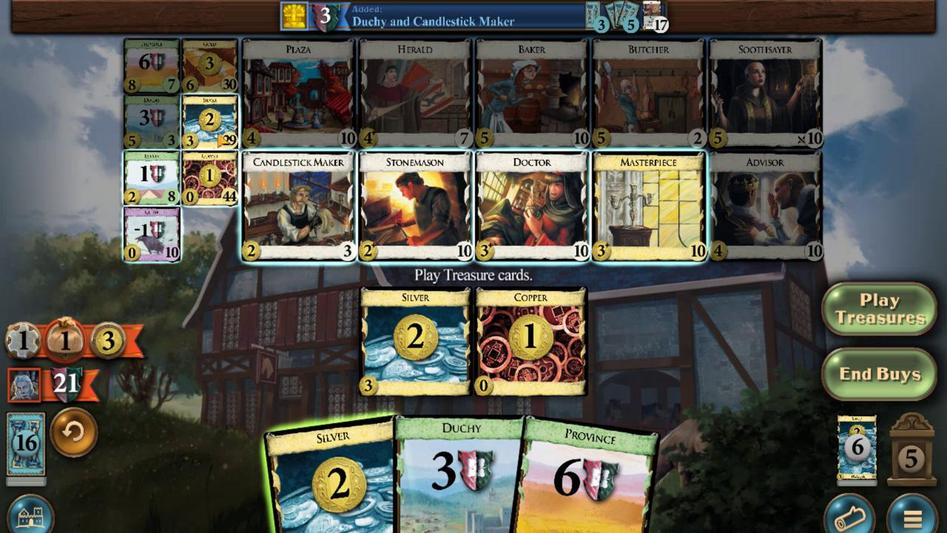 
Action: Mouse pressed left at (327, 419)
Screenshot: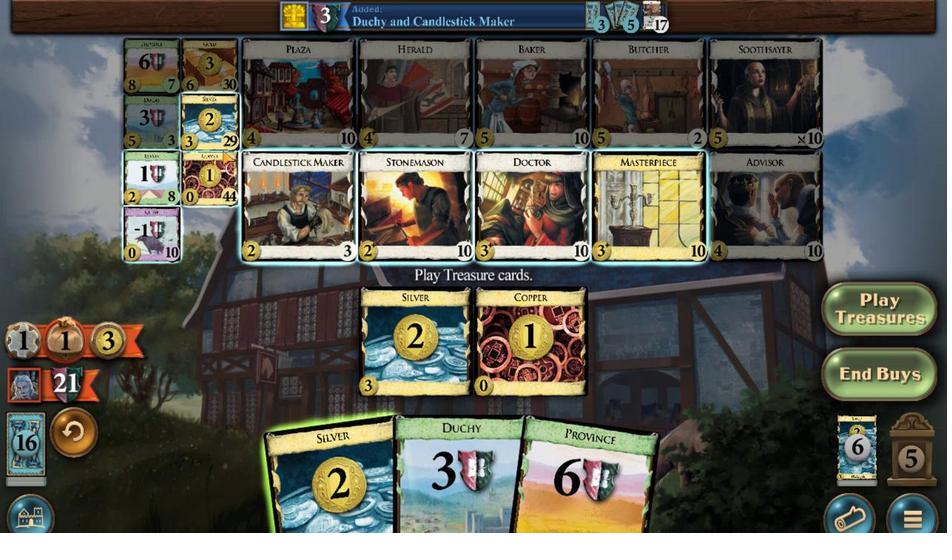 
Action: Mouse moved to (520, 330)
Screenshot: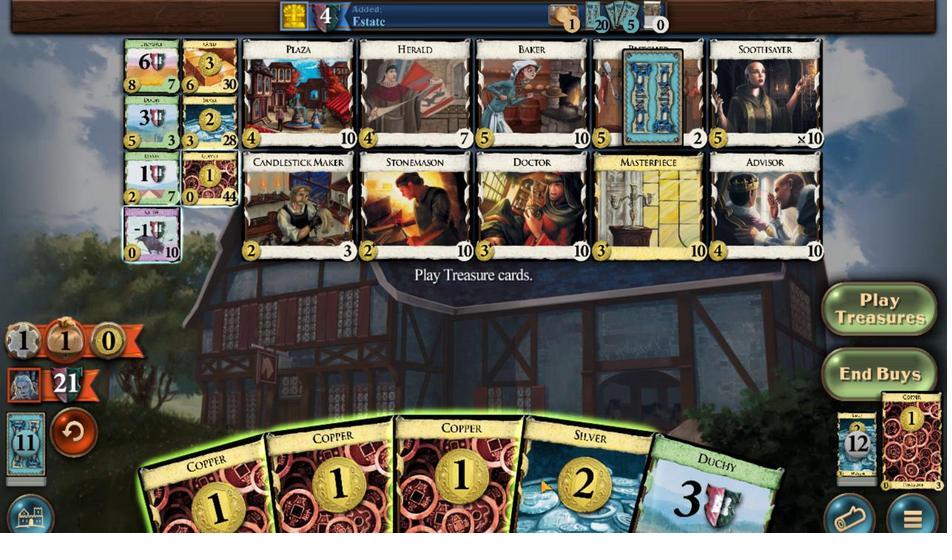 
Action: Mouse pressed left at (520, 330)
Screenshot: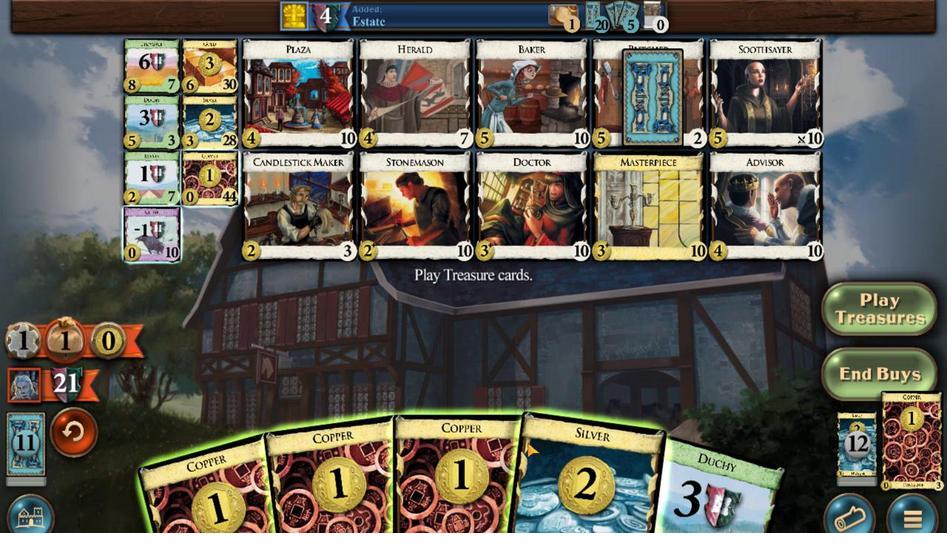 
Action: Mouse moved to (488, 333)
Screenshot: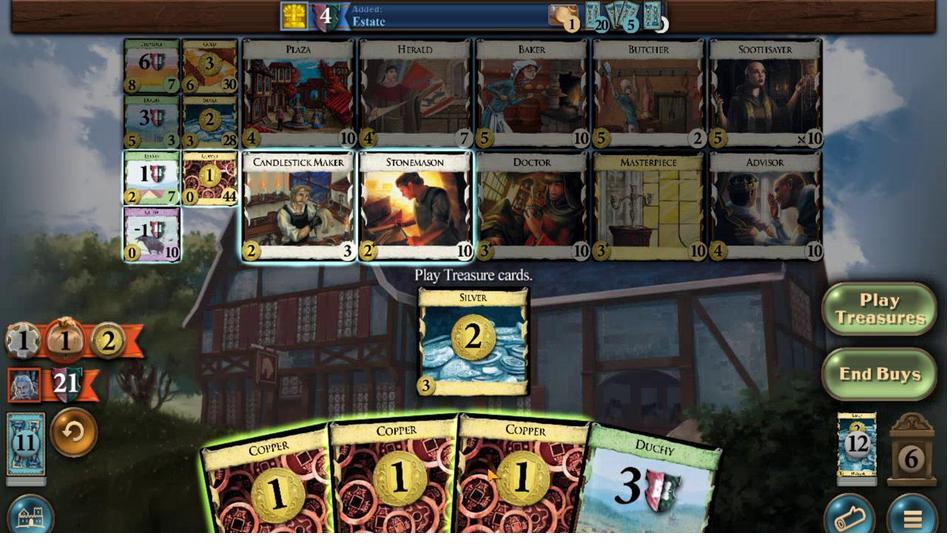 
Action: Mouse pressed left at (488, 333)
Screenshot: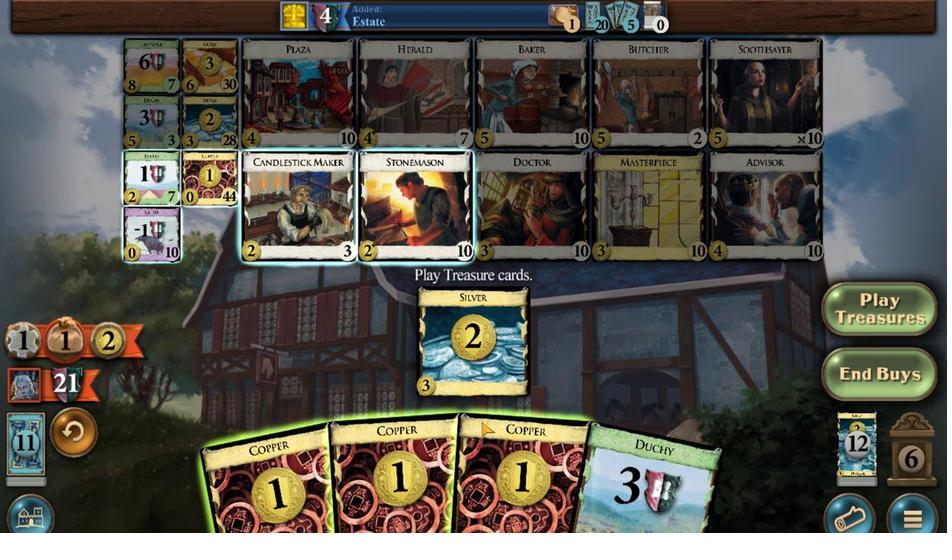 
Action: Mouse moved to (470, 336)
Screenshot: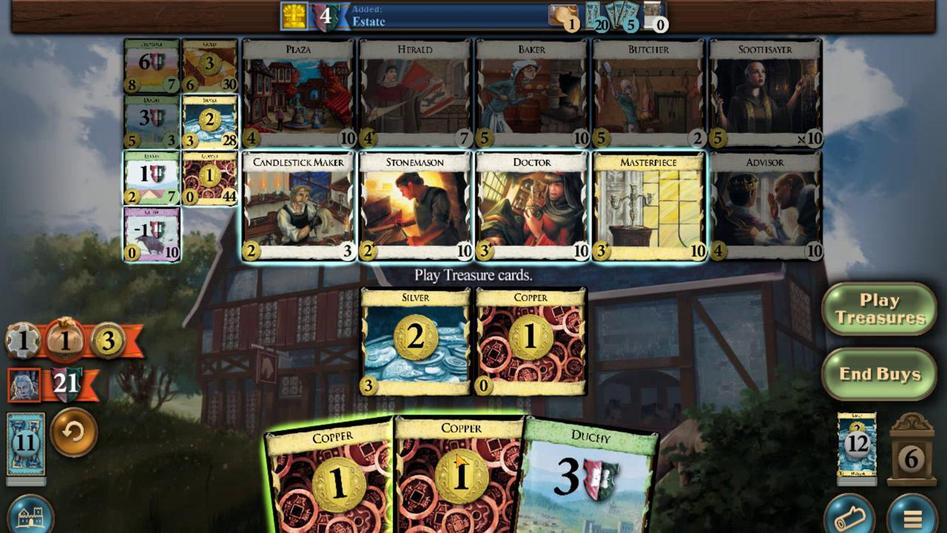 
Action: Mouse pressed left at (470, 336)
Screenshot: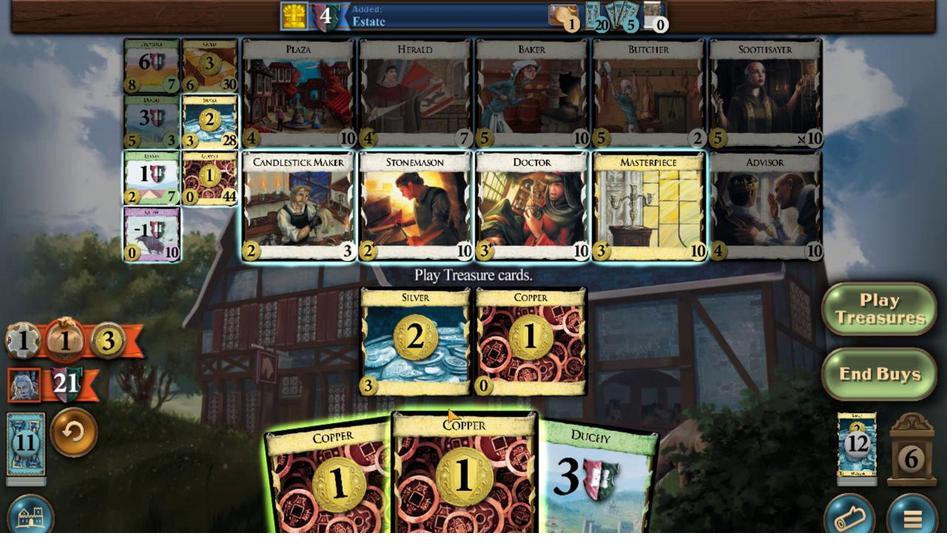
Action: Mouse moved to (438, 337)
Screenshot: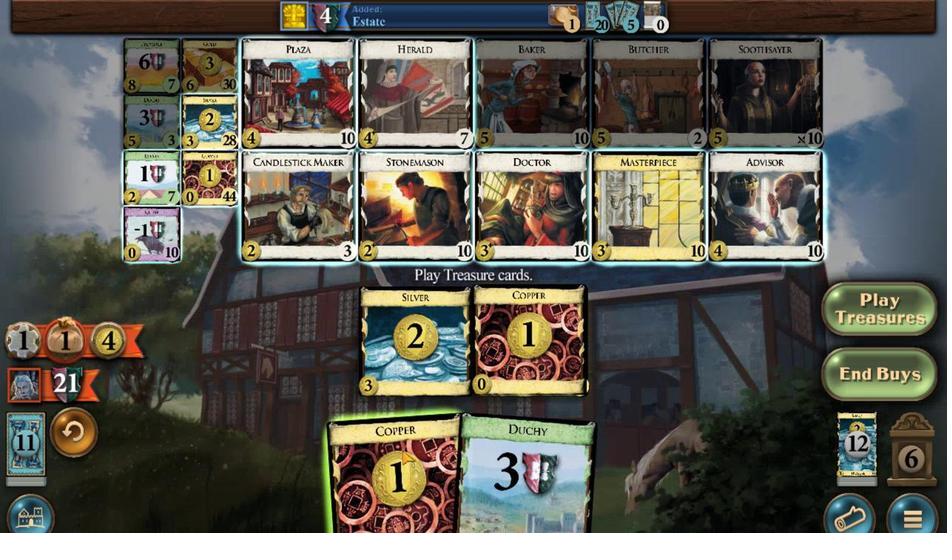 
Action: Mouse pressed left at (438, 337)
Screenshot: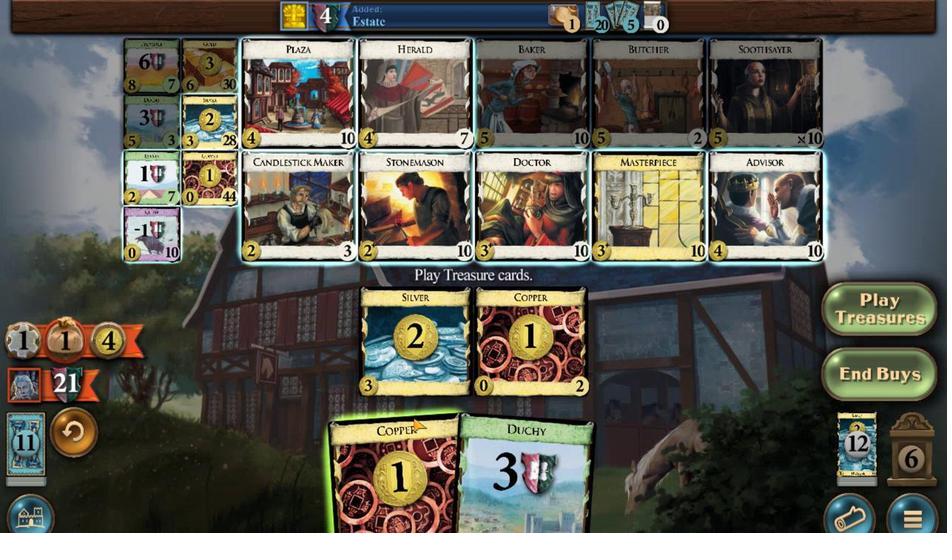 
Action: Mouse moved to (296, 420)
Screenshot: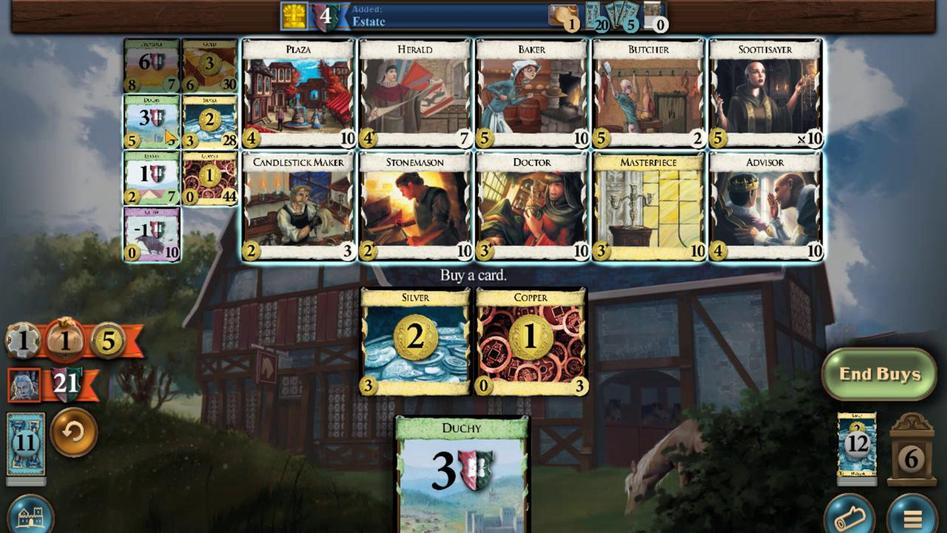 
Action: Mouse pressed left at (296, 420)
Screenshot: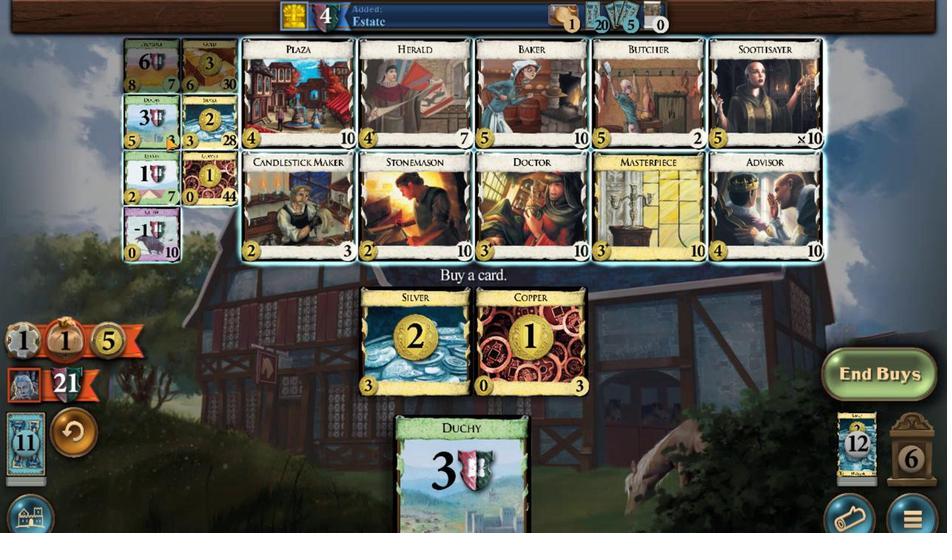 
Action: Mouse moved to (331, 332)
Screenshot: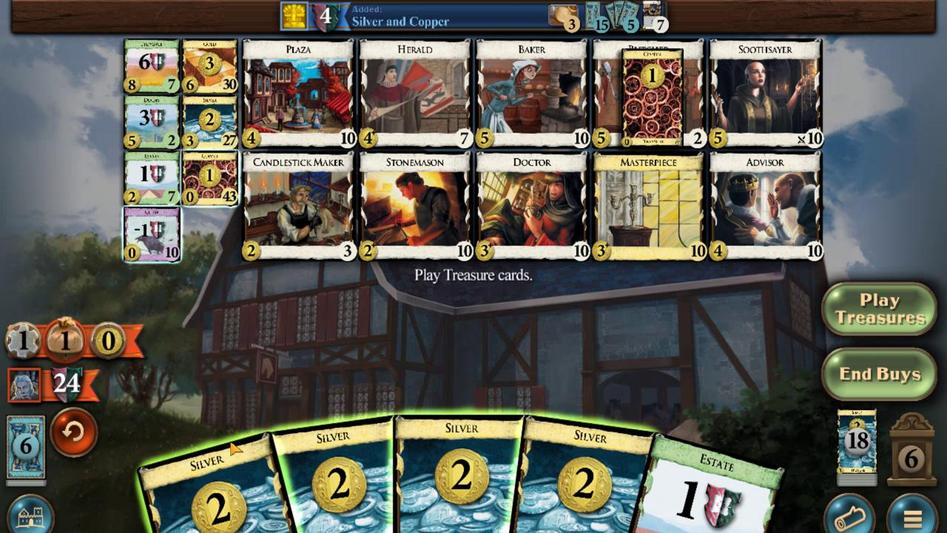 
Action: Mouse pressed left at (331, 332)
Screenshot: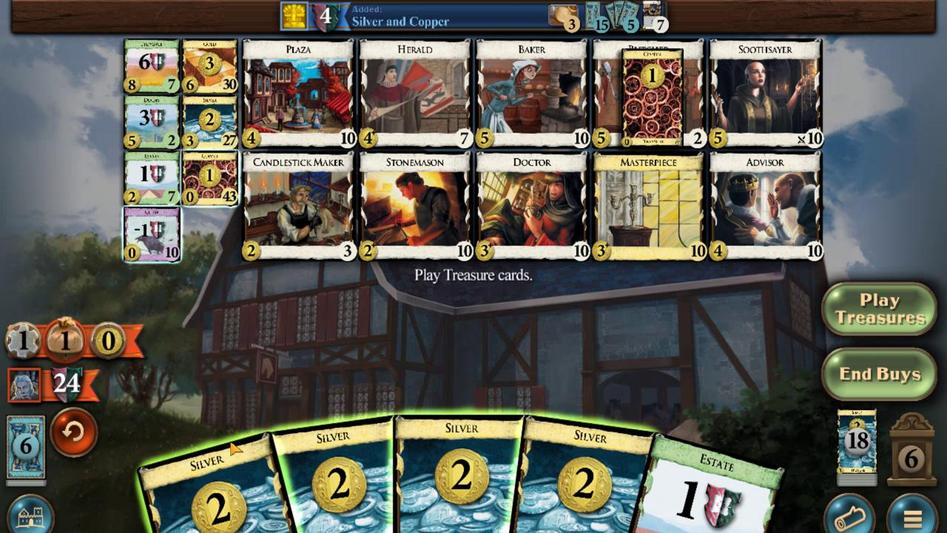 
Action: Mouse moved to (373, 330)
Screenshot: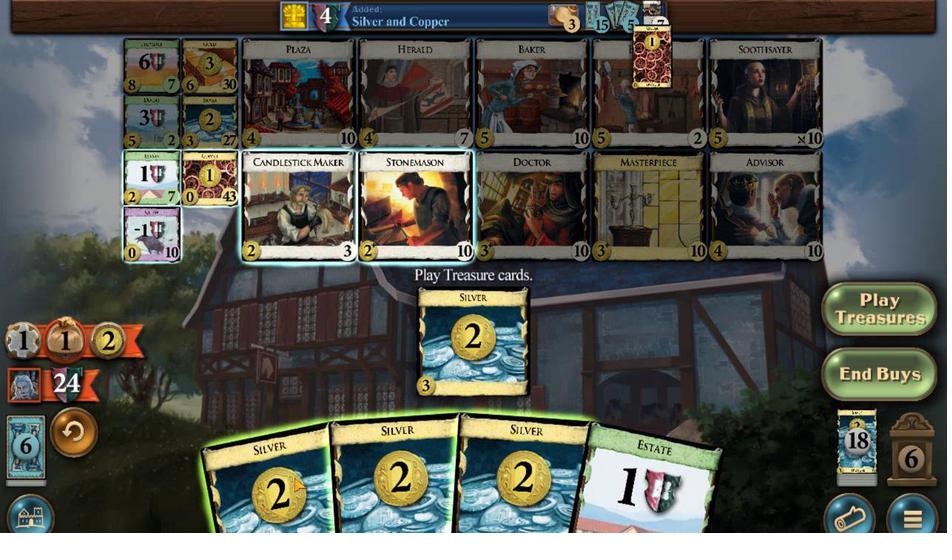 
Action: Mouse pressed left at (373, 330)
Screenshot: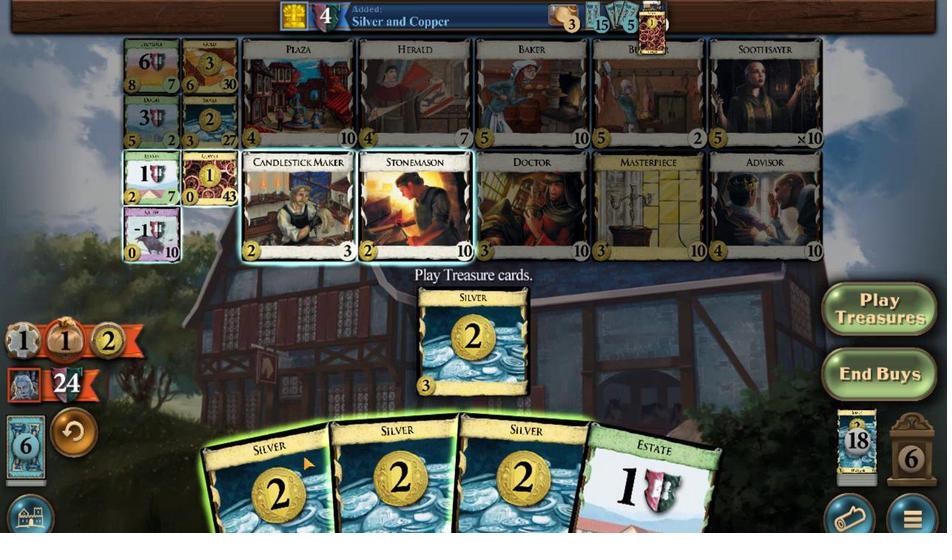 
Action: Mouse moved to (414, 329)
Screenshot: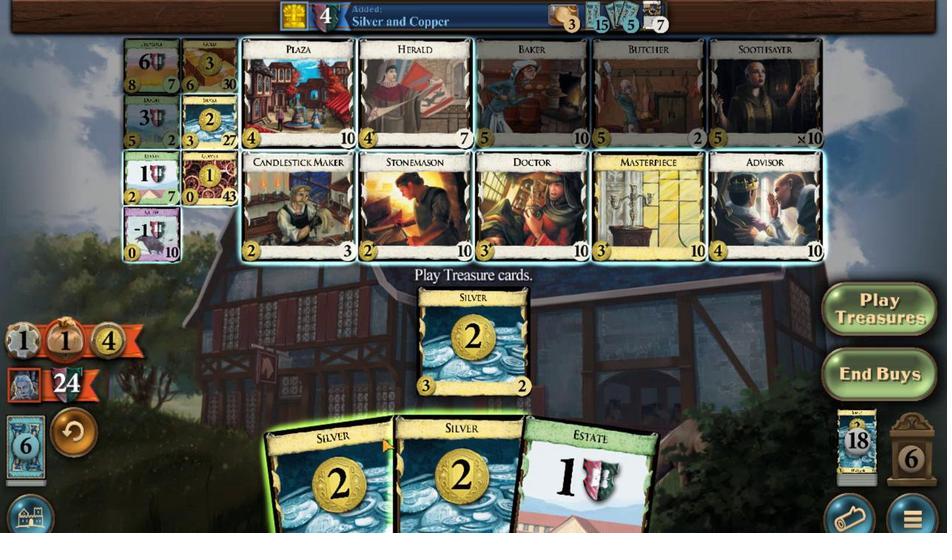
Action: Mouse pressed left at (414, 329)
Screenshot: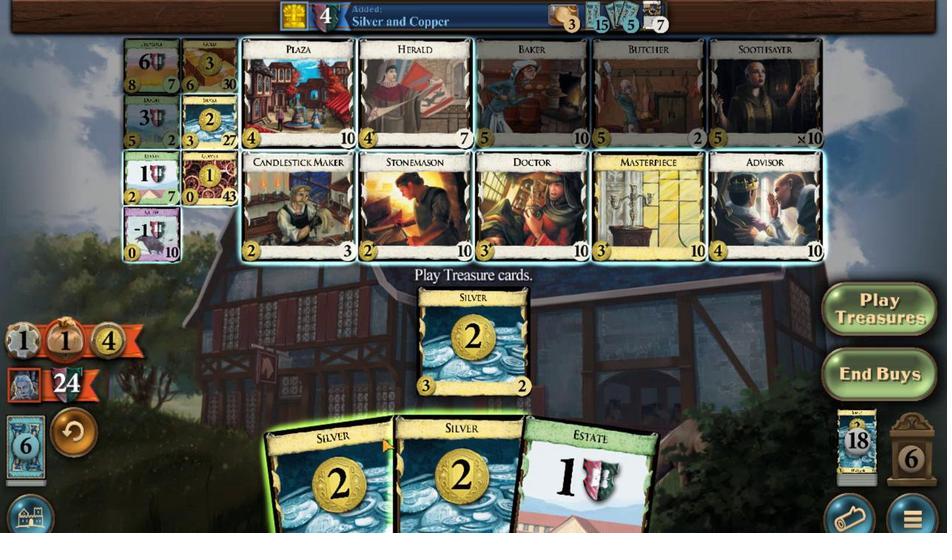 
Action: Mouse moved to (441, 330)
Screenshot: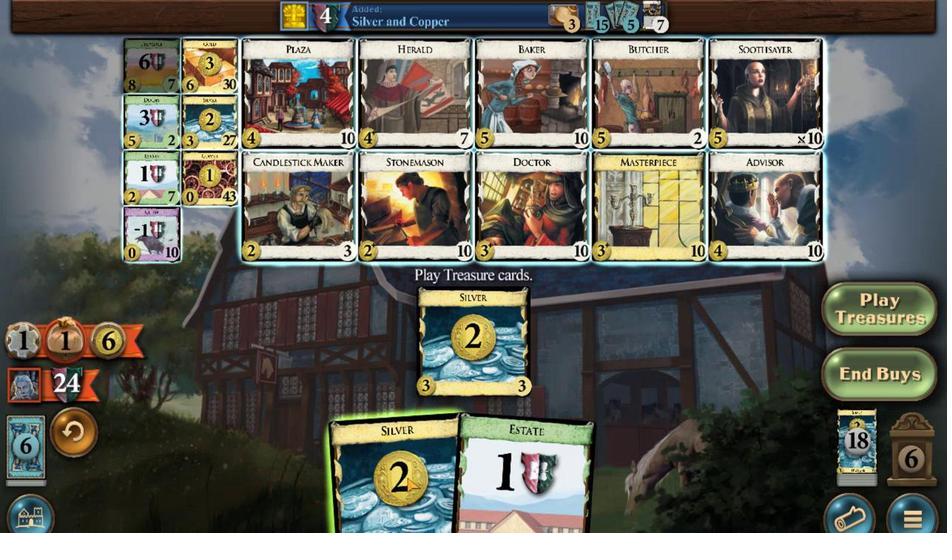 
Action: Mouse pressed left at (441, 330)
Screenshot: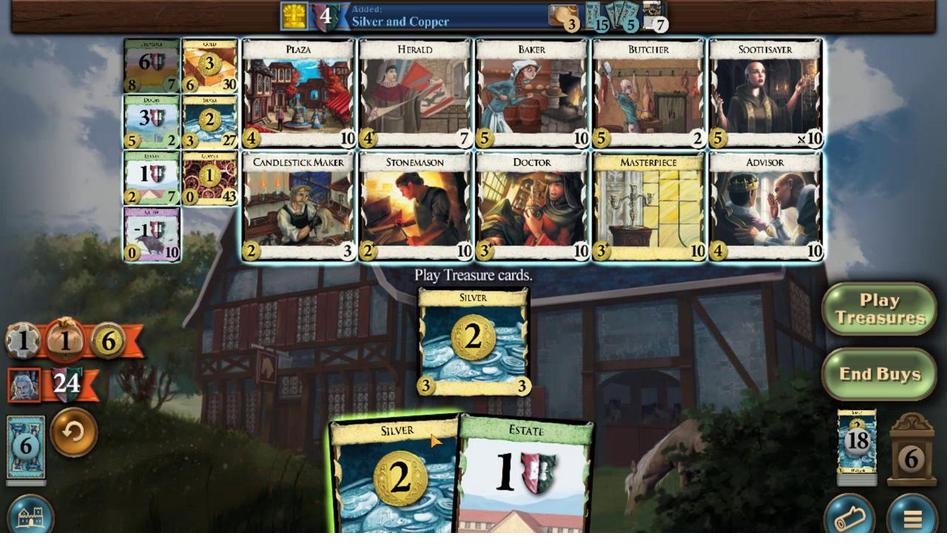 
Action: Mouse moved to (293, 436)
Screenshot: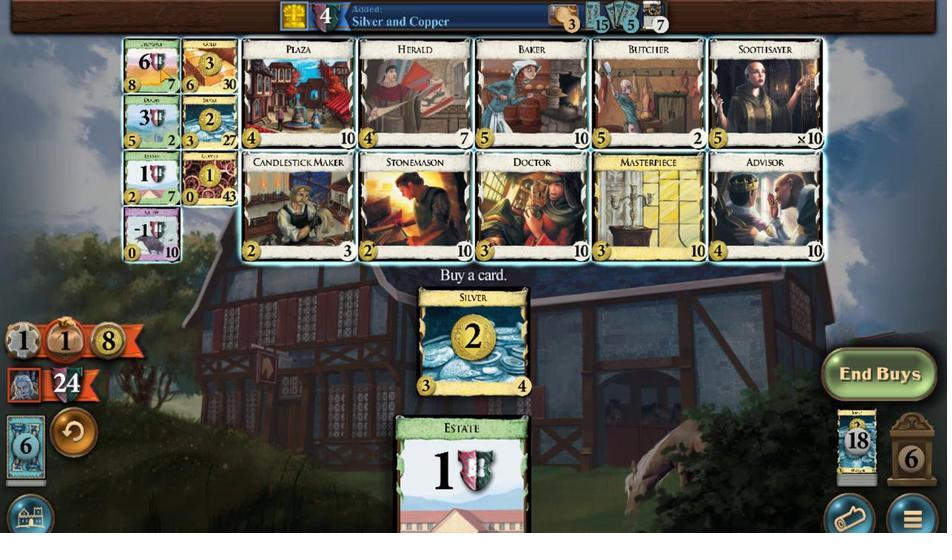 
Action: Mouse pressed left at (293, 436)
Screenshot: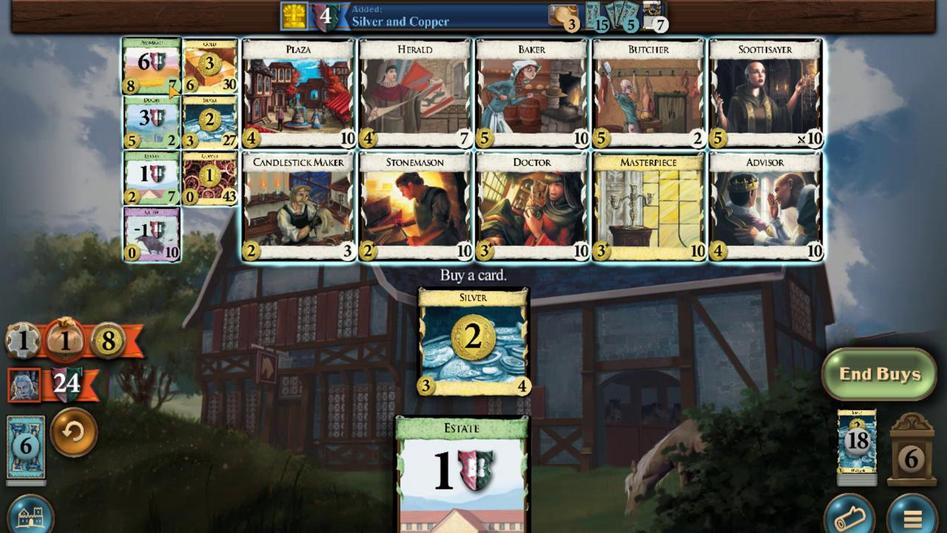 
Action: Mouse moved to (464, 332)
Screenshot: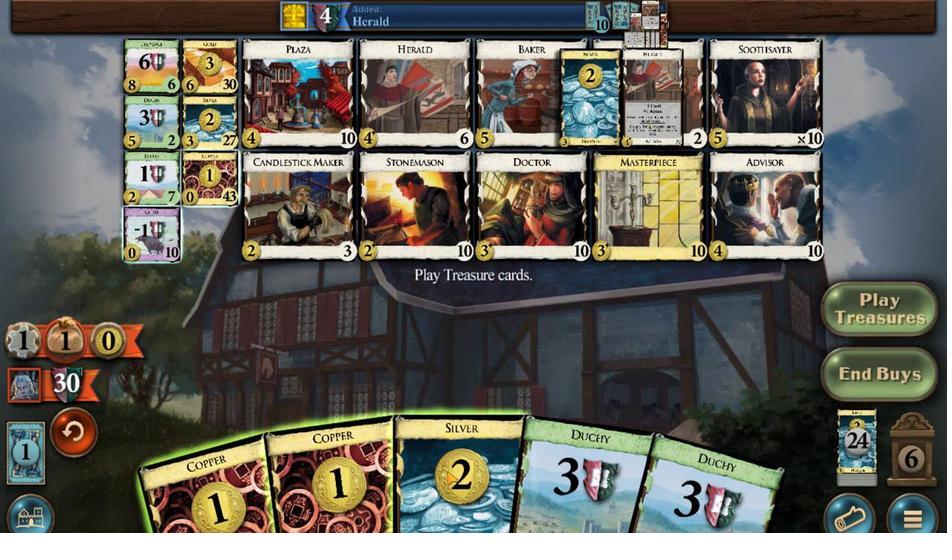 
Action: Mouse pressed left at (464, 332)
Screenshot: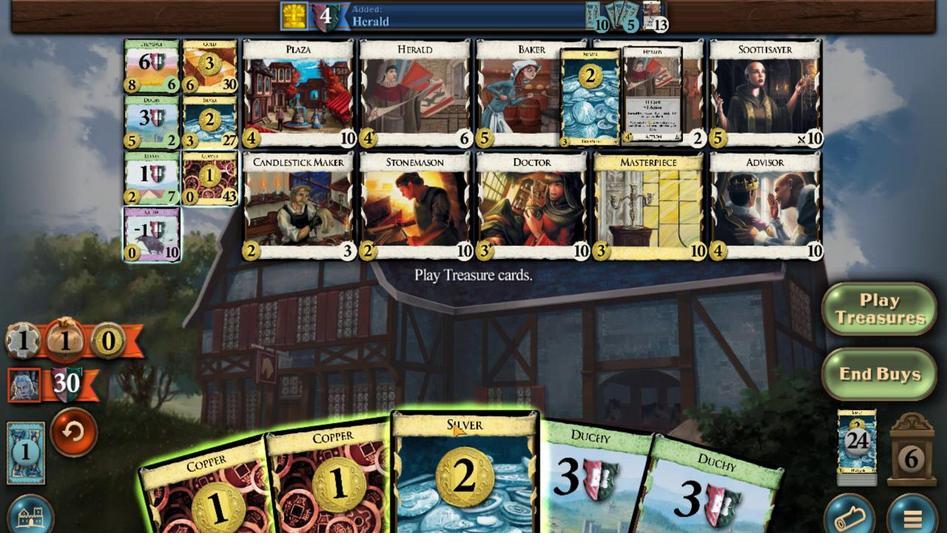 
Action: Mouse moved to (441, 333)
Screenshot: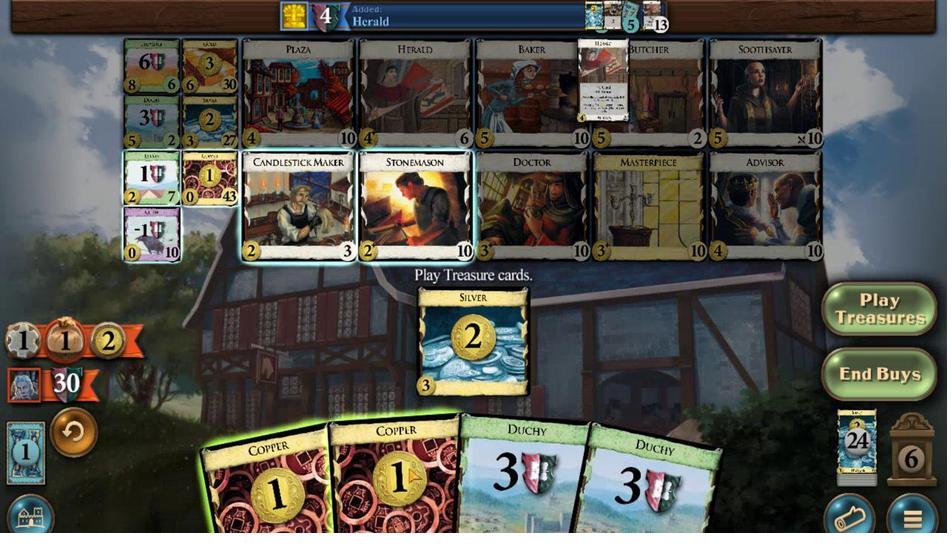 
Action: Mouse pressed left at (441, 333)
Screenshot: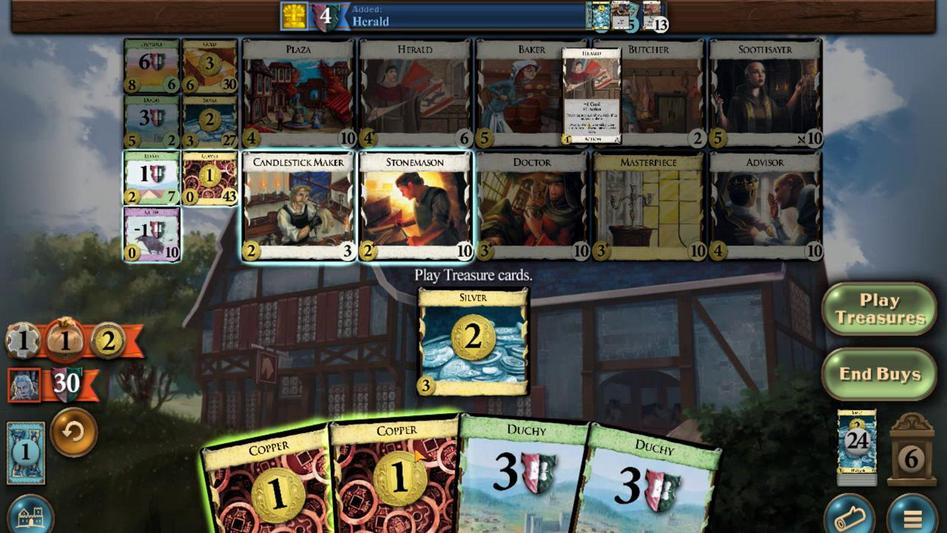 
Action: Mouse moved to (419, 330)
Screenshot: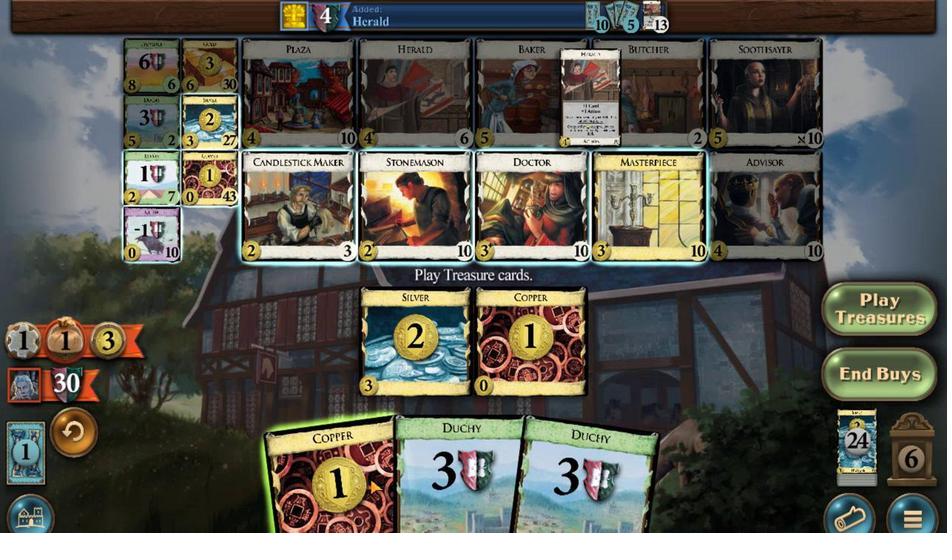
Action: Mouse pressed left at (419, 330)
Screenshot: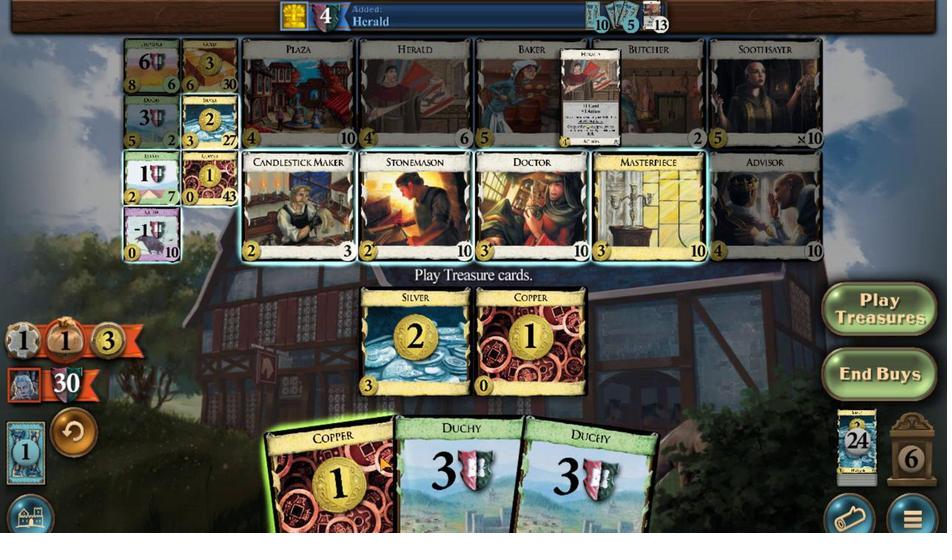 
Action: Mouse moved to (326, 421)
Screenshot: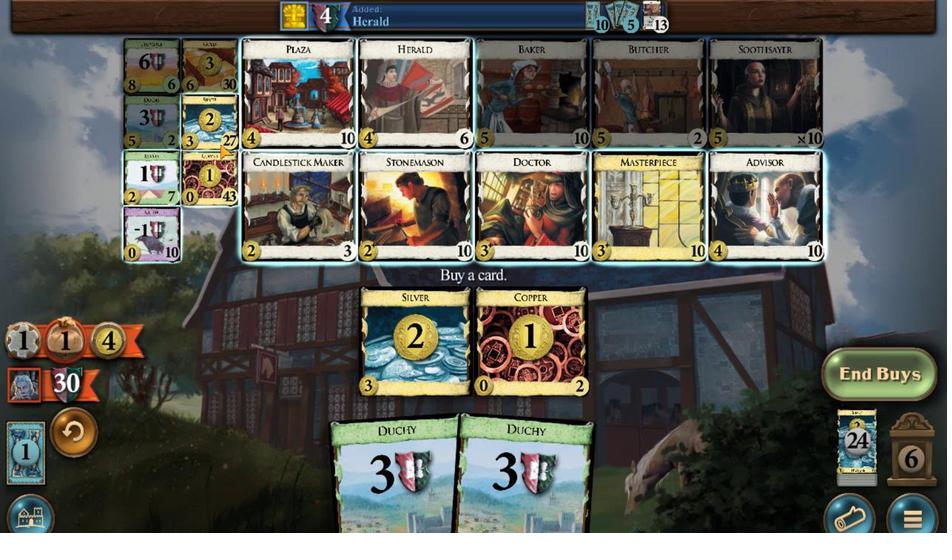 
Action: Mouse pressed left at (326, 421)
Screenshot: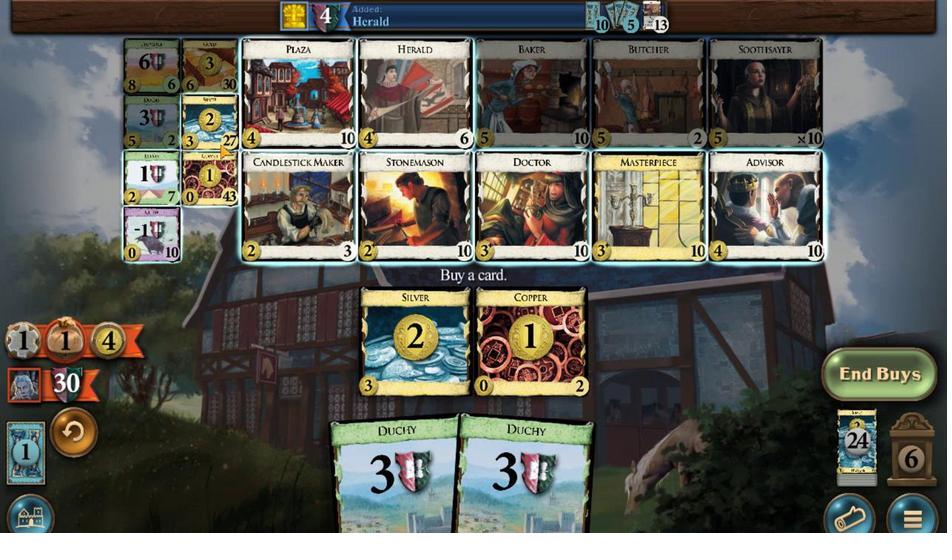 
Action: Mouse moved to (409, 331)
Screenshot: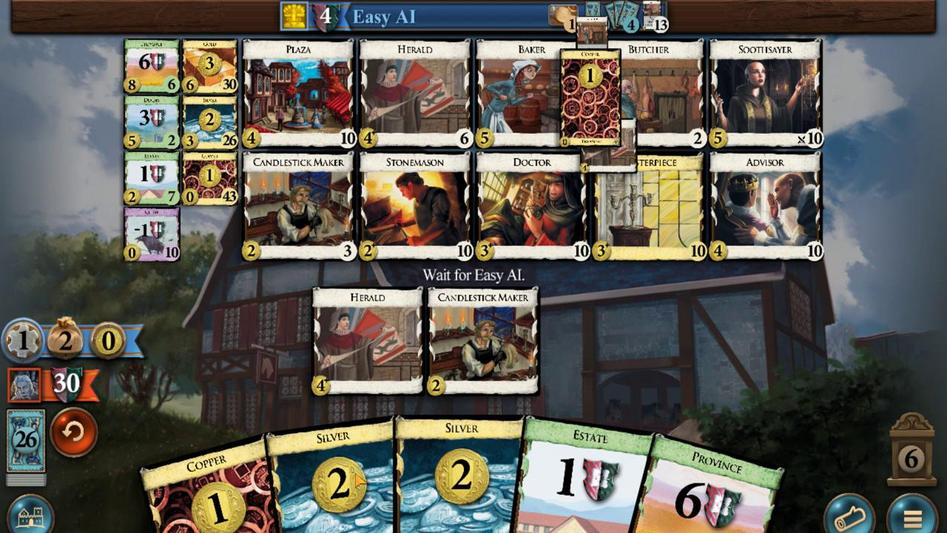 
Action: Mouse pressed left at (409, 331)
Screenshot: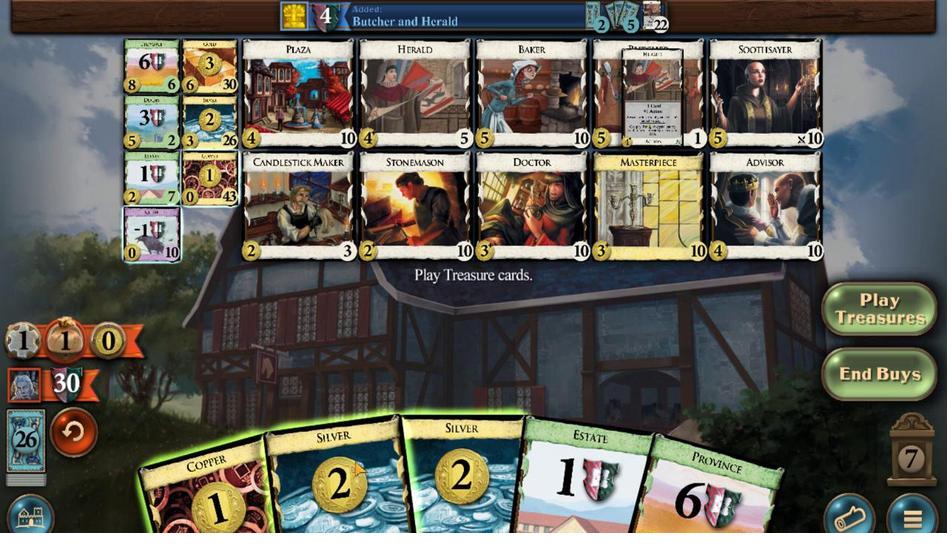 
Action: Mouse moved to (443, 341)
Screenshot: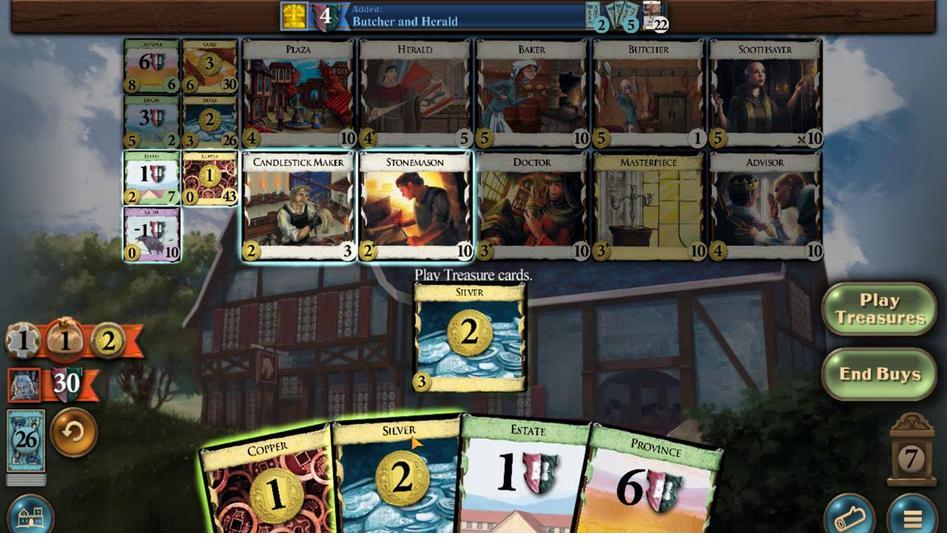 
Action: Mouse pressed left at (443, 341)
Screenshot: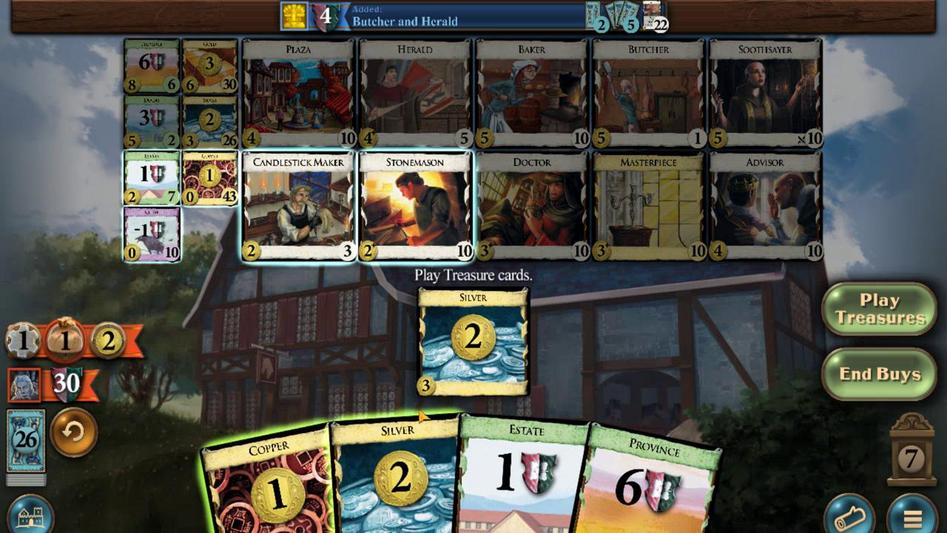 
Action: Mouse moved to (392, 337)
Screenshot: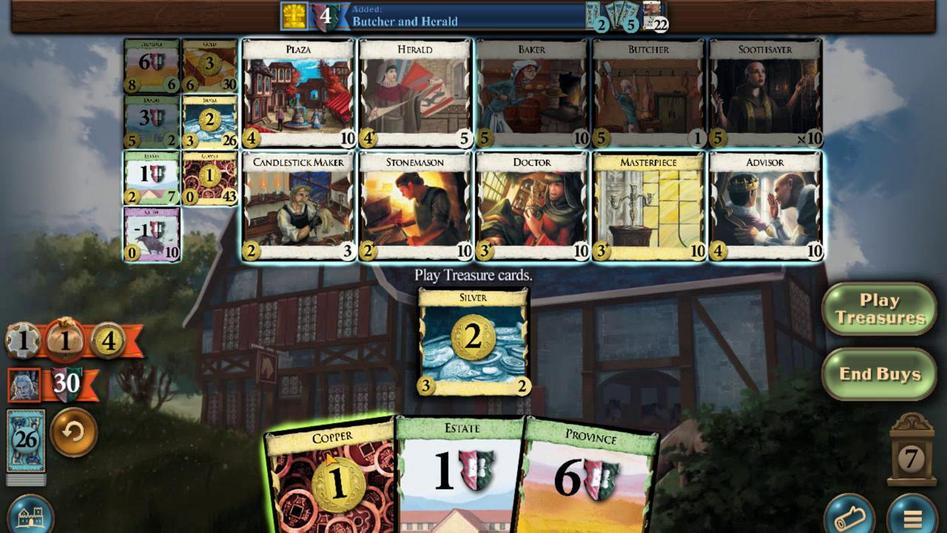 
Action: Mouse pressed left at (392, 337)
Screenshot: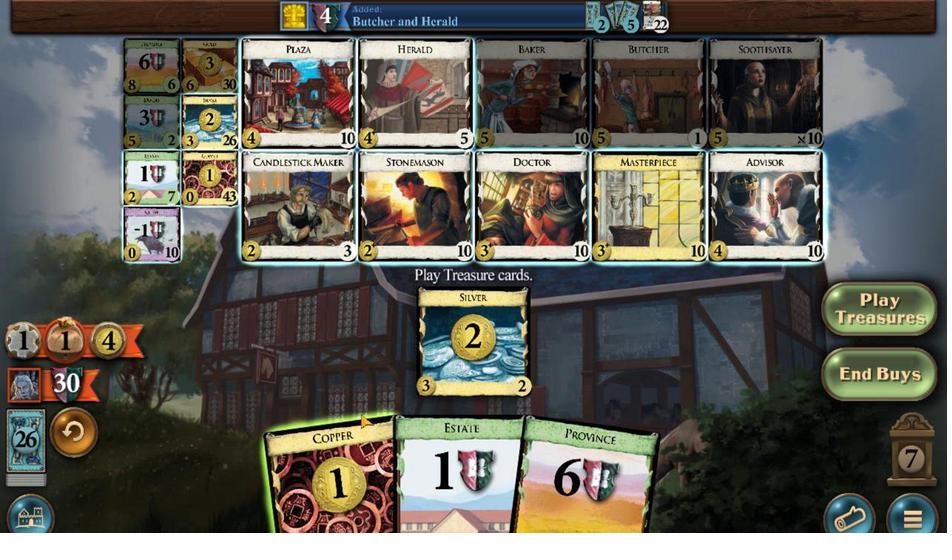 
Action: Mouse moved to (293, 420)
Screenshot: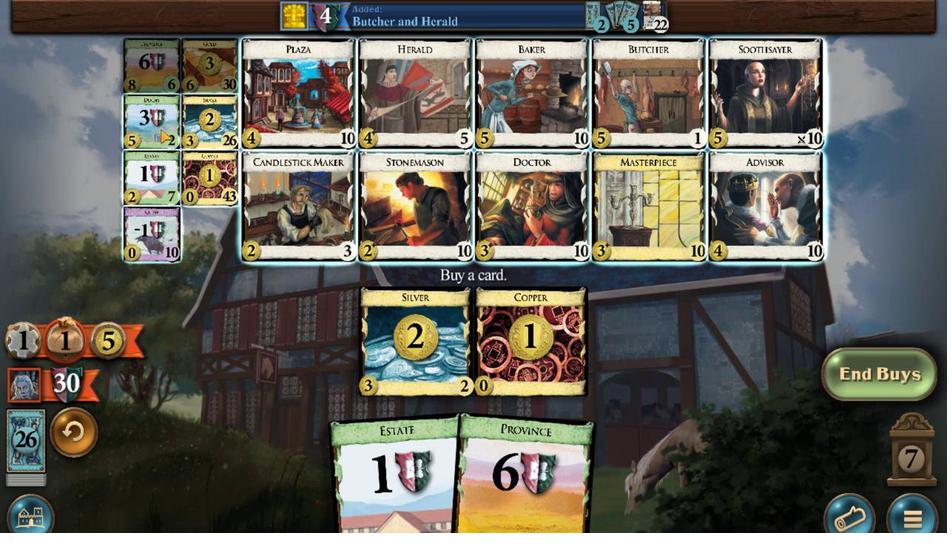 
Action: Mouse pressed left at (293, 420)
Screenshot: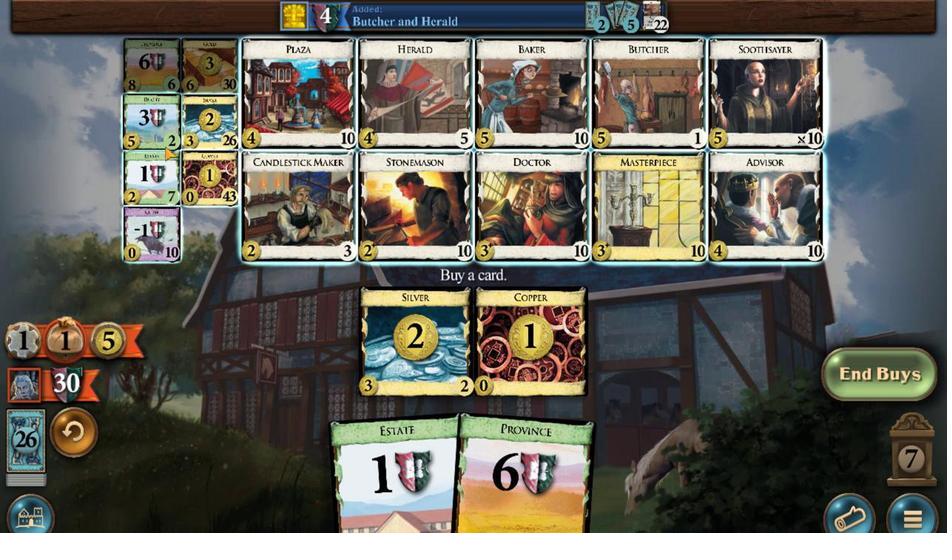 
Action: Mouse moved to (402, 330)
Screenshot: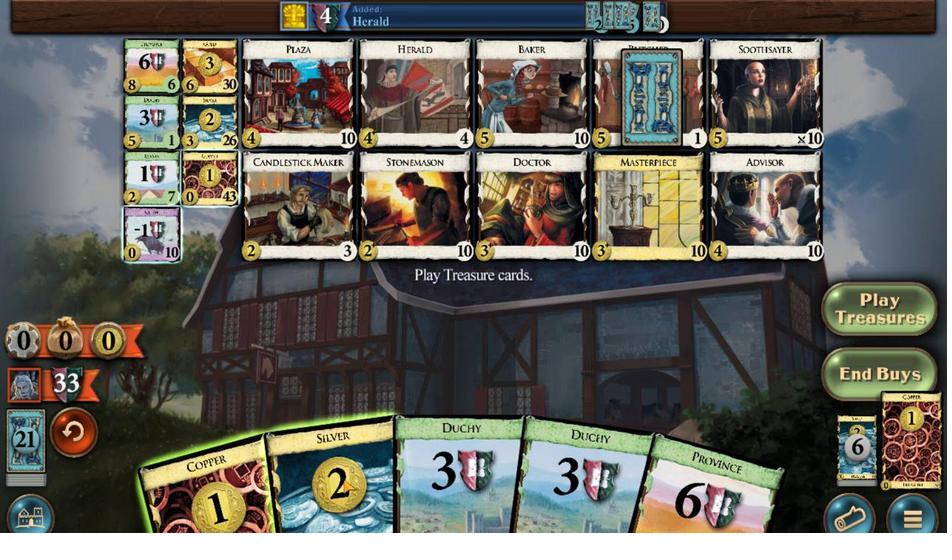 
Action: Mouse pressed left at (402, 330)
Screenshot: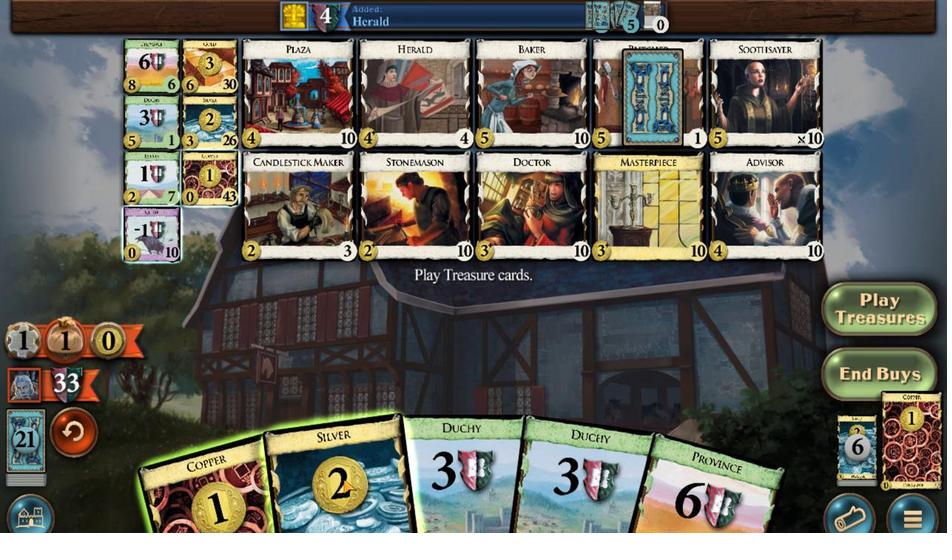 
Action: Mouse moved to (375, 334)
Screenshot: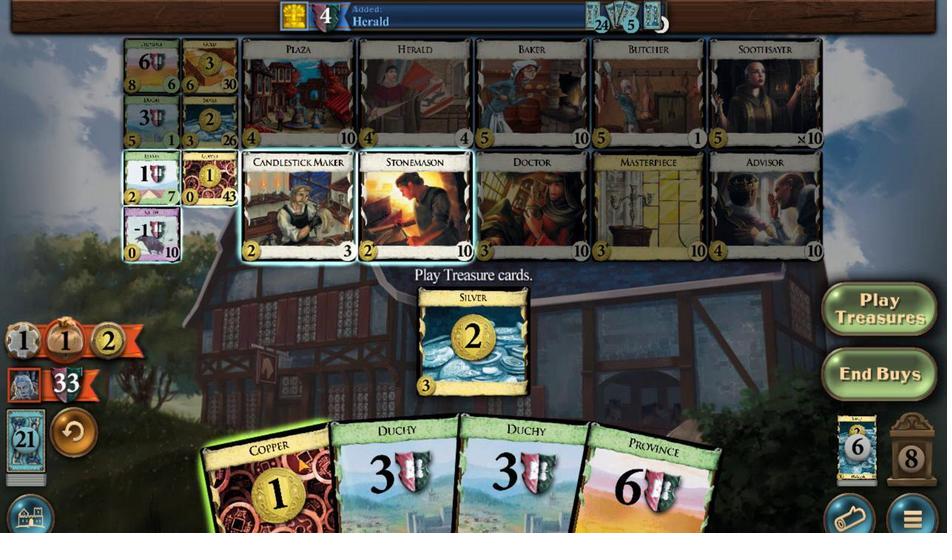 
Action: Mouse pressed left at (375, 334)
Screenshot: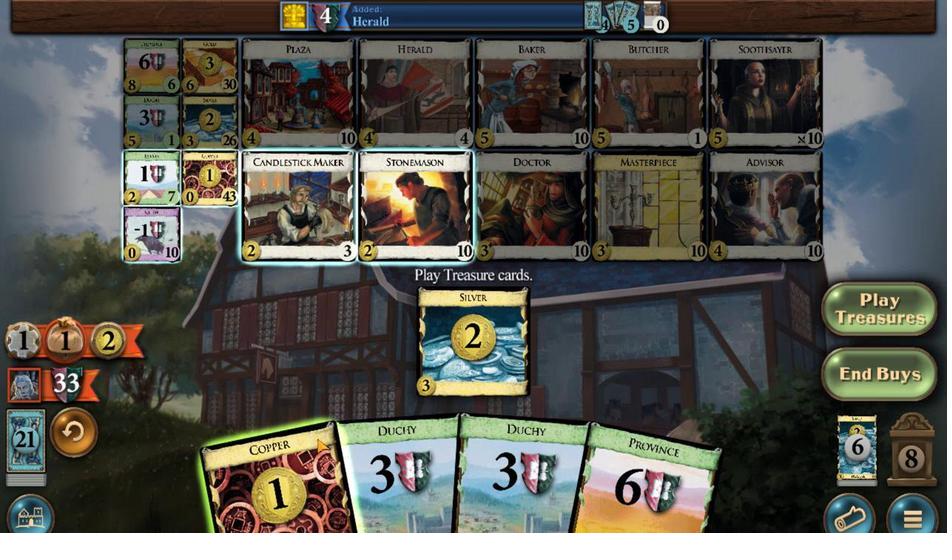 
Action: Mouse moved to (325, 422)
Screenshot: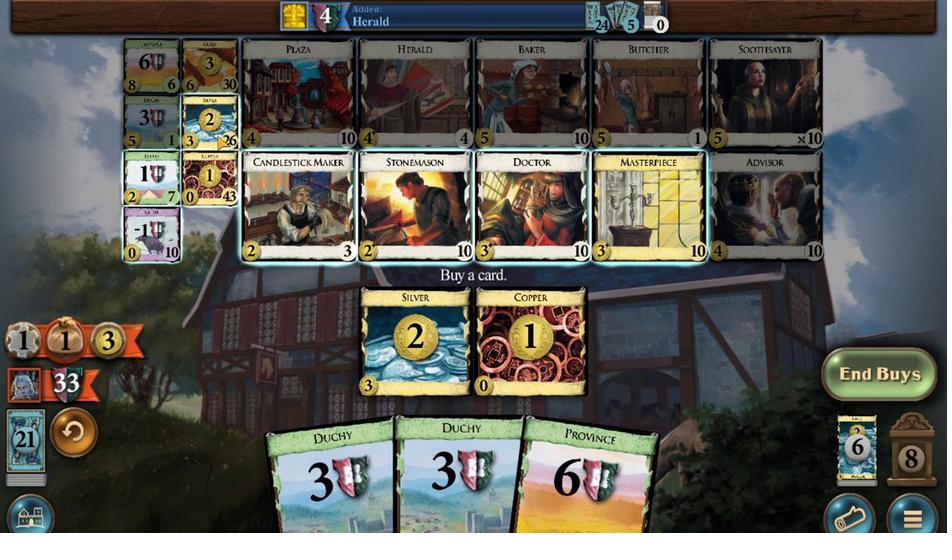 
Action: Mouse pressed left at (325, 422)
Screenshot: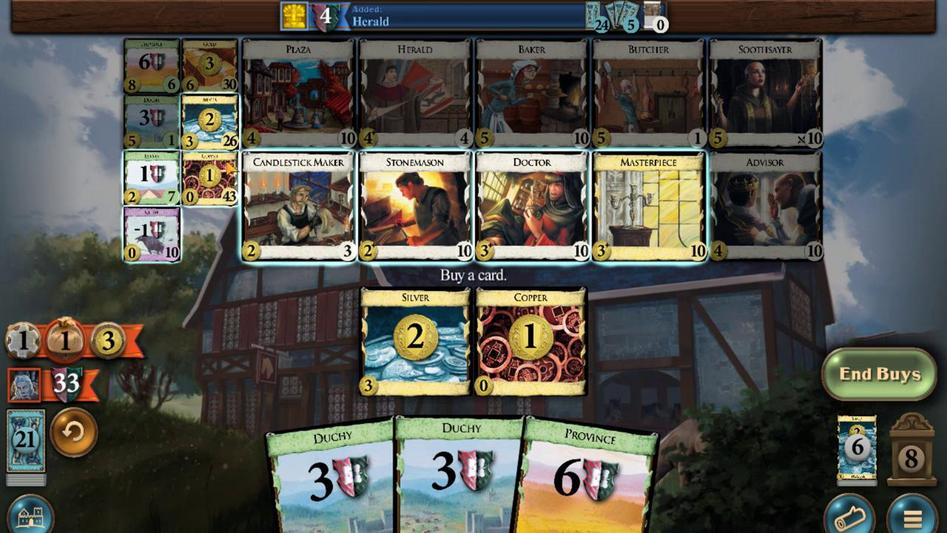 
Action: Mouse moved to (399, 329)
Screenshot: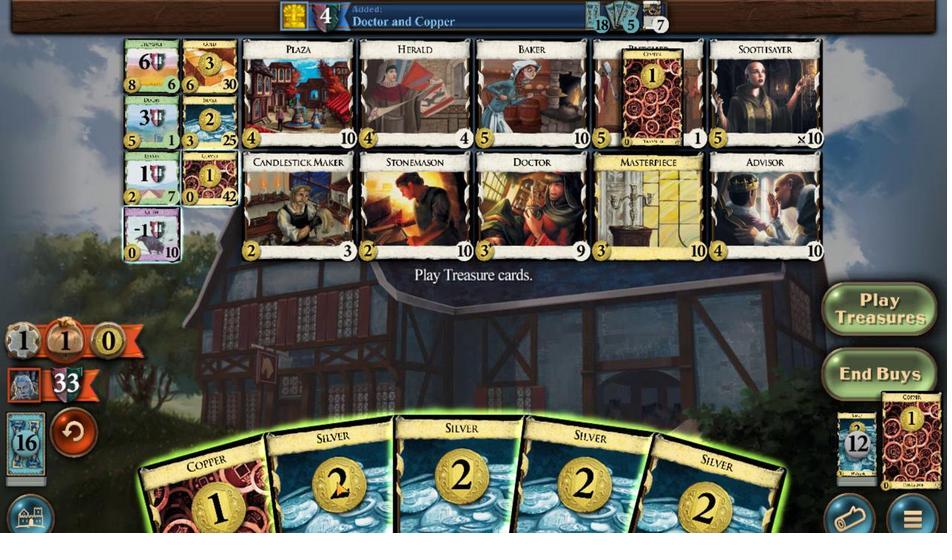 
Action: Mouse pressed left at (399, 329)
Screenshot: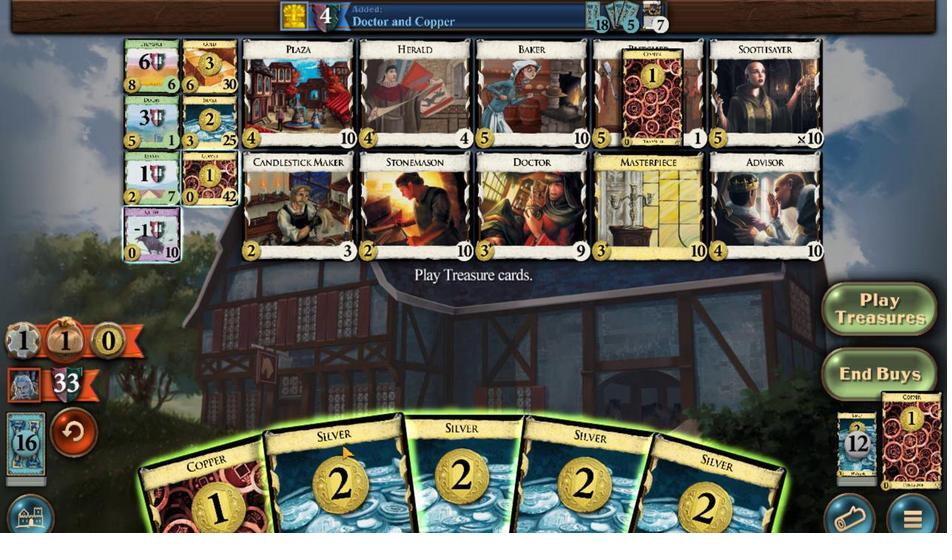 
Action: Mouse moved to (446, 334)
Screenshot: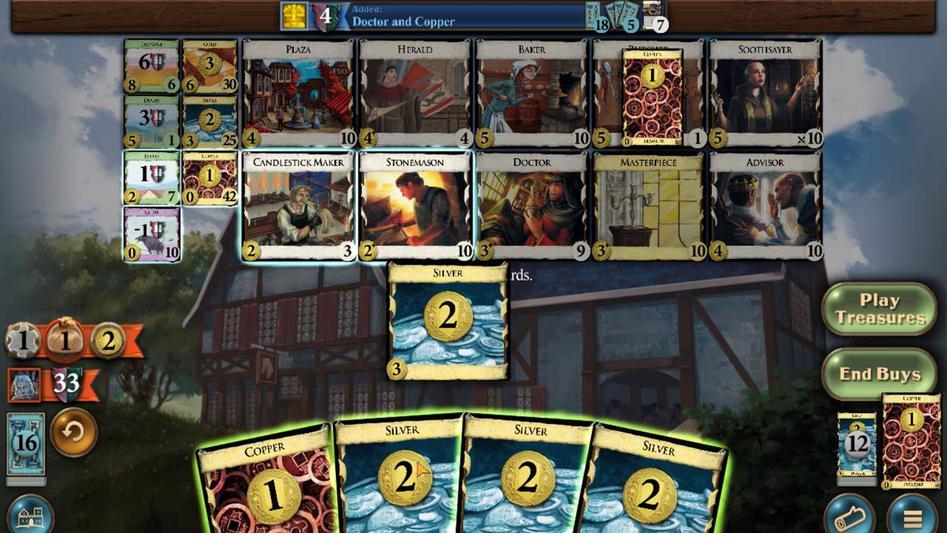 
Action: Mouse pressed left at (446, 334)
Screenshot: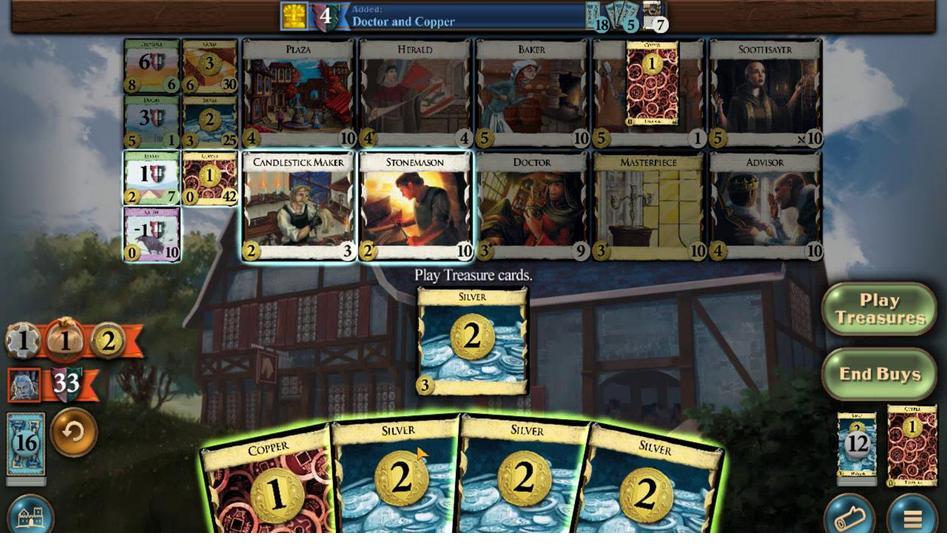 
Action: Mouse moved to (475, 334)
Screenshot: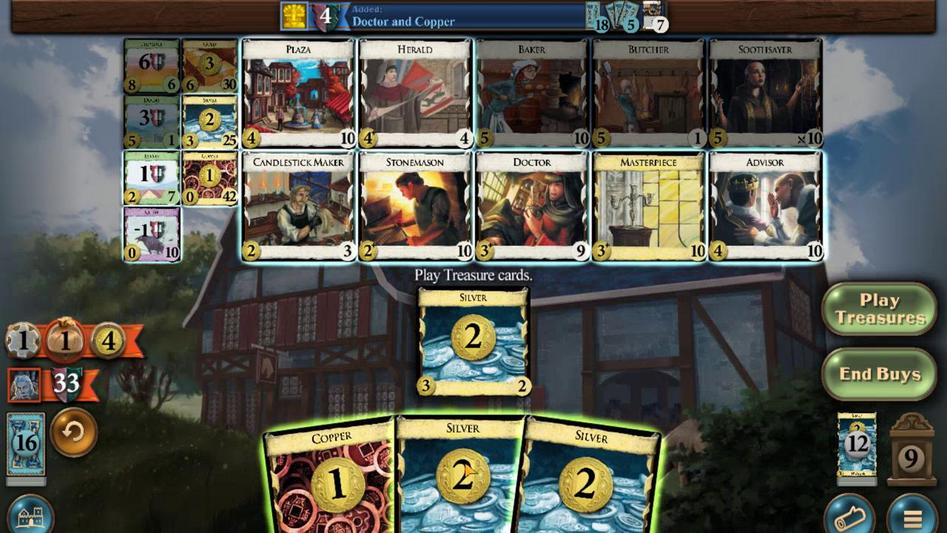 
Action: Mouse pressed left at (475, 334)
Screenshot: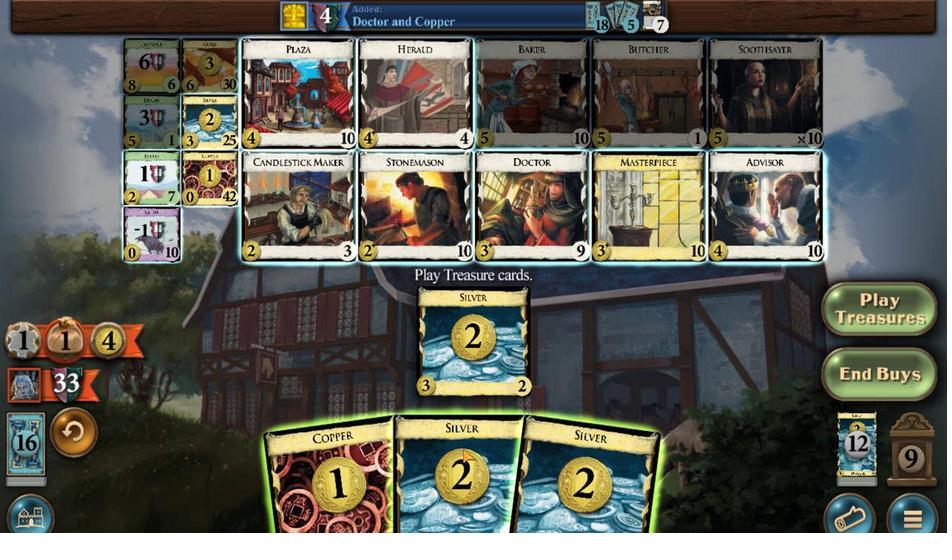 
Action: Mouse moved to (518, 320)
Screenshot: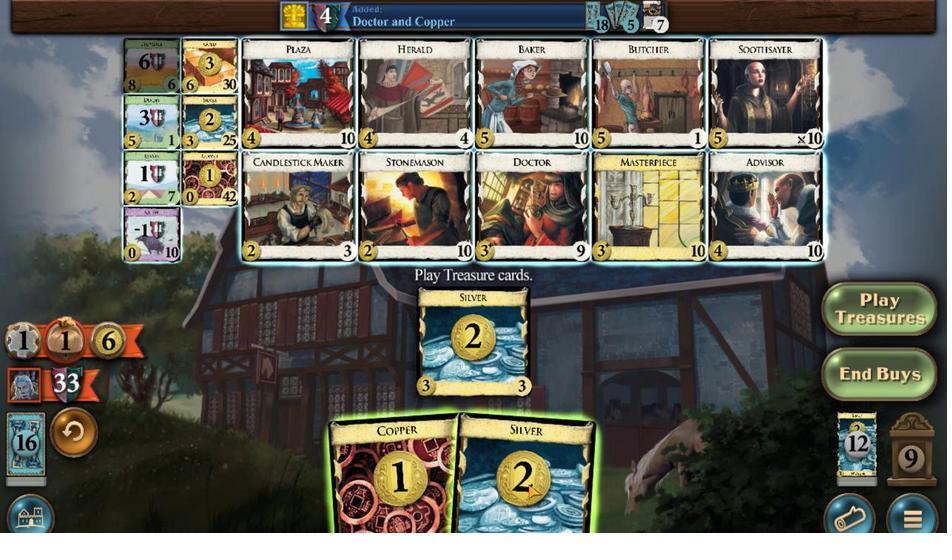
Action: Mouse pressed left at (518, 320)
Screenshot: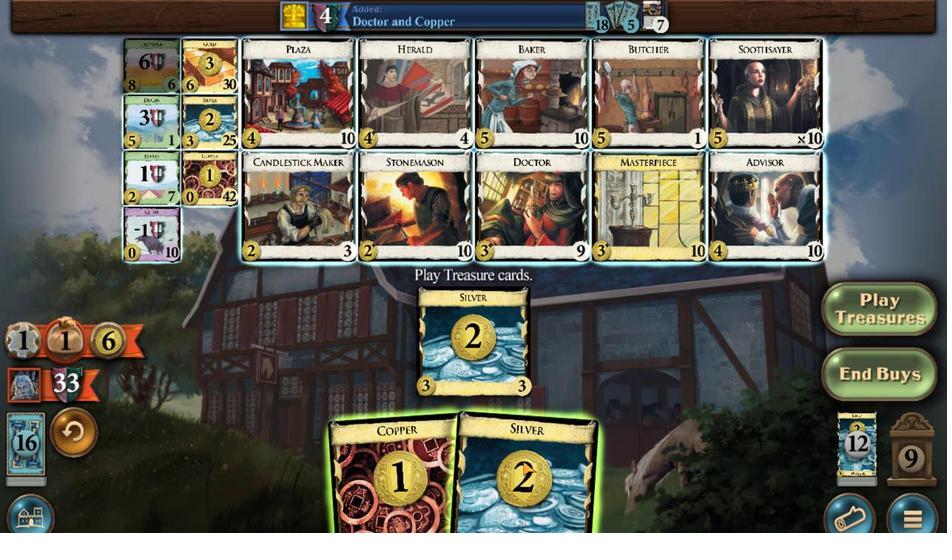 
Action: Mouse moved to (283, 436)
Screenshot: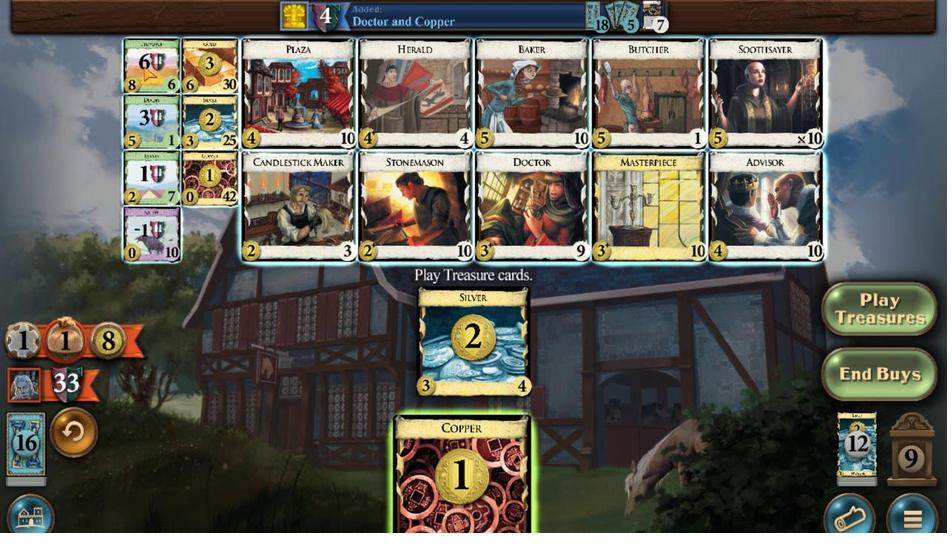 
Action: Mouse pressed left at (283, 436)
Screenshot: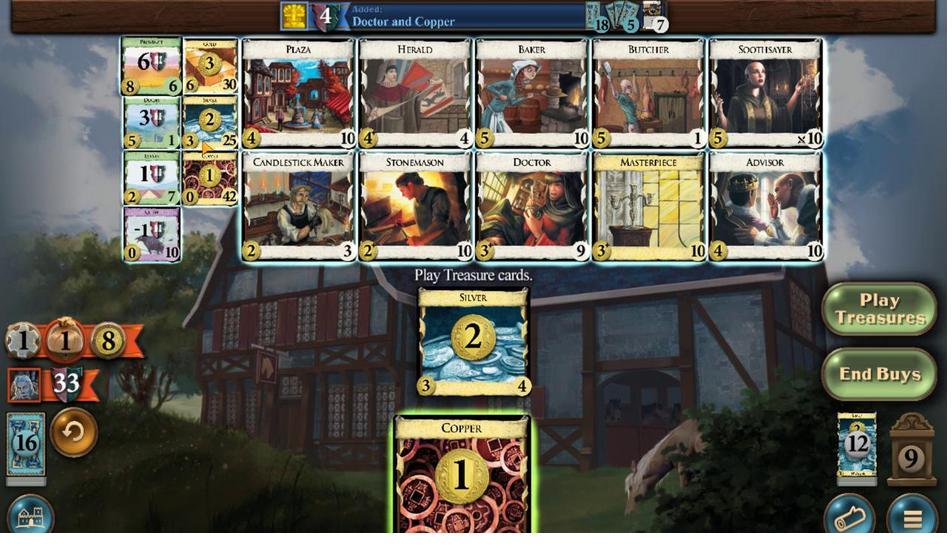 
Action: Mouse moved to (399, 334)
Screenshot: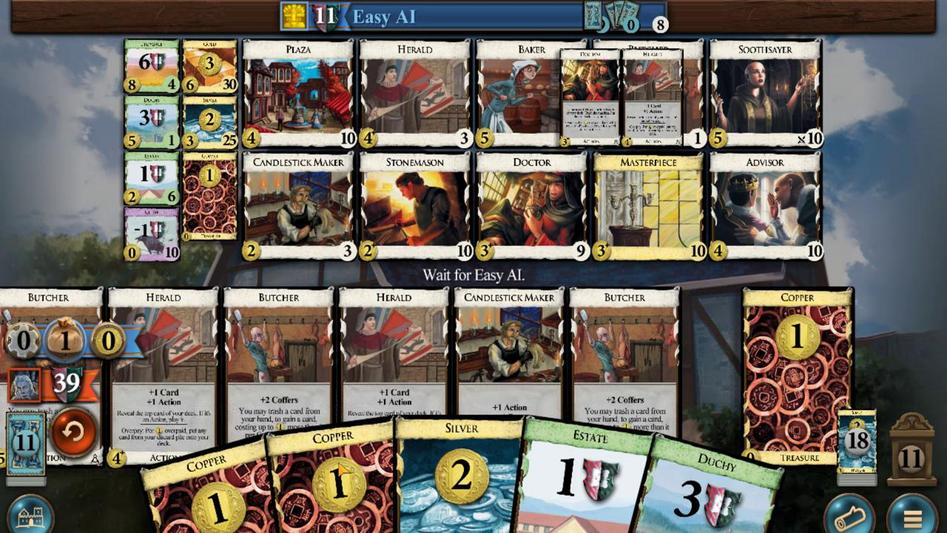 
Action: Mouse pressed left at (399, 334)
Screenshot: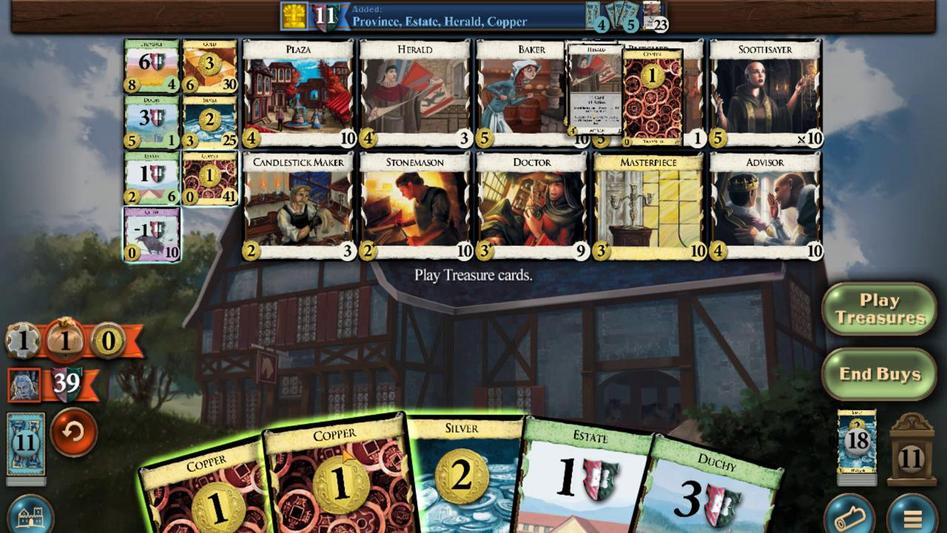 
Action: Mouse moved to (427, 335)
Screenshot: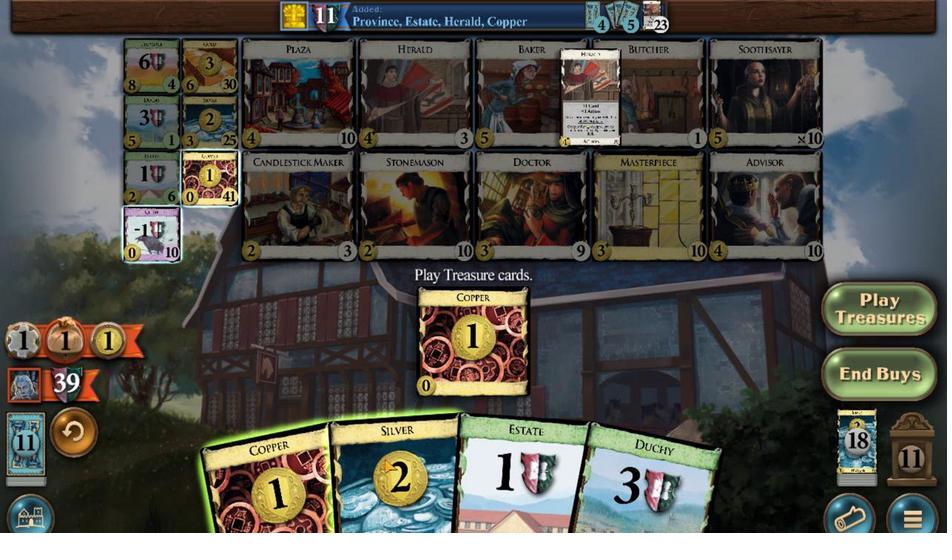 
Action: Mouse pressed left at (427, 335)
Screenshot: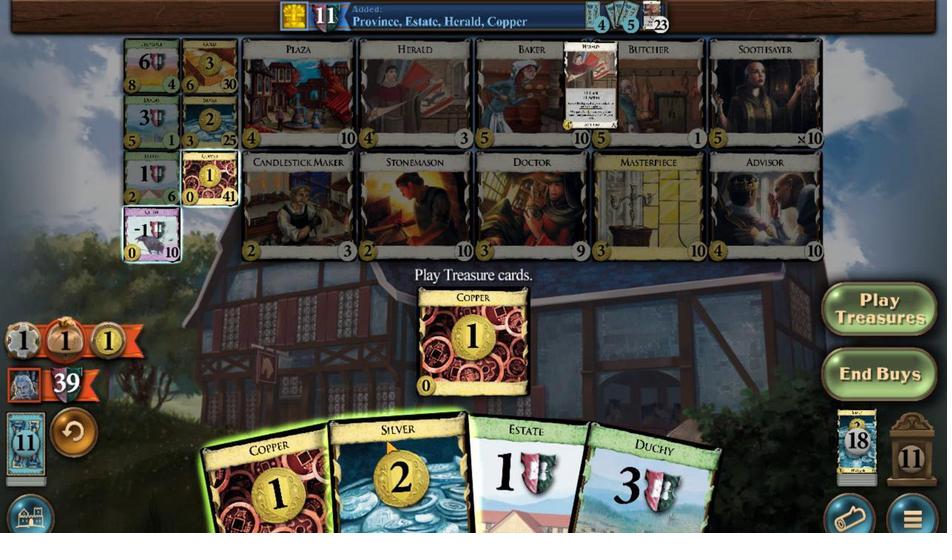 
Action: Mouse moved to (308, 423)
Screenshot: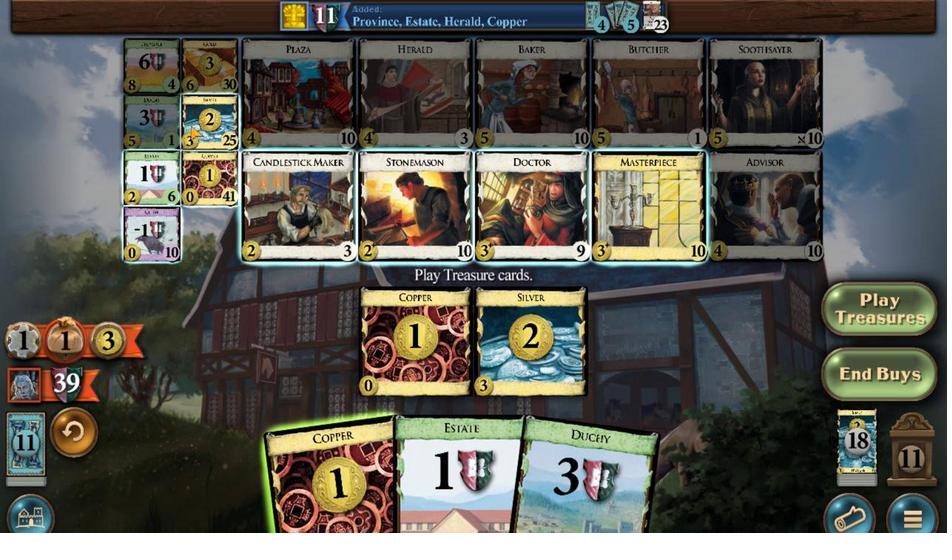 
Action: Mouse pressed left at (308, 423)
Screenshot: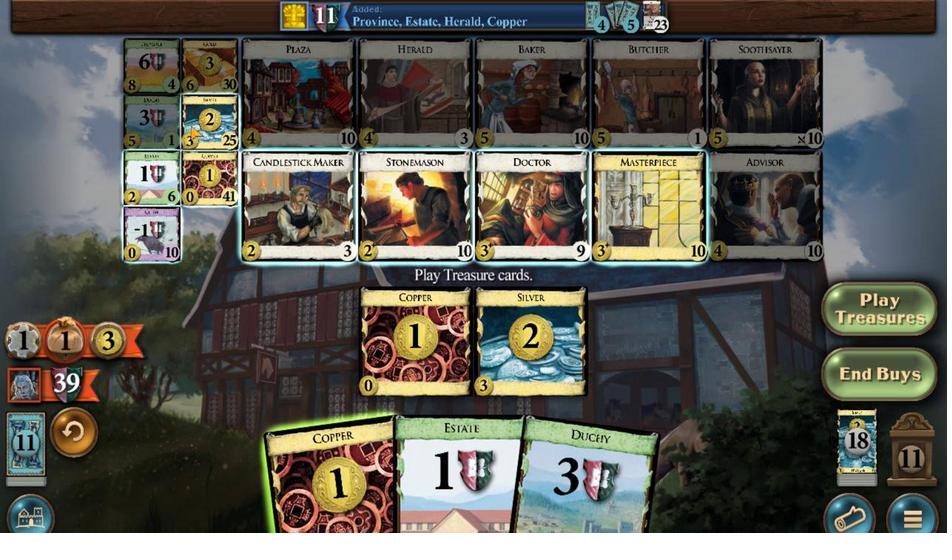 
Action: Mouse moved to (331, 335)
Screenshot: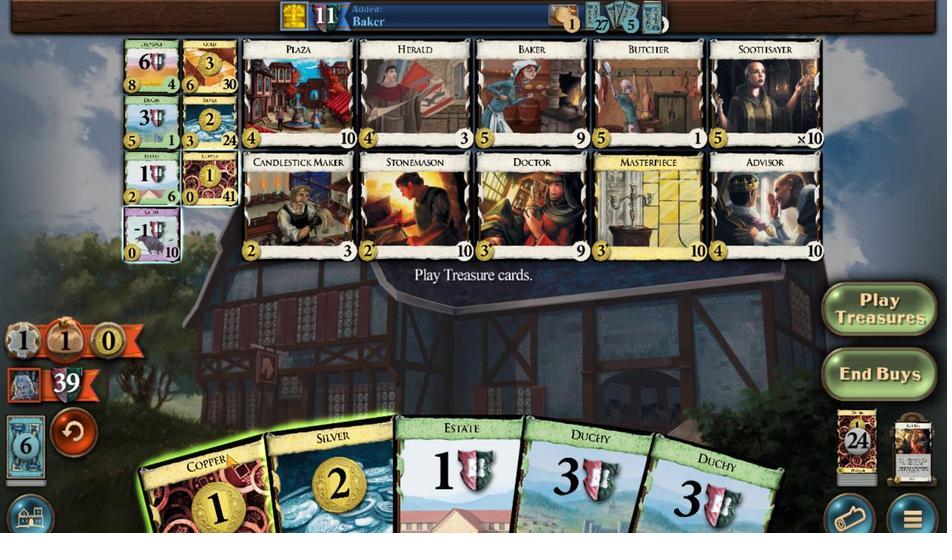 
Action: Mouse pressed left at (331, 335)
Screenshot: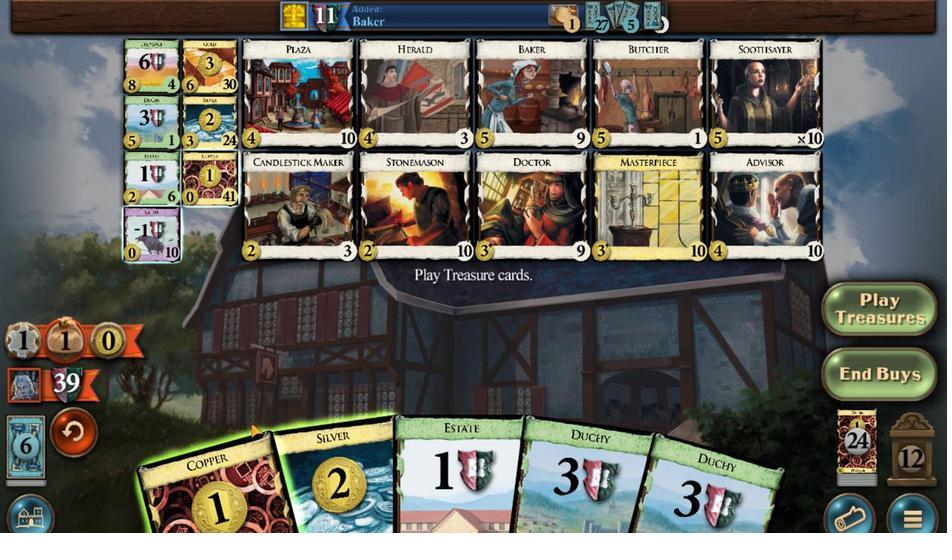 
Action: Mouse moved to (380, 339)
Screenshot: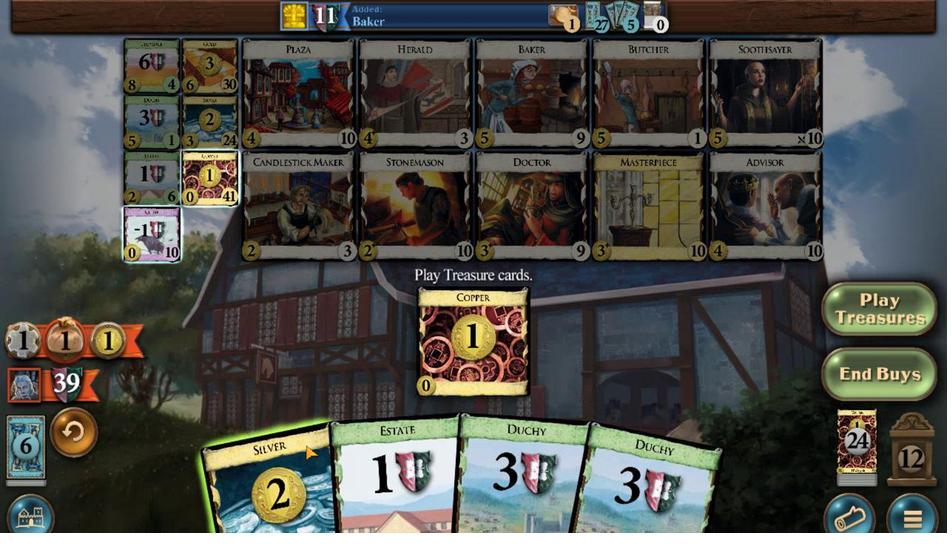 
Action: Mouse pressed left at (380, 339)
Screenshot: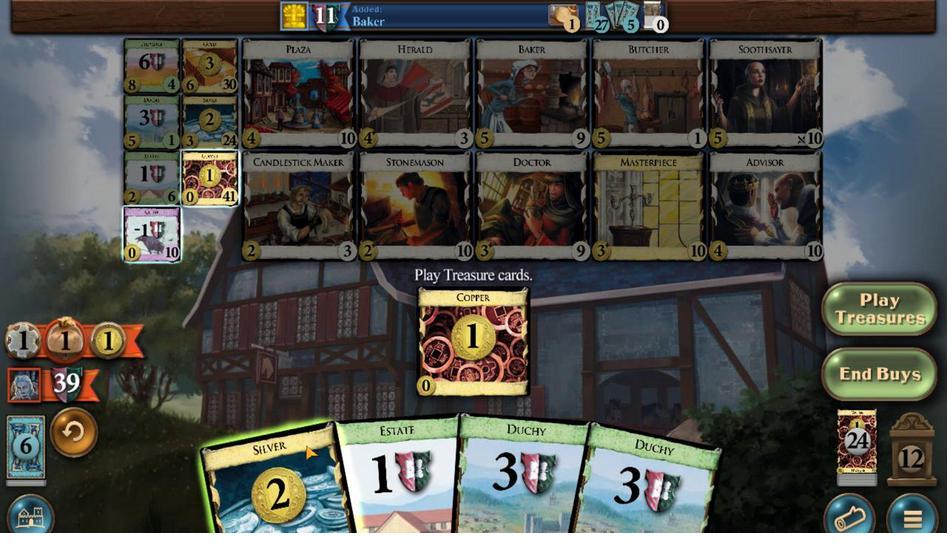 
Action: Mouse moved to (318, 422)
Screenshot: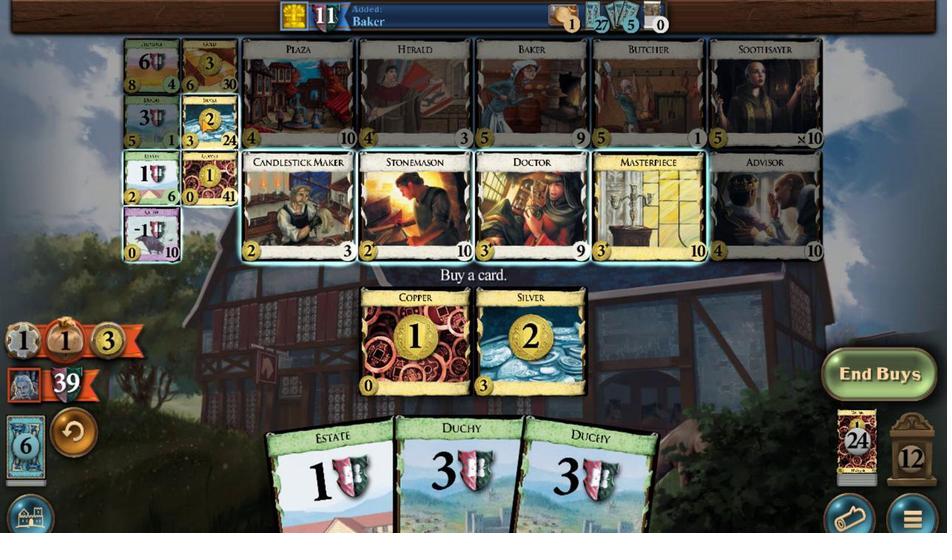 
Action: Mouse pressed left at (318, 422)
Screenshot: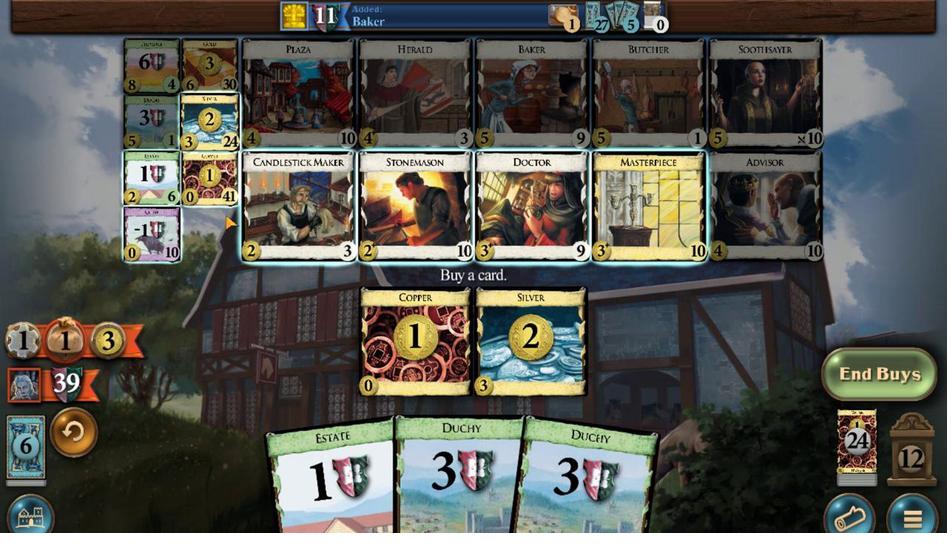 
Action: Mouse moved to (470, 331)
Screenshot: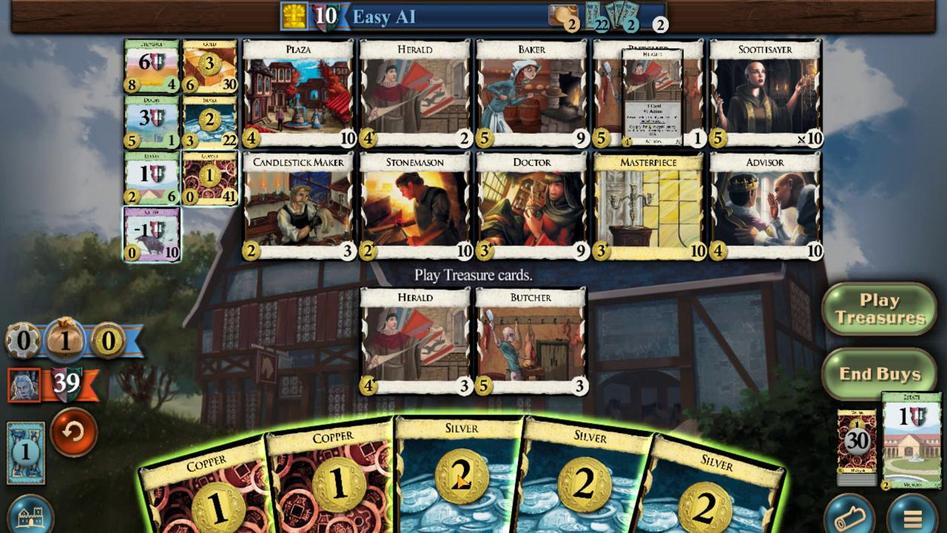 
Action: Mouse pressed left at (470, 331)
Screenshot: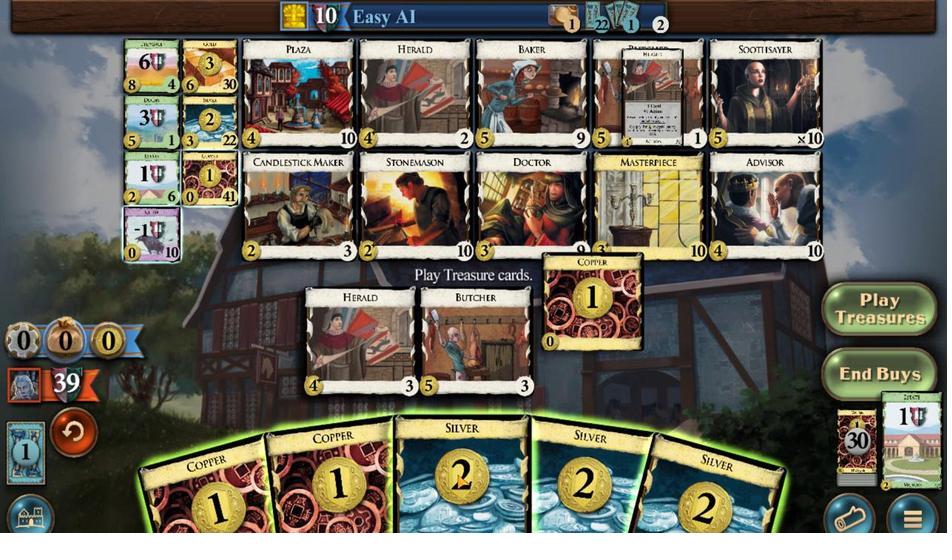 
Action: Mouse moved to (517, 333)
Screenshot: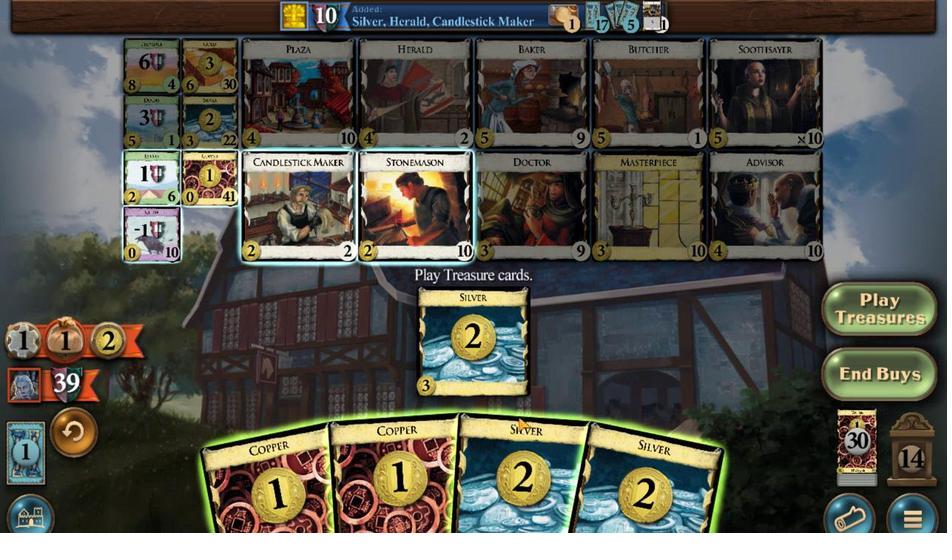 
Action: Mouse pressed left at (517, 333)
Screenshot: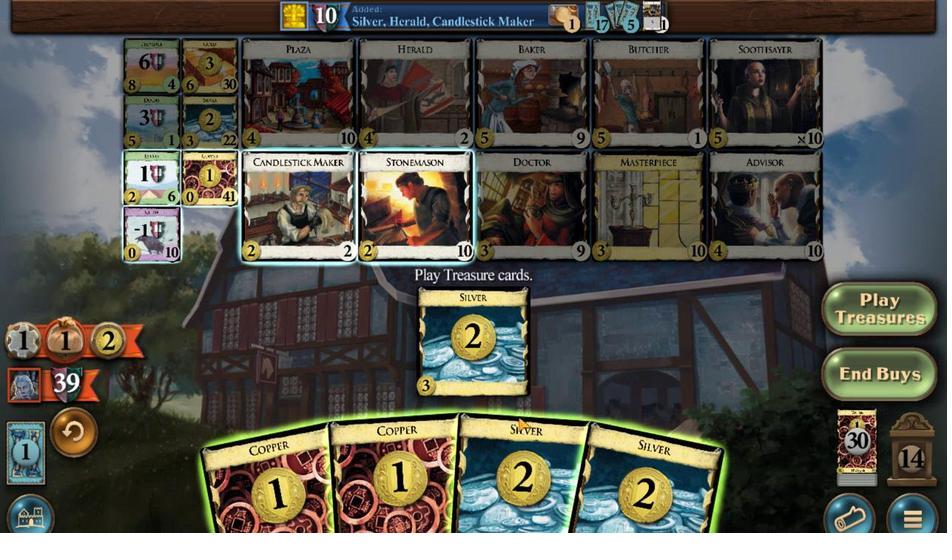 
Action: Mouse moved to (476, 331)
Screenshot: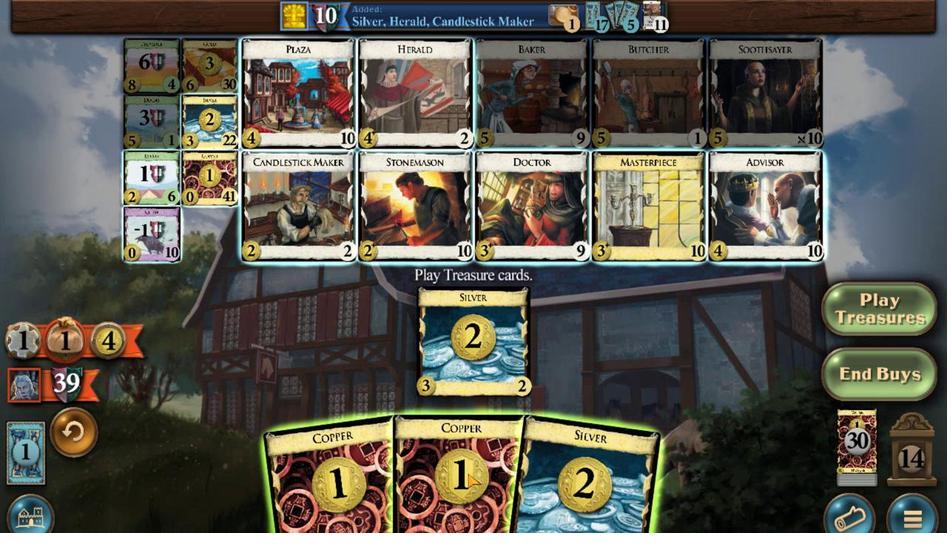 
Action: Mouse pressed left at (476, 331)
Screenshot: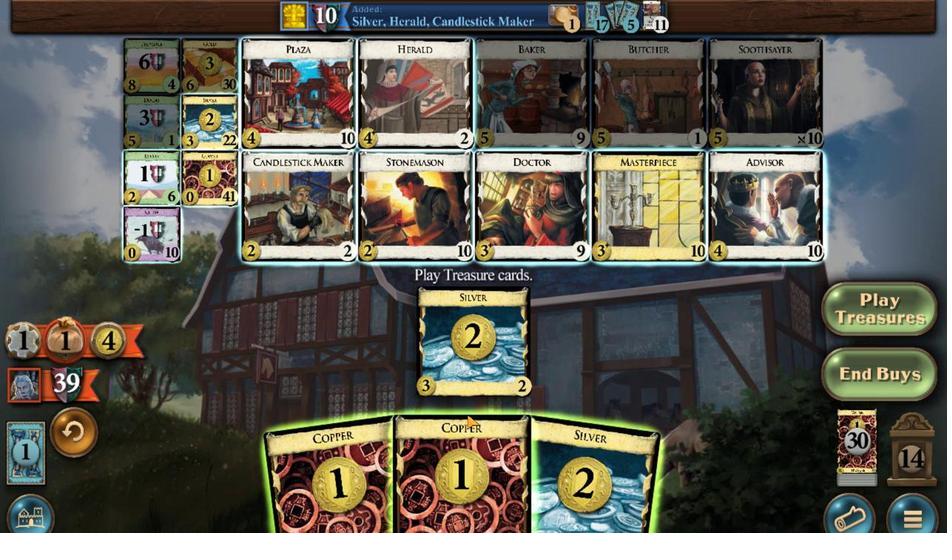 
Action: Mouse moved to (291, 418)
Screenshot: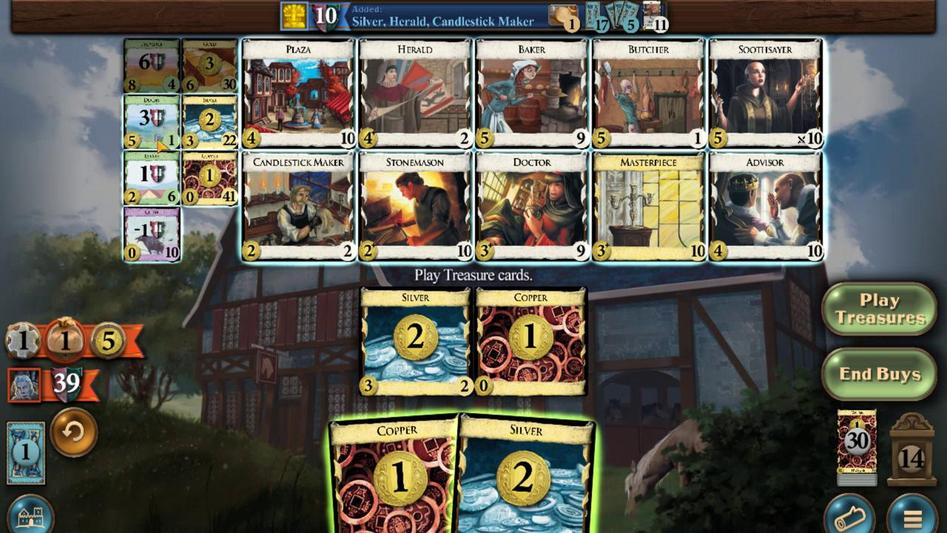 
Action: Mouse pressed left at (291, 418)
Screenshot: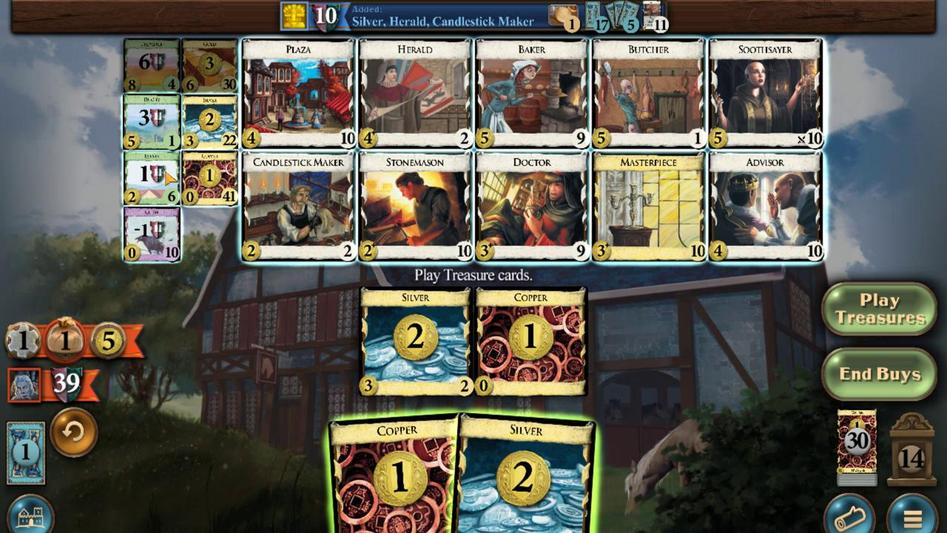 
Action: Mouse moved to (473, 332)
Screenshot: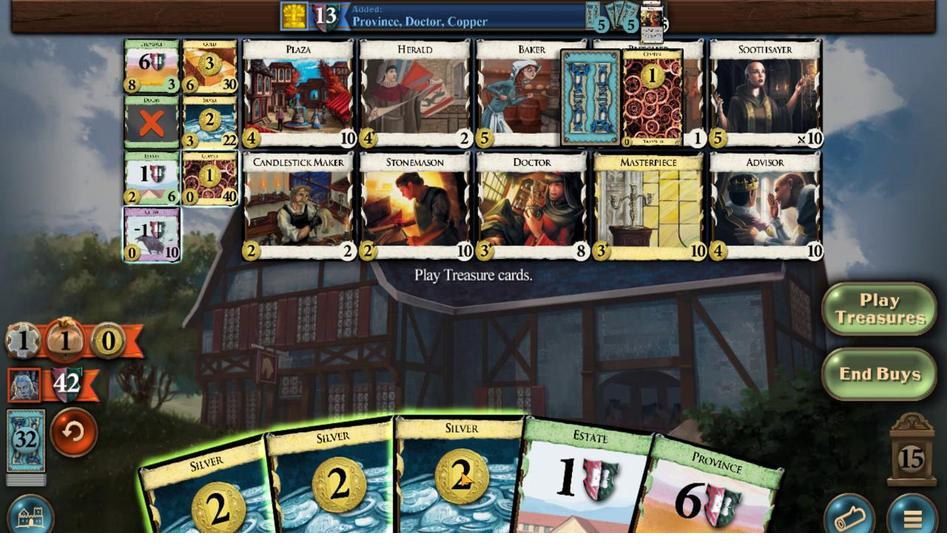 
Action: Mouse pressed left at (473, 332)
Screenshot: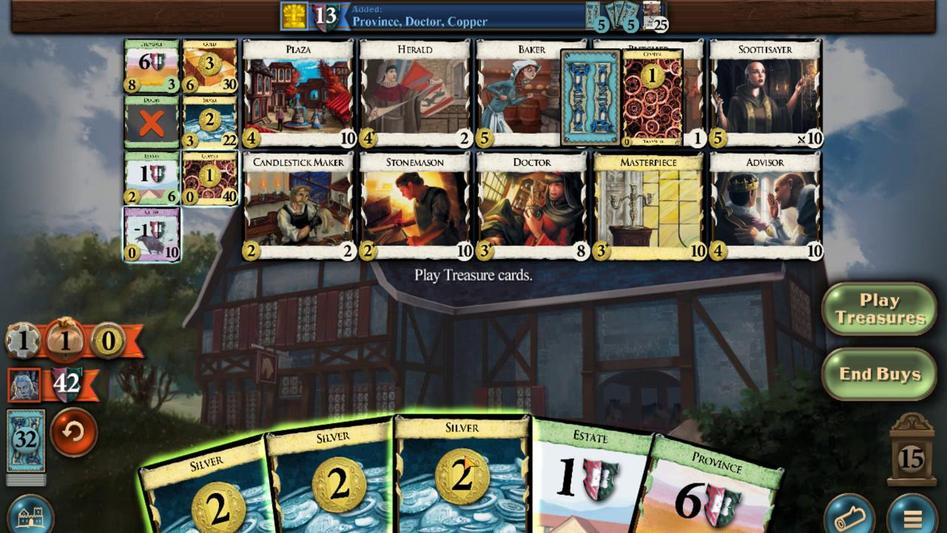 
Action: Mouse moved to (456, 341)
Screenshot: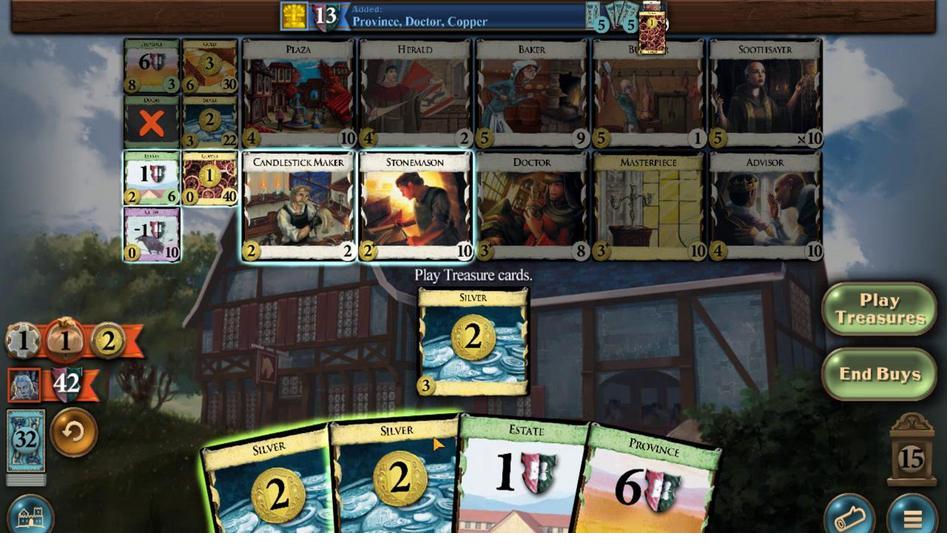 
Action: Mouse pressed left at (456, 341)
Screenshot: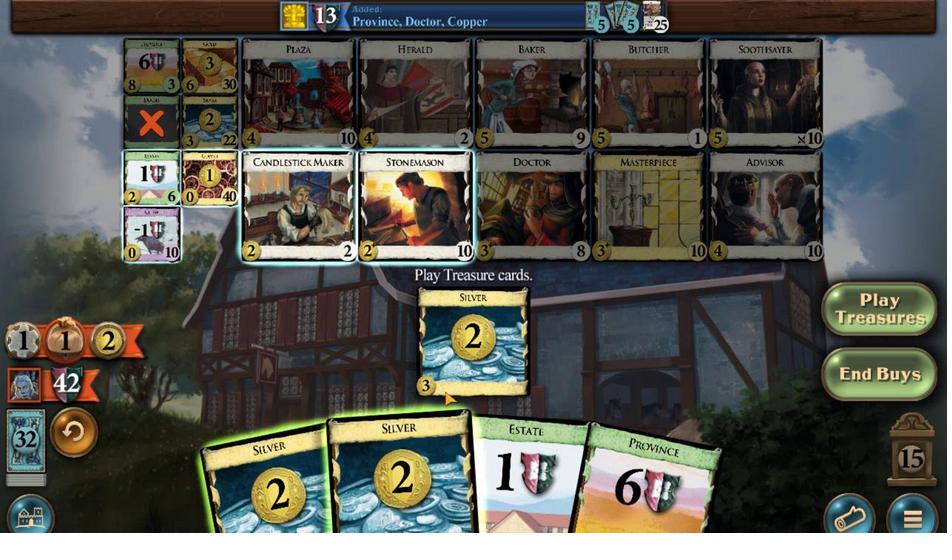 
Action: Mouse moved to (421, 340)
Screenshot: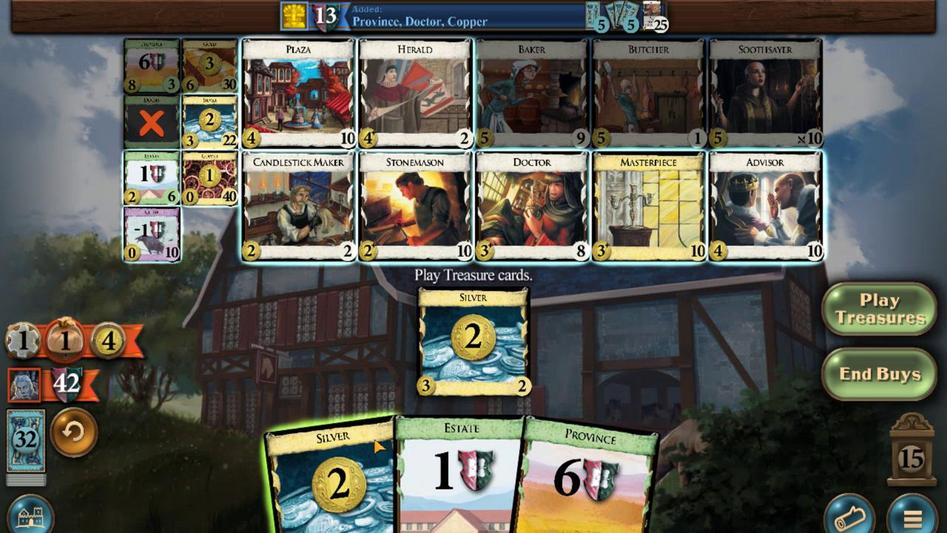 
Action: Mouse pressed left at (421, 340)
Screenshot: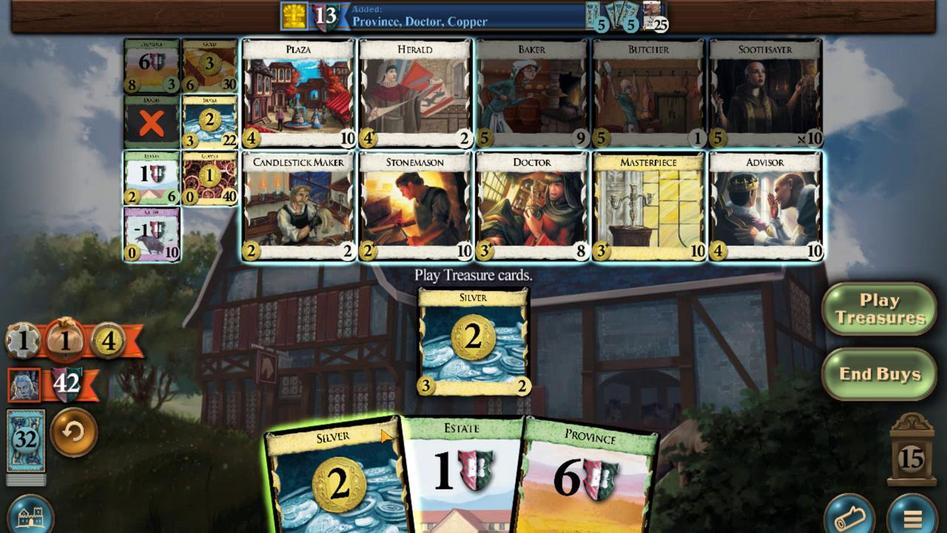 
Action: Mouse moved to (313, 434)
Screenshot: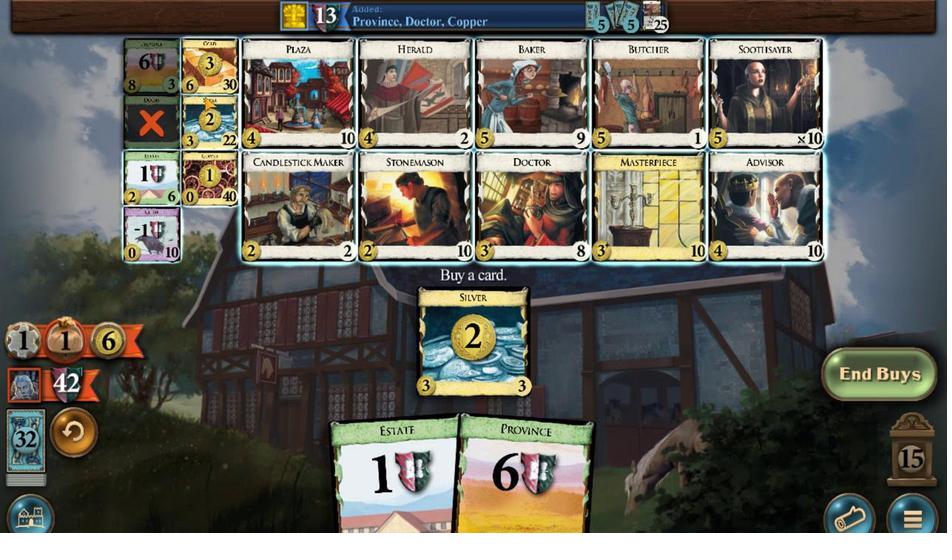 
Action: Mouse pressed left at (313, 434)
Screenshot: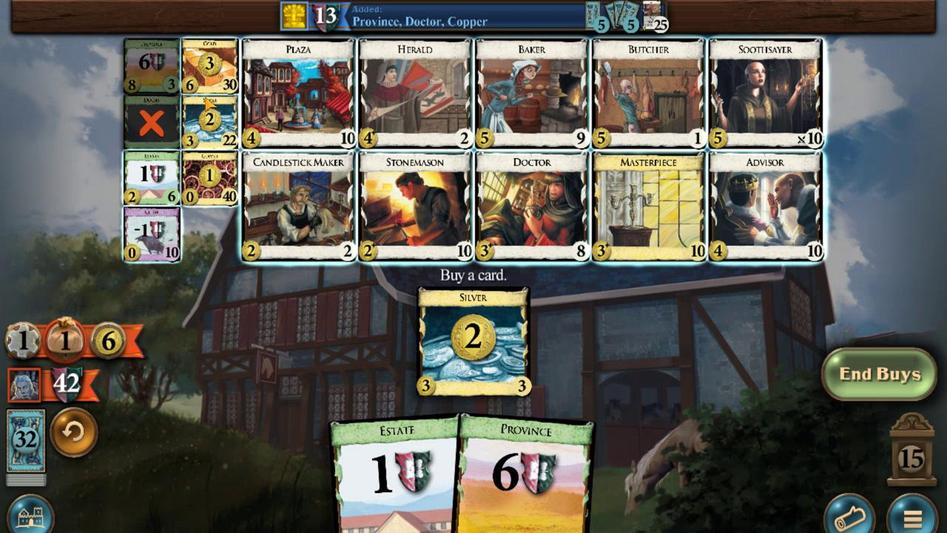 
Action: Mouse moved to (465, 336)
Screenshot: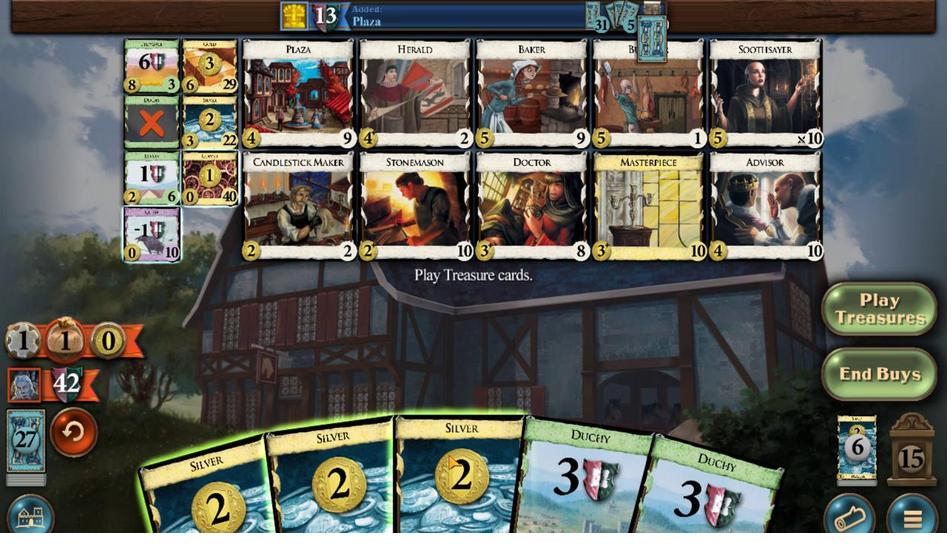 
Action: Mouse pressed left at (465, 336)
Screenshot: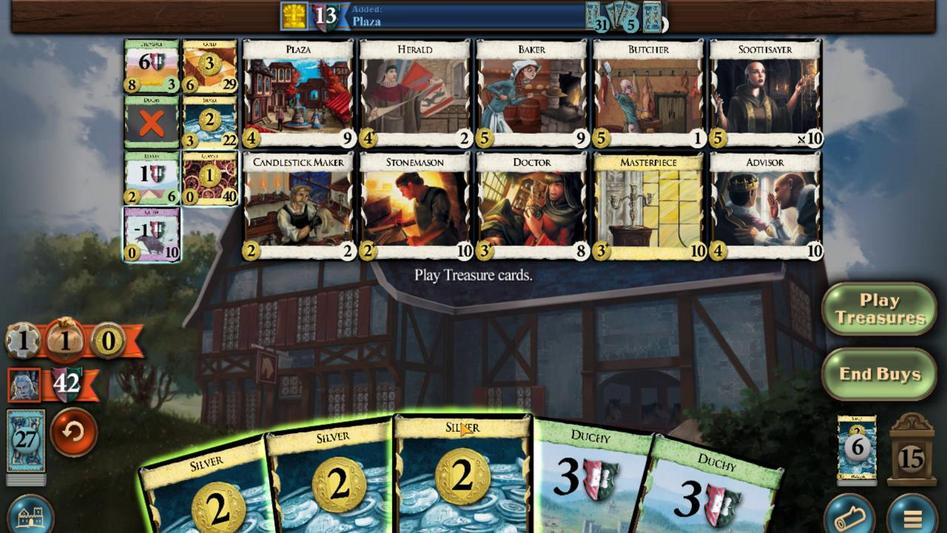 
Action: Mouse moved to (444, 336)
Screenshot: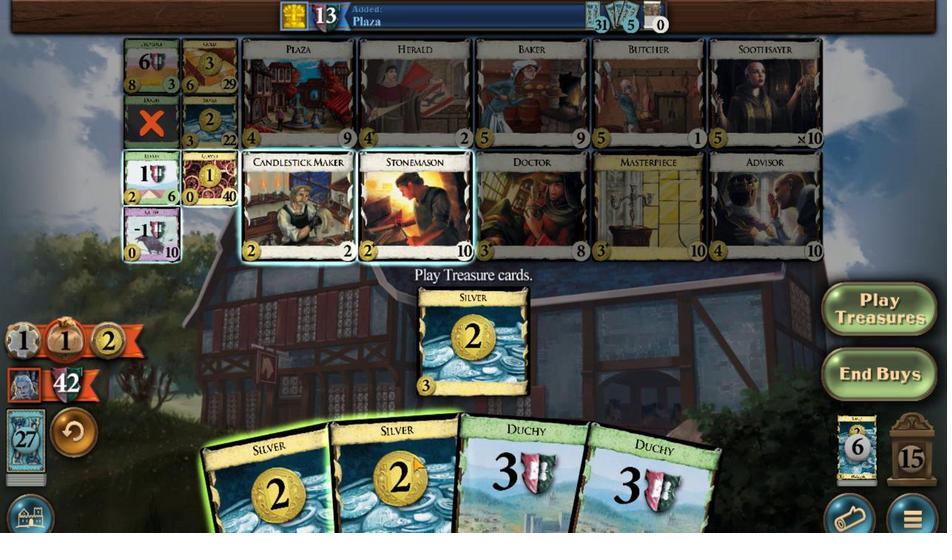 
Action: Mouse pressed left at (444, 336)
Screenshot: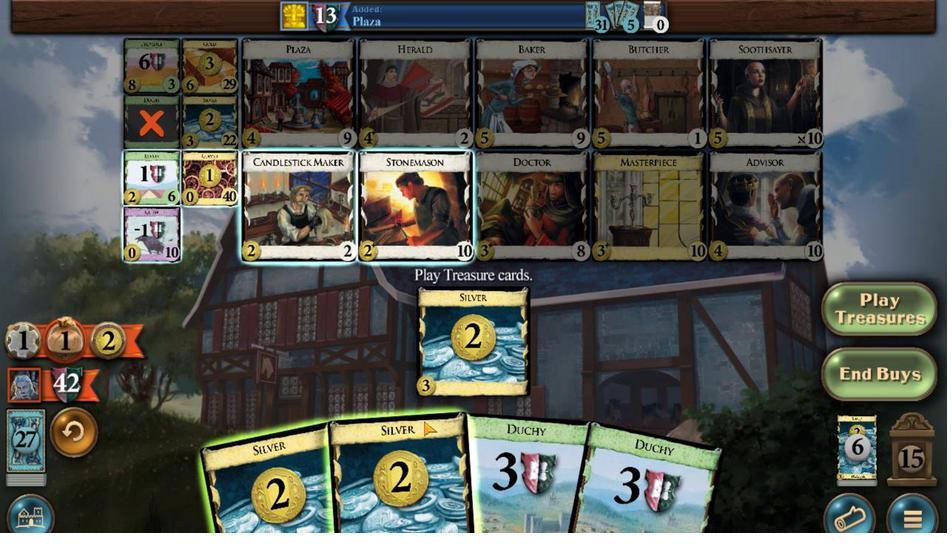 
Action: Mouse moved to (410, 337)
Screenshot: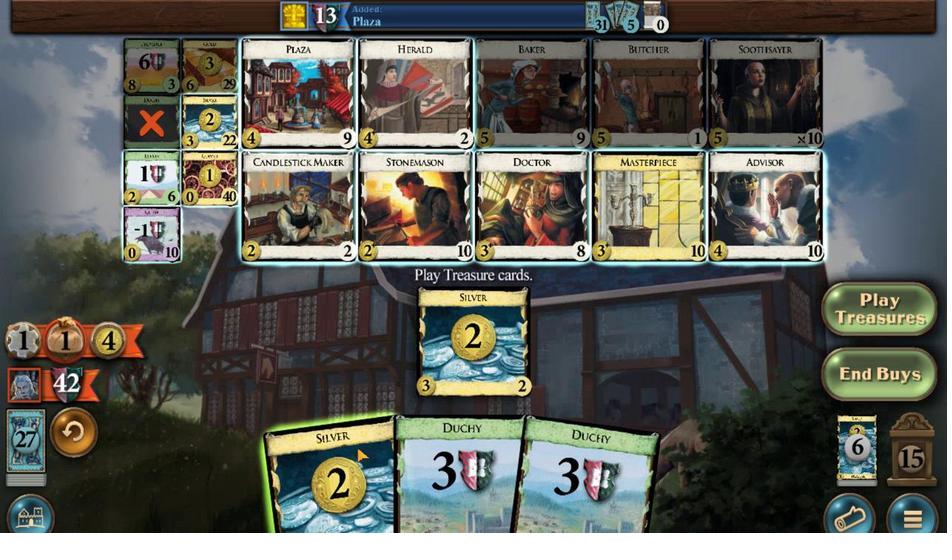 
Action: Mouse pressed left at (410, 337)
Screenshot: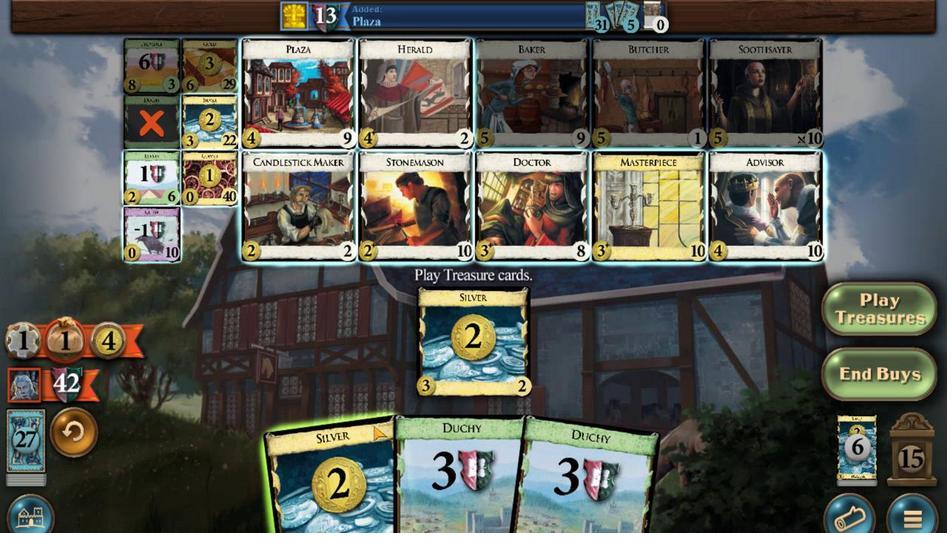 
Action: Mouse moved to (329, 433)
Screenshot: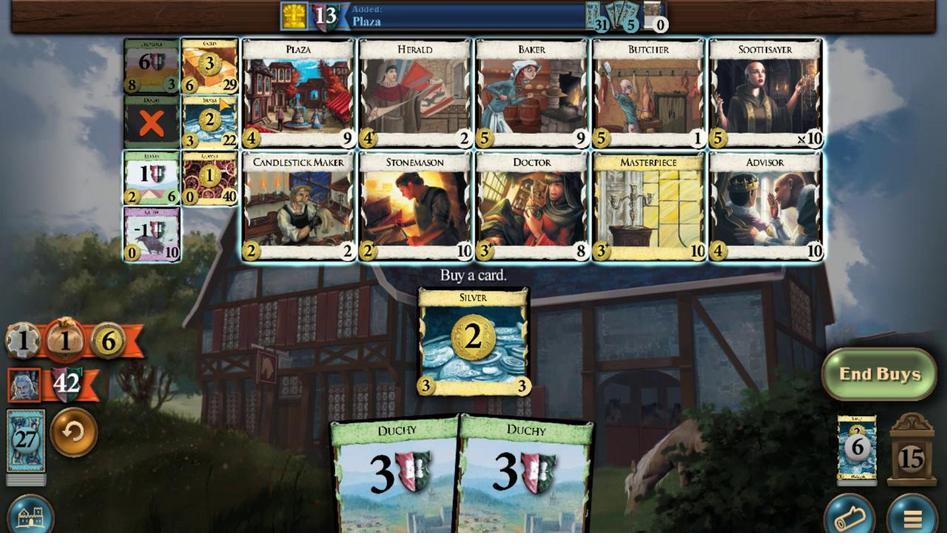 
Action: Mouse pressed left at (329, 433)
Screenshot: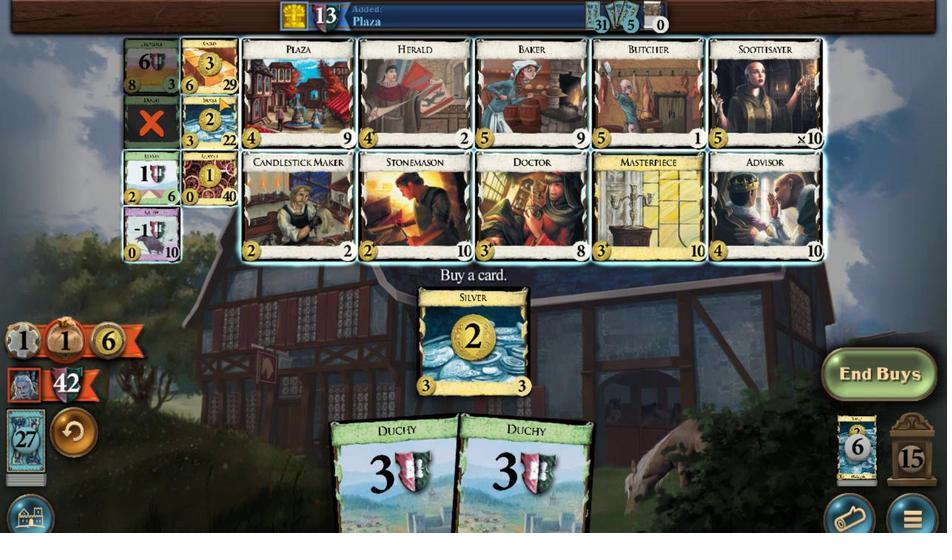 
Action: Mouse moved to (330, 325)
Screenshot: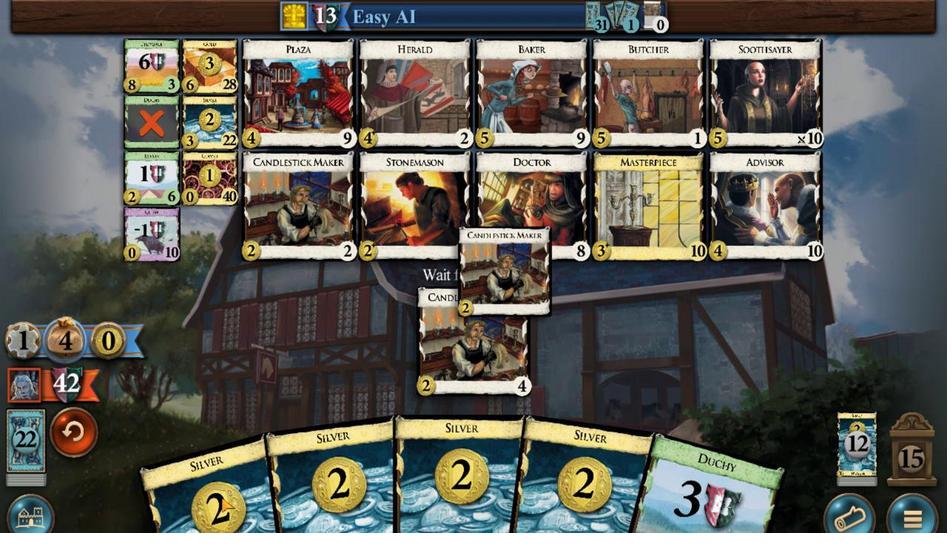 
Action: Mouse pressed left at (330, 325)
Screenshot: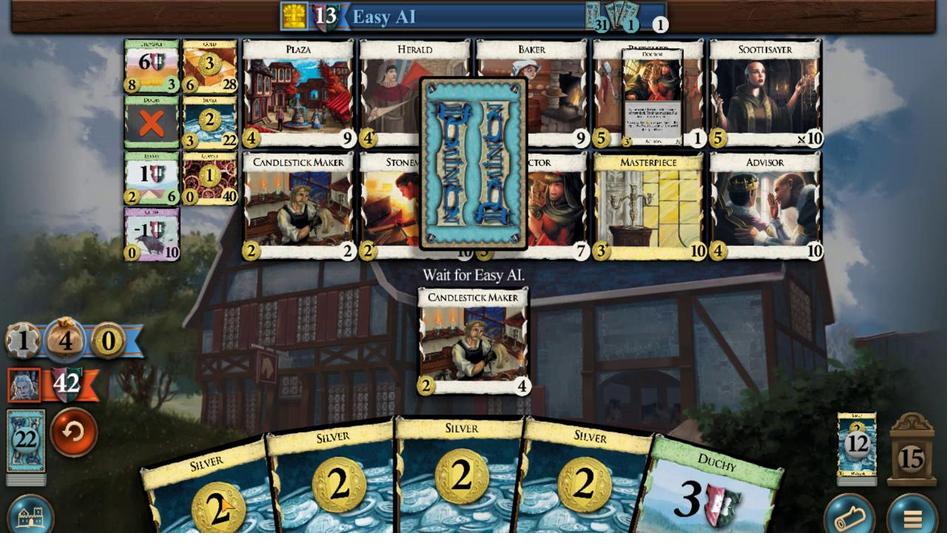 
Action: Mouse moved to (330, 330)
Screenshot: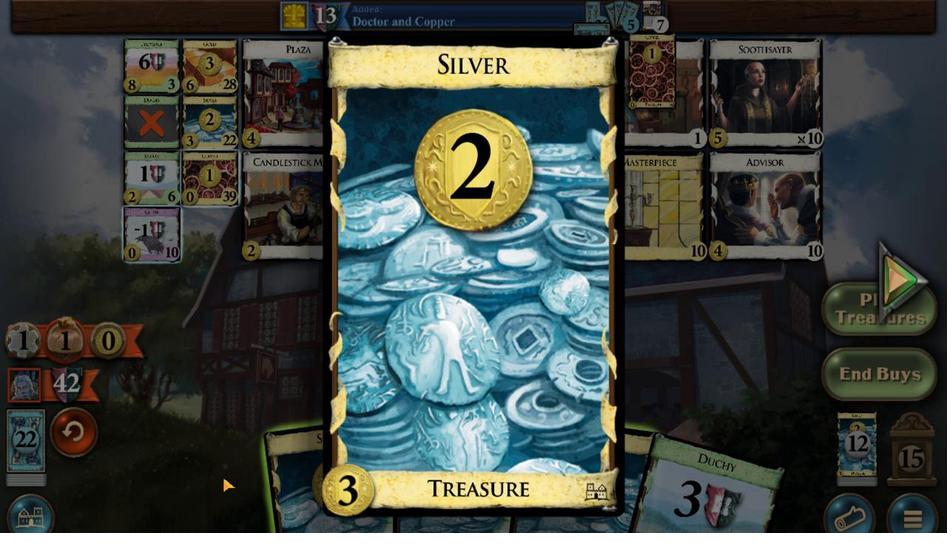
Action: Mouse pressed left at (330, 330)
Screenshot: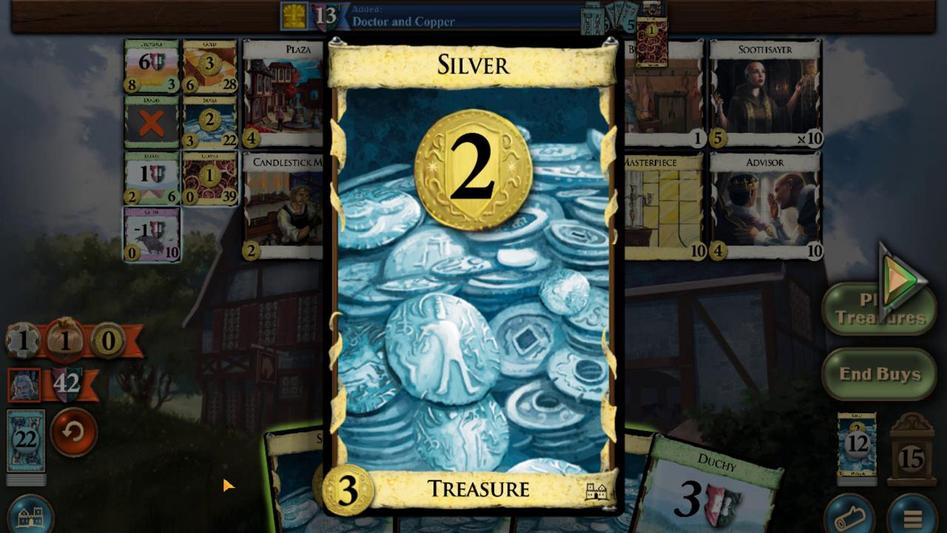 
Action: Mouse pressed left at (330, 330)
Screenshot: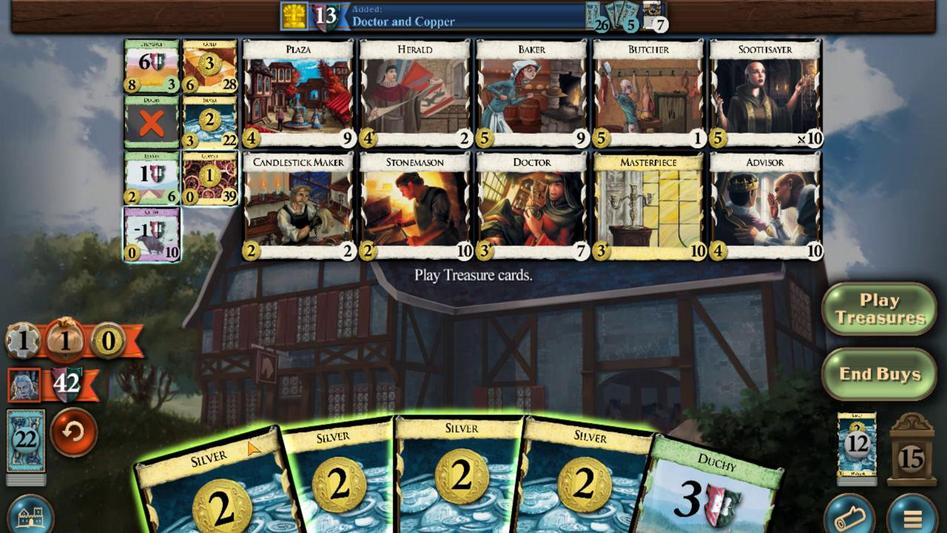 
Action: Mouse moved to (393, 337)
Screenshot: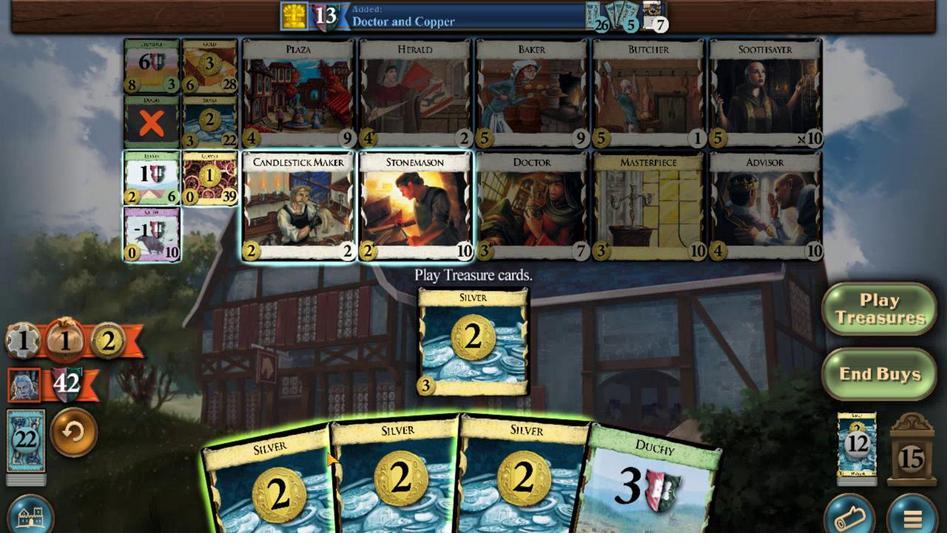 
Action: Mouse pressed left at (393, 337)
Screenshot: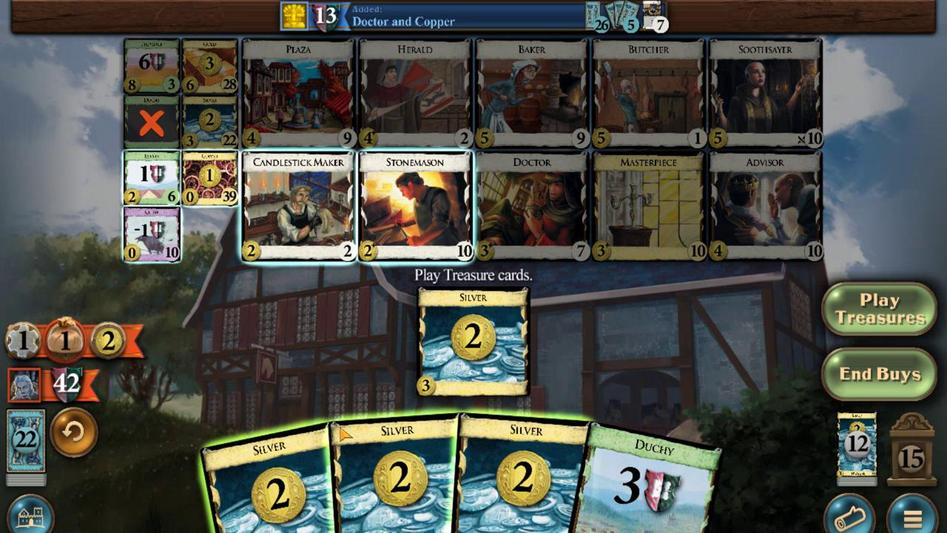 
Action: Mouse moved to (415, 336)
Screenshot: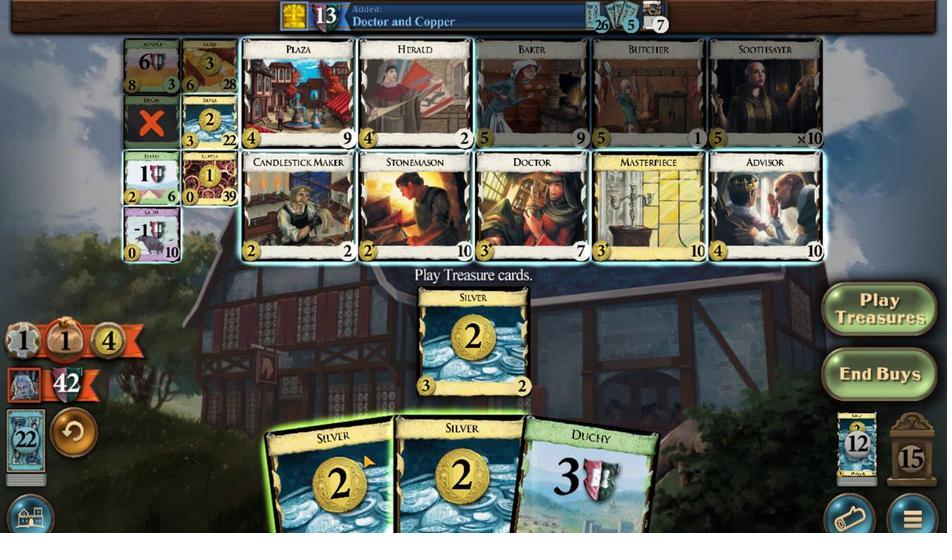 
Action: Mouse pressed left at (415, 336)
Screenshot: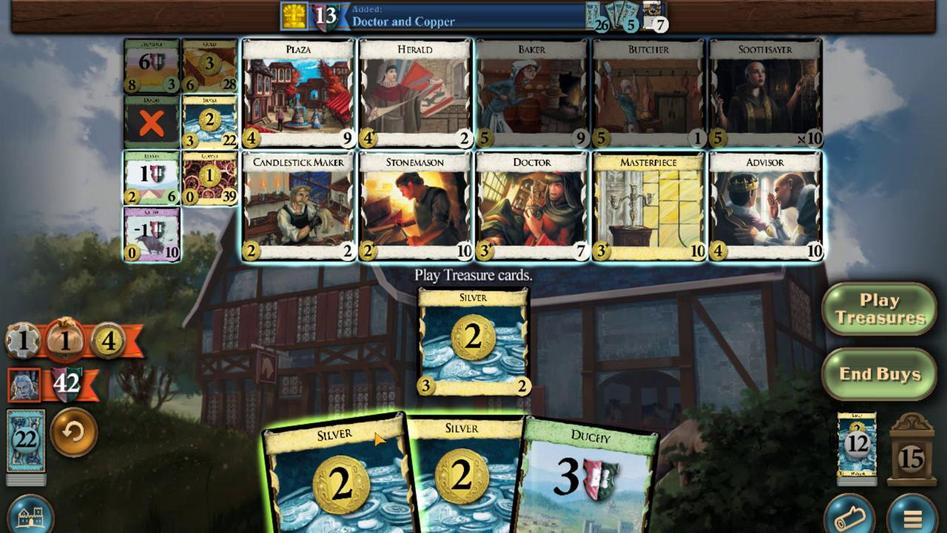 
Action: Mouse moved to (421, 336)
Screenshot: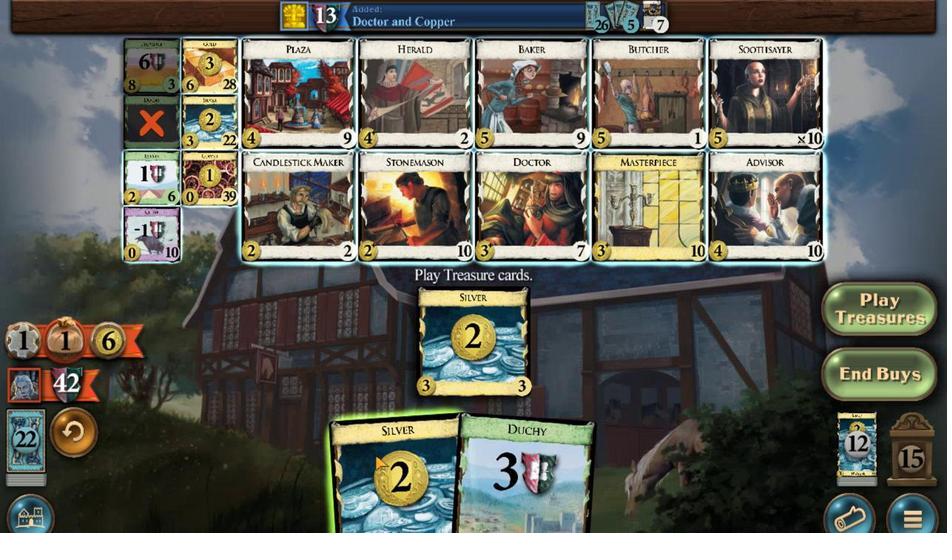 
Action: Mouse pressed left at (421, 336)
Screenshot: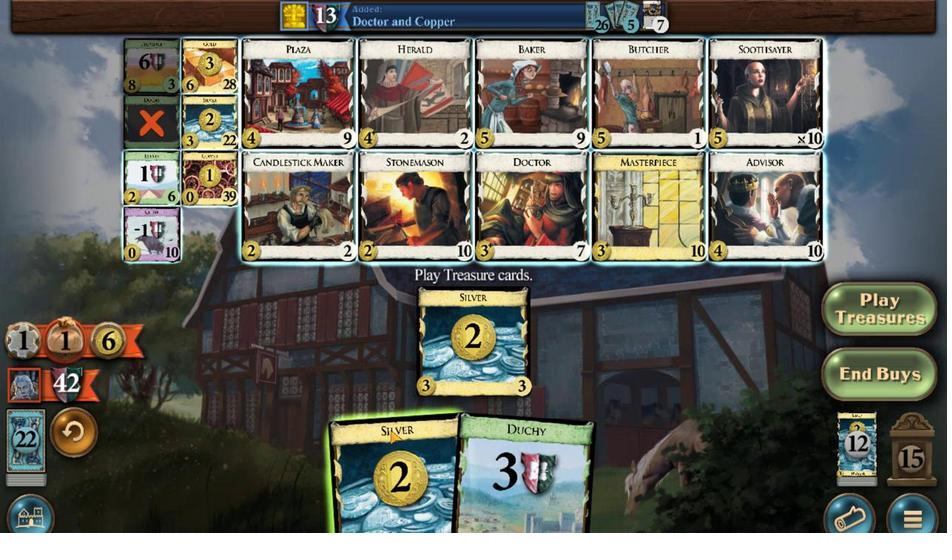 
Action: Mouse moved to (290, 437)
Screenshot: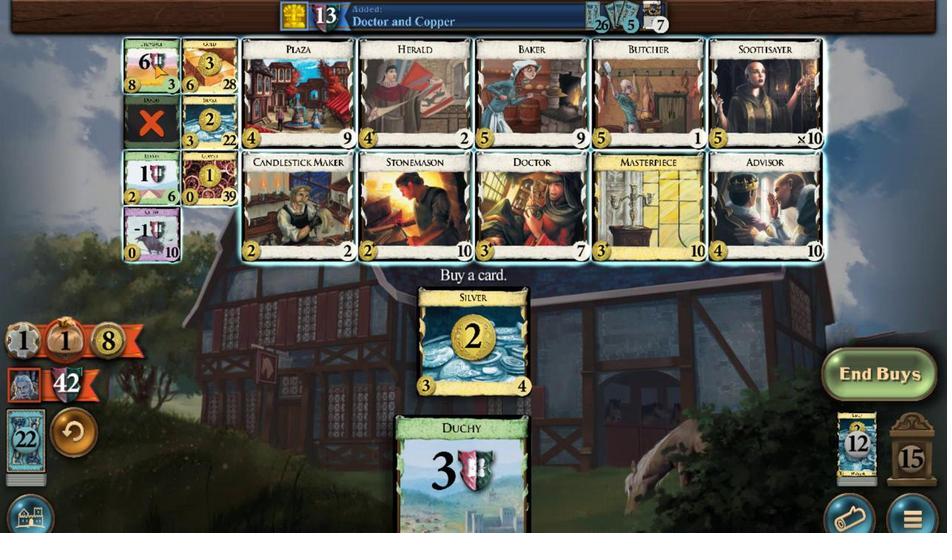 
Action: Mouse pressed left at (290, 437)
Screenshot: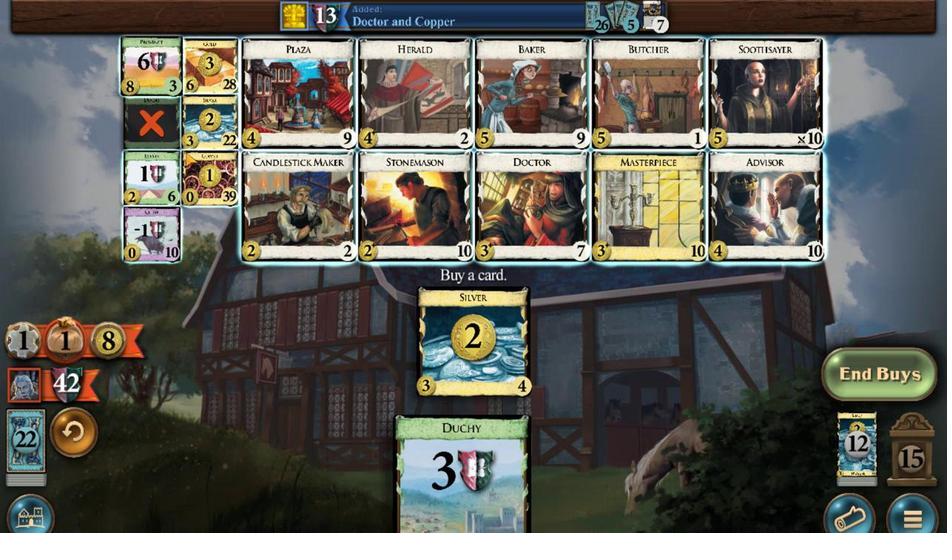 
Action: Mouse moved to (325, 330)
Screenshot: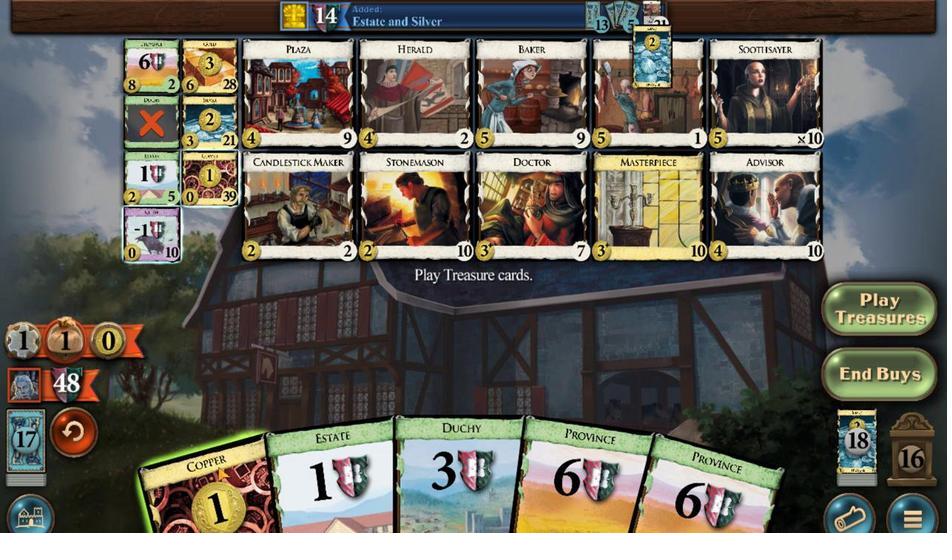 
Action: Mouse pressed left at (325, 330)
Screenshot: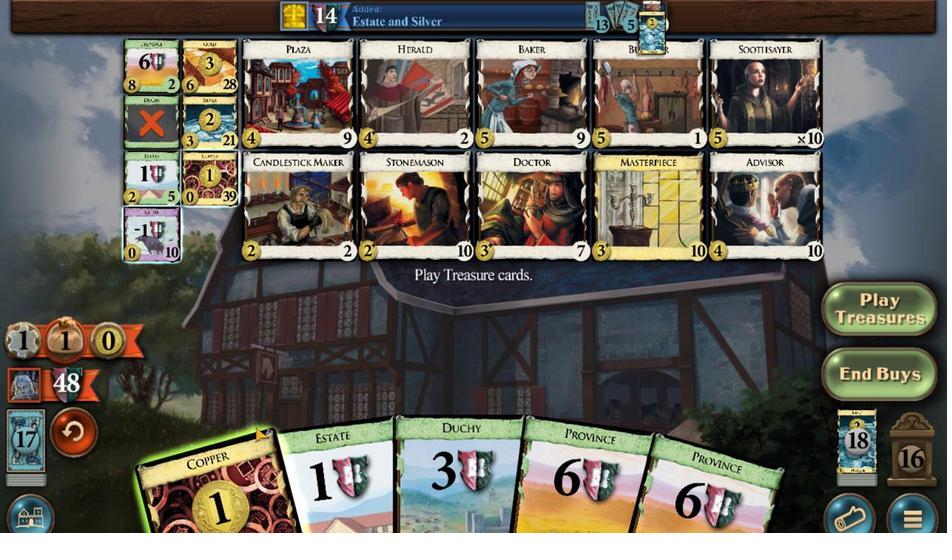 
Action: Mouse moved to (332, 401)
Screenshot: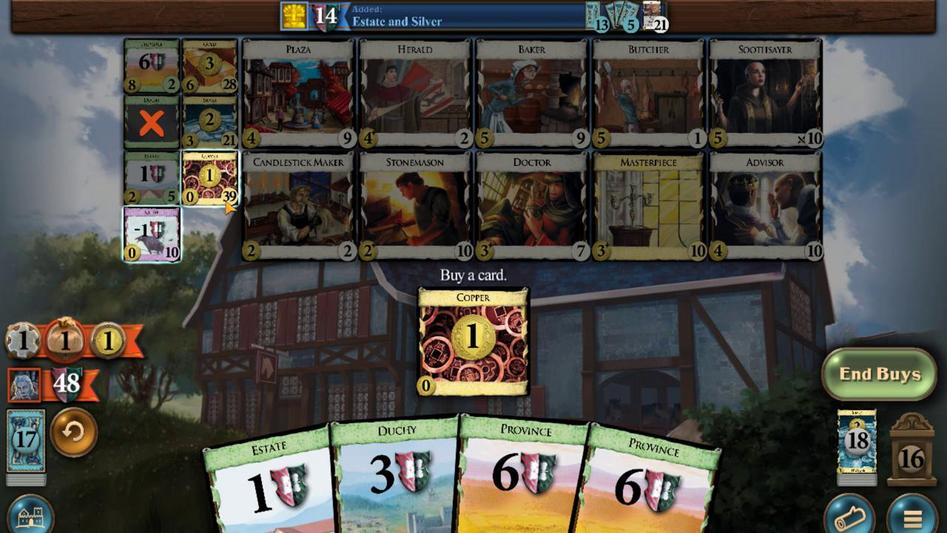 
Action: Mouse pressed left at (332, 401)
Screenshot: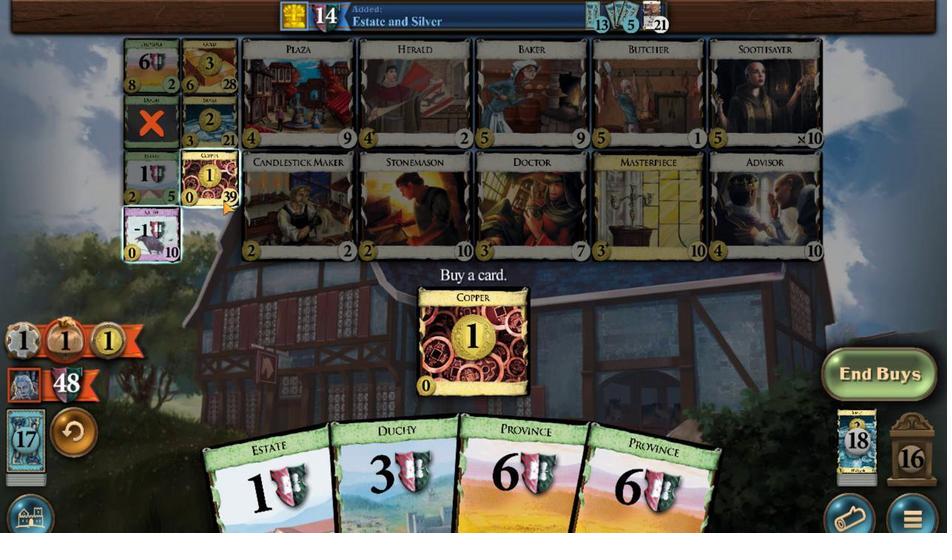 
Action: Mouse moved to (475, 330)
Screenshot: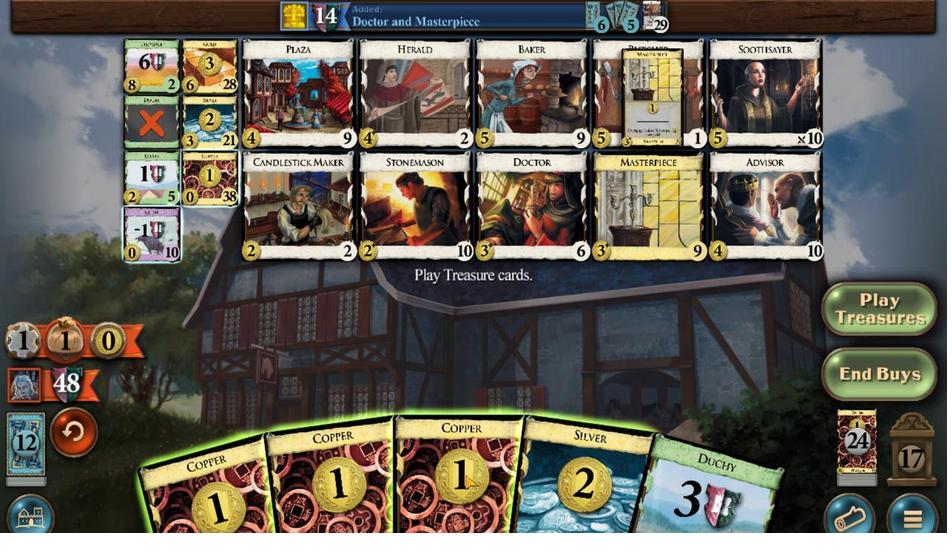 
Action: Mouse pressed left at (475, 330)
Screenshot: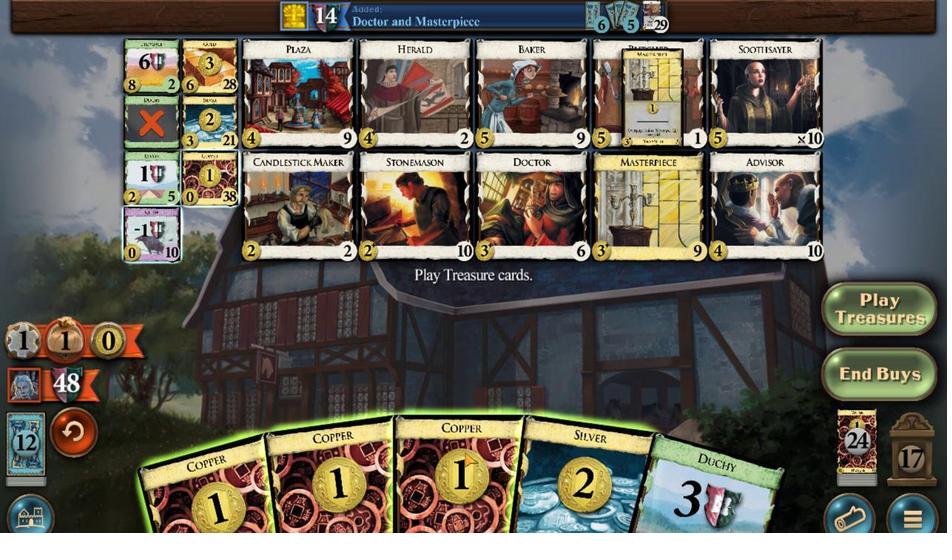 
Action: Mouse moved to (439, 335)
Screenshot: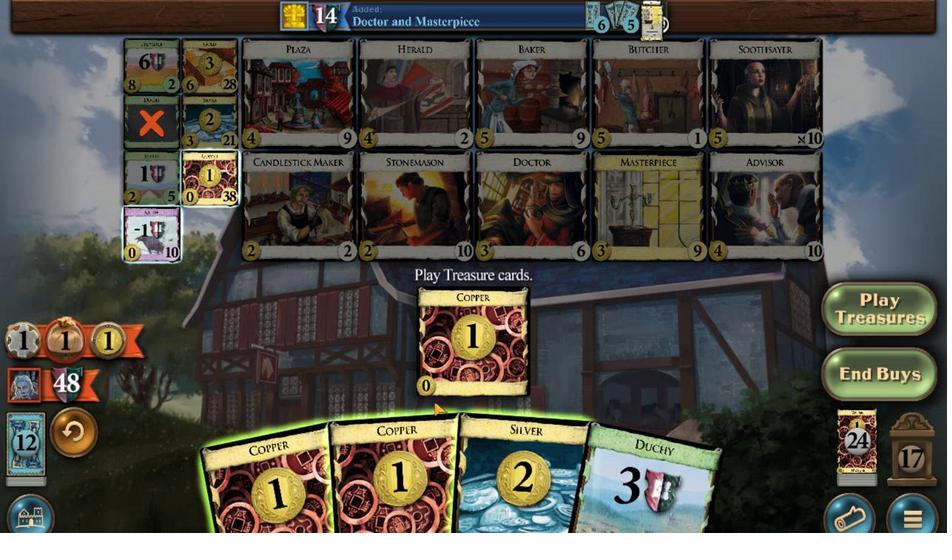 
Action: Mouse pressed left at (439, 335)
Screenshot: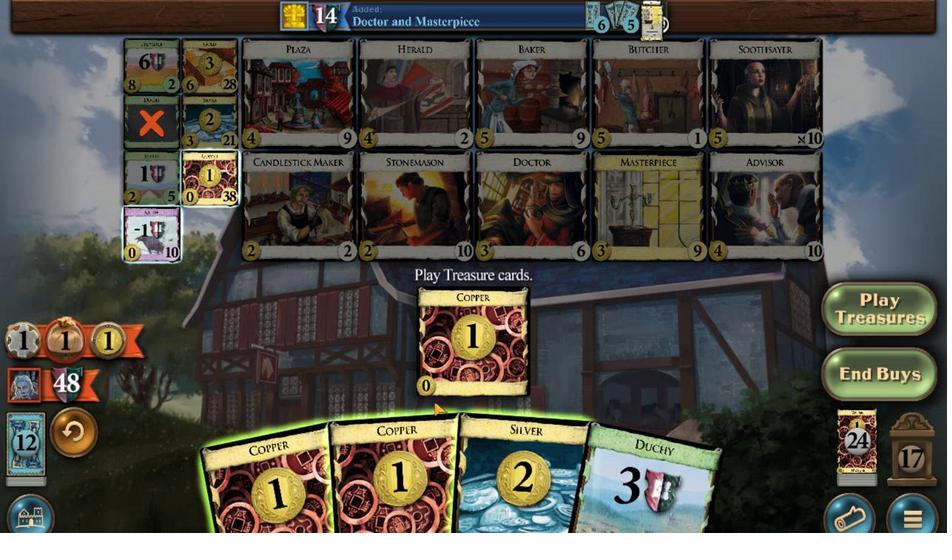
Action: Mouse moved to (413, 334)
Screenshot: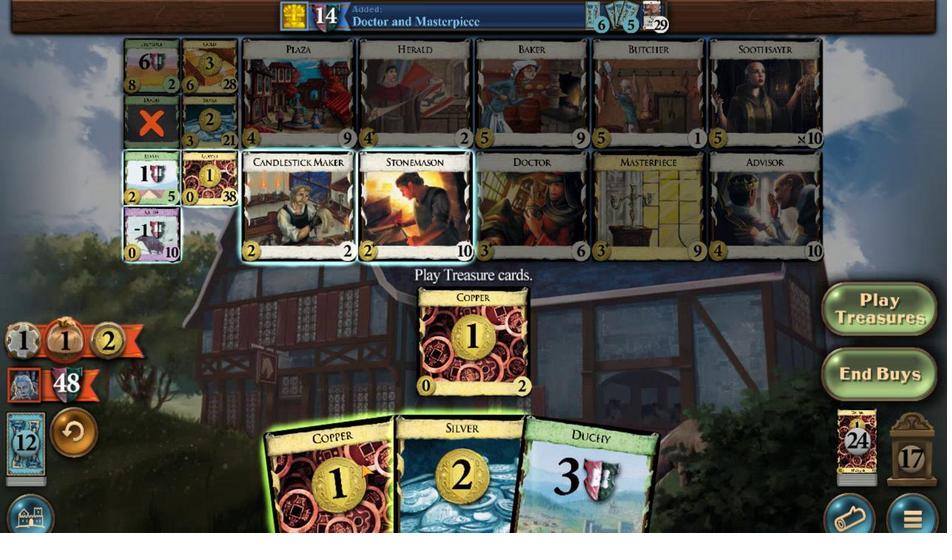 
Action: Mouse pressed left at (413, 334)
Screenshot: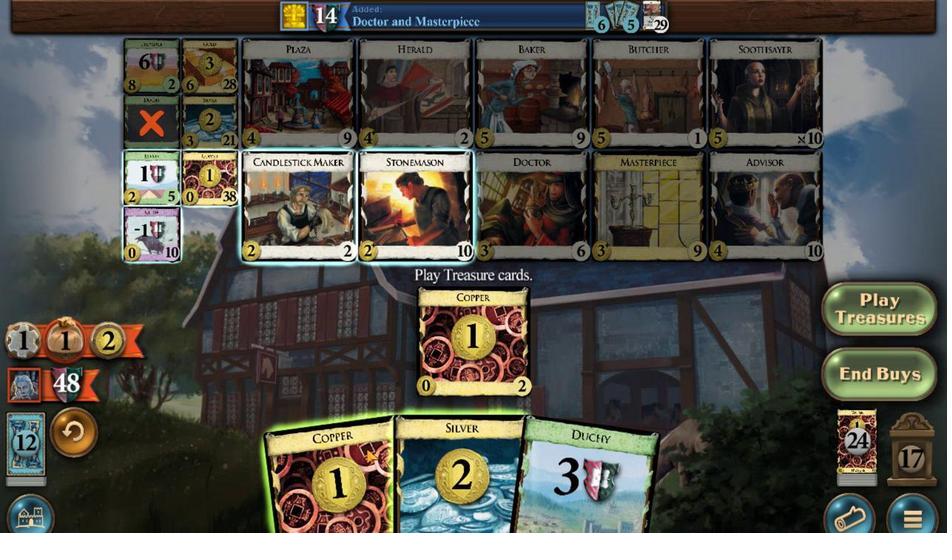 
Action: Mouse moved to (313, 419)
Screenshot: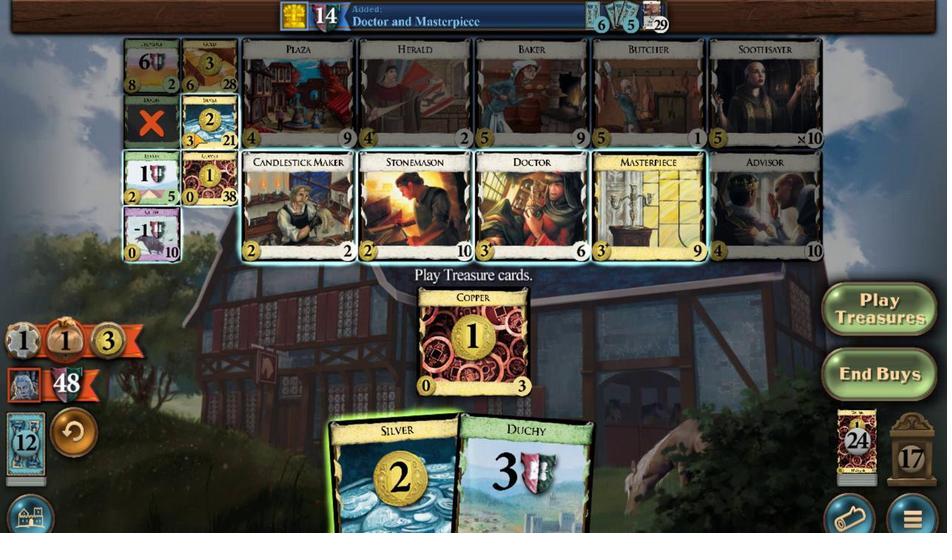 
Action: Mouse pressed left at (313, 419)
Screenshot: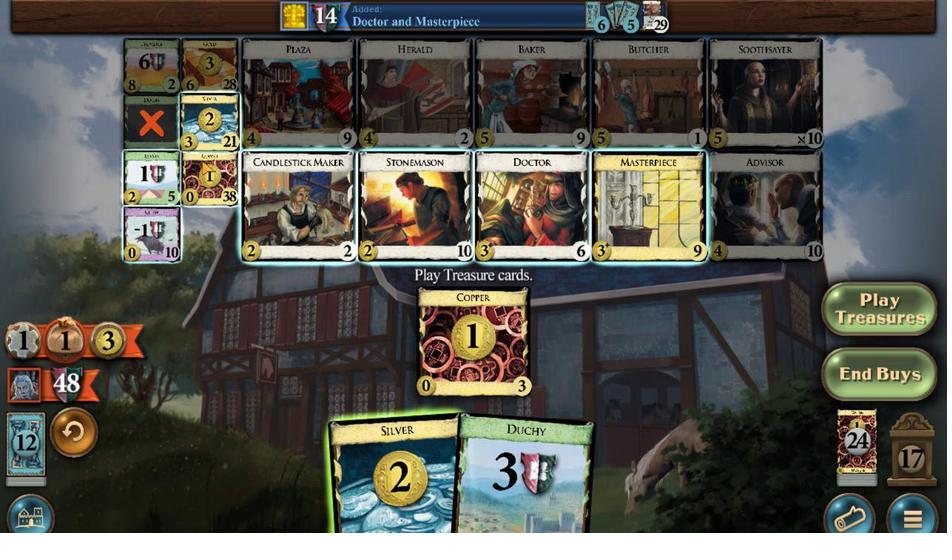 
Action: Mouse moved to (439, 333)
Screenshot: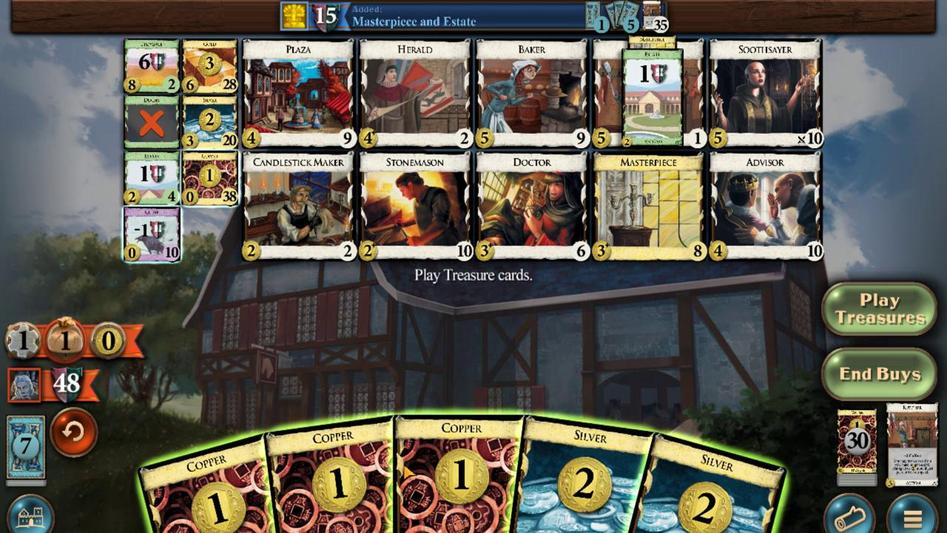 
Action: Mouse pressed left at (439, 333)
Screenshot: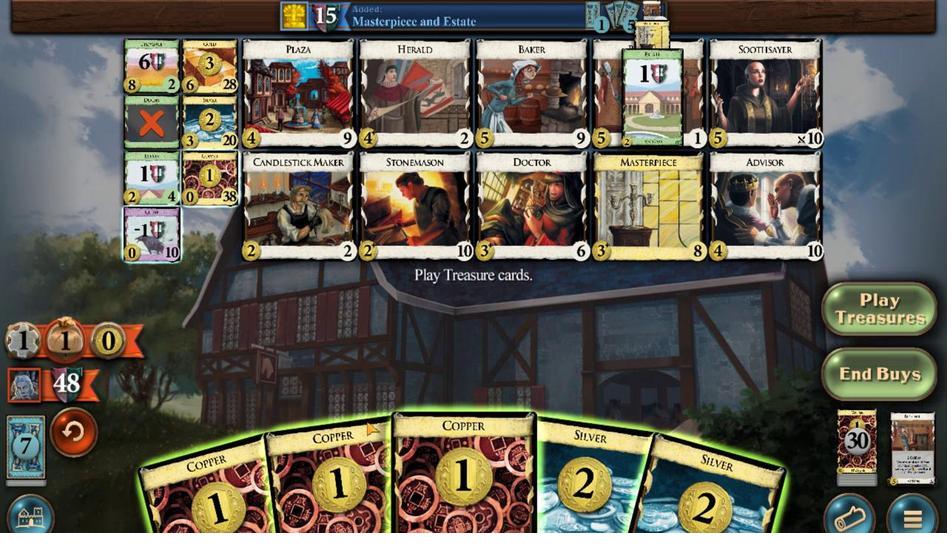 
Action: Mouse moved to (412, 336)
